 Task: Find a property in Kikinda, Serbia, for 6 guests from 2nd to 9th June, with 3 bedrooms, 3 beds, 3 bathrooms, a washing machine, and a price range of ₹6000 to ₹12000.
Action: Mouse moved to (602, 97)
Screenshot: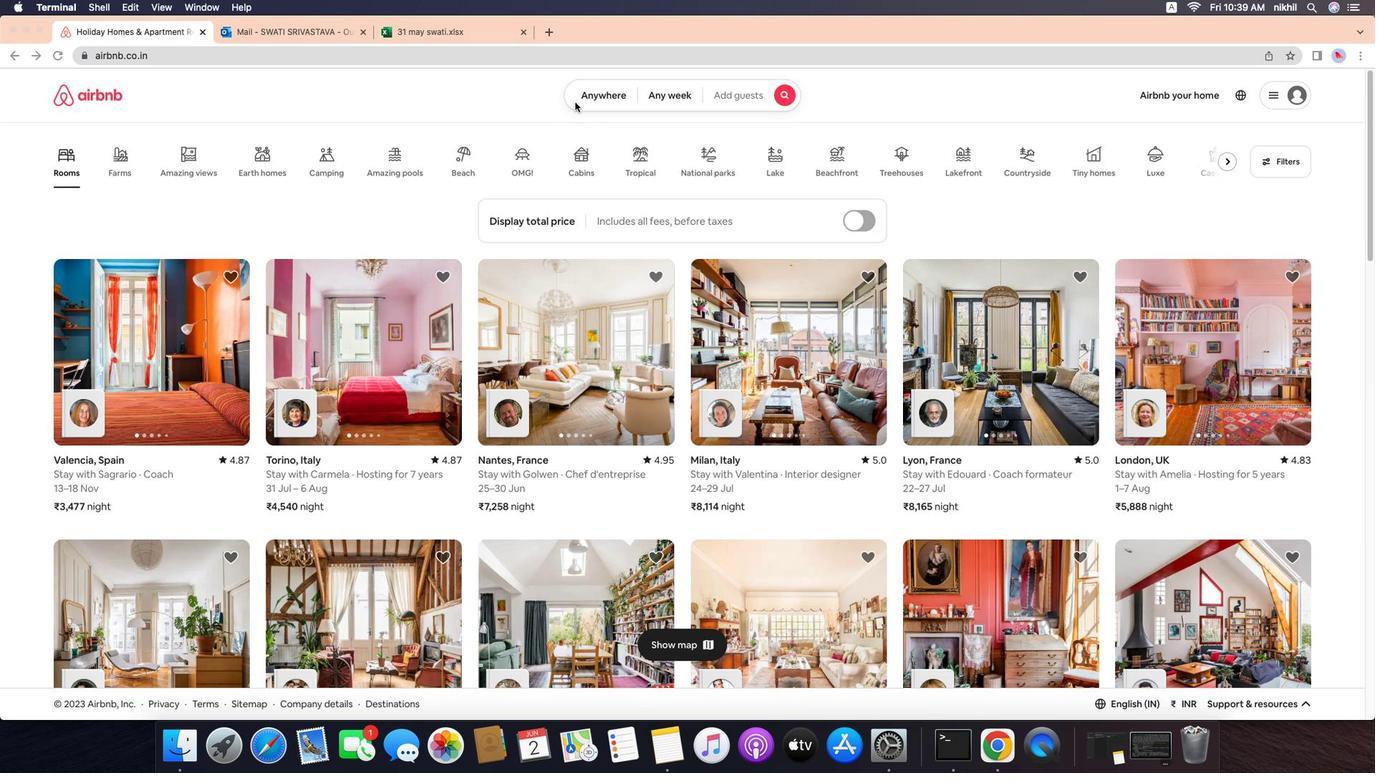 
Action: Mouse pressed left at (602, 97)
Screenshot: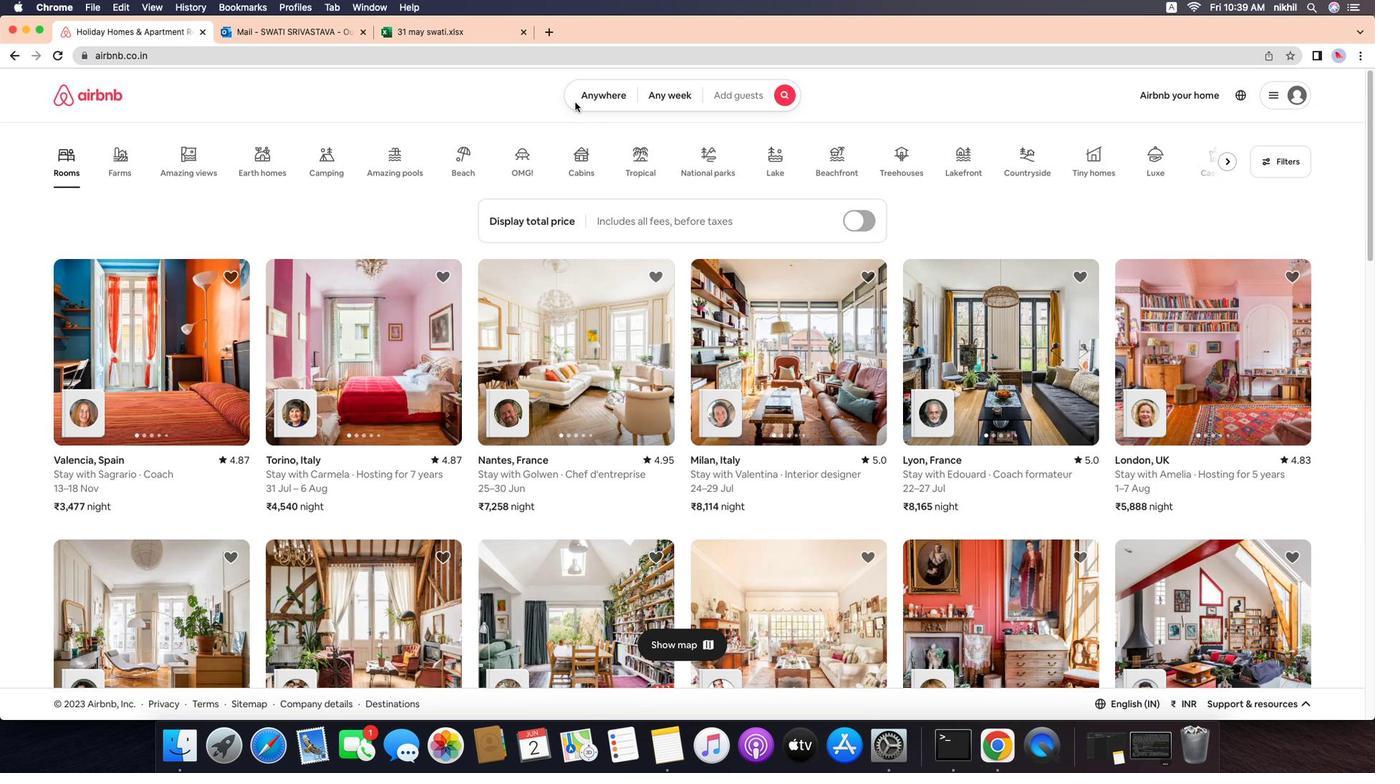 
Action: Mouse moved to (631, 95)
Screenshot: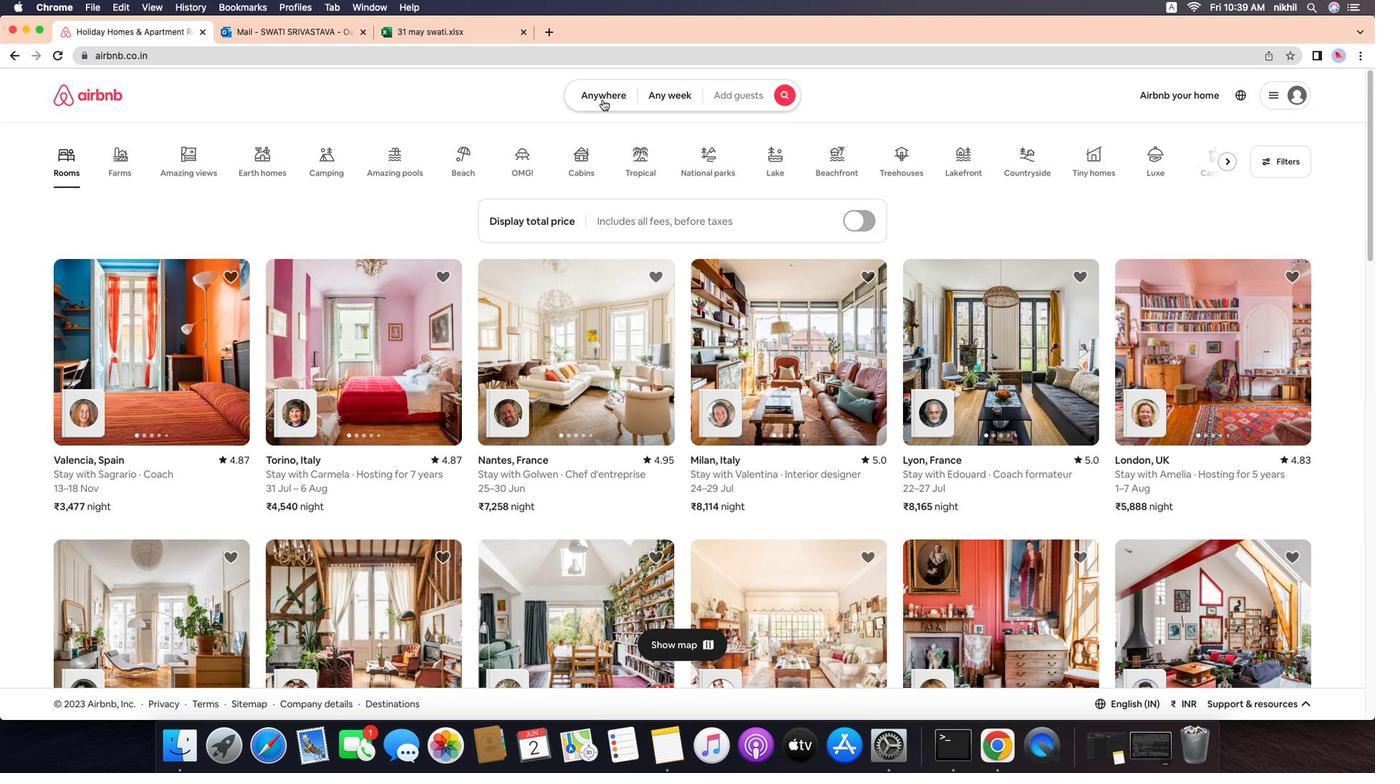 
Action: Mouse pressed left at (631, 95)
Screenshot: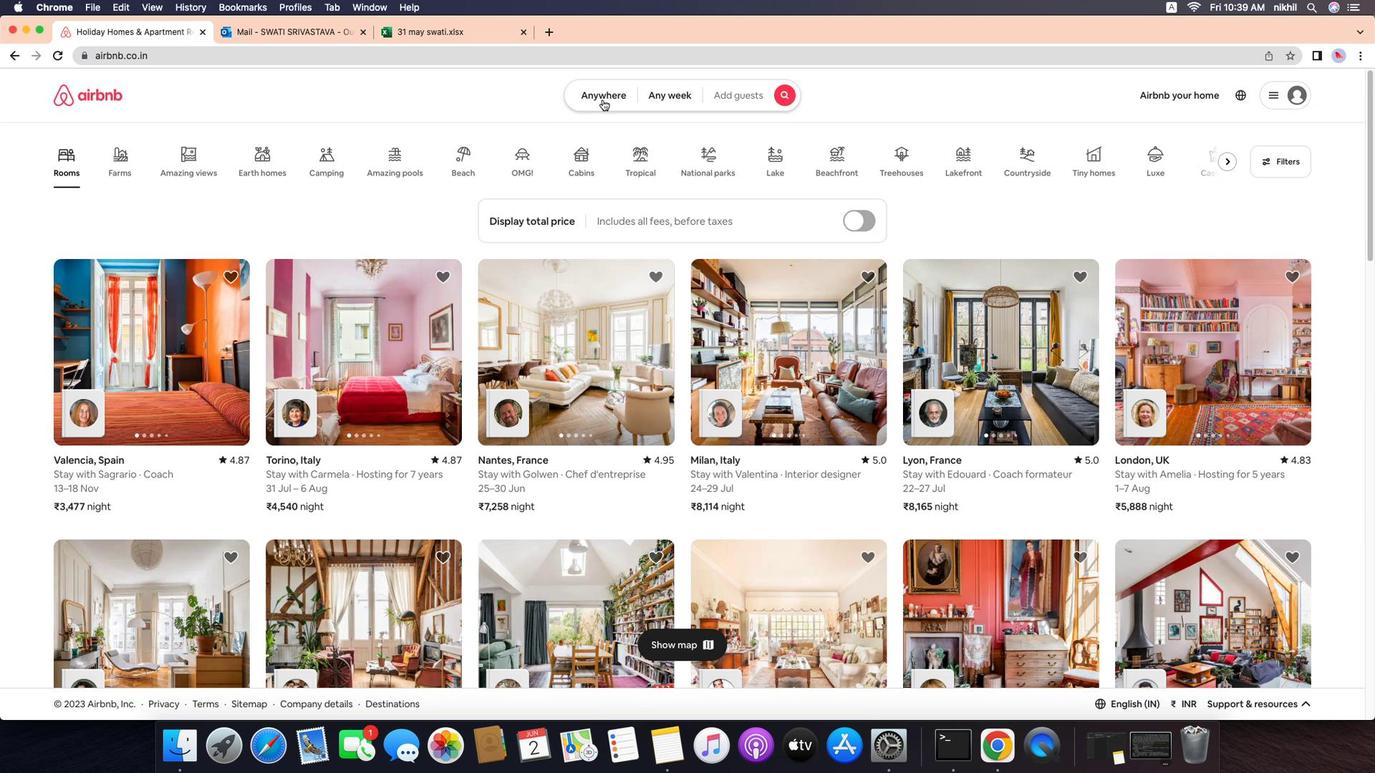 
Action: Mouse moved to (575, 153)
Screenshot: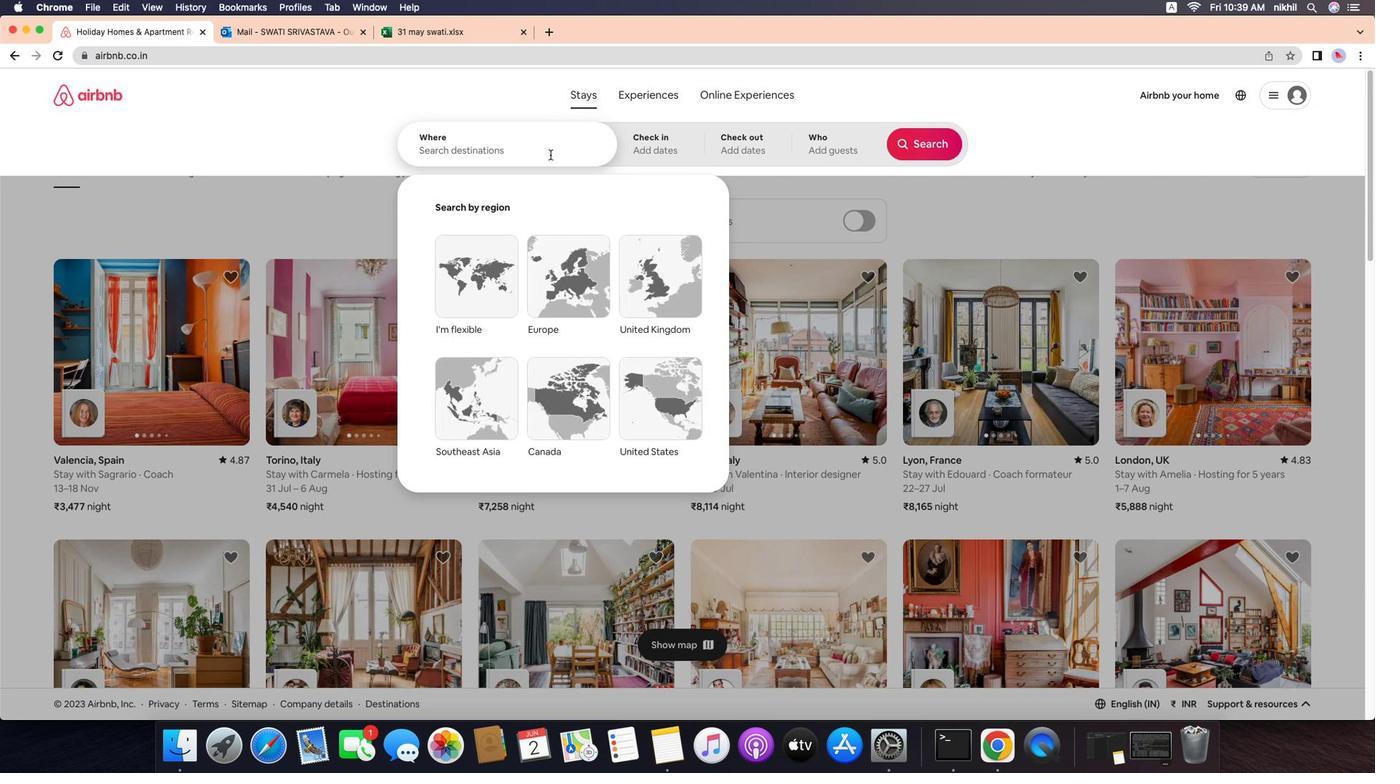 
Action: Mouse pressed left at (575, 153)
Screenshot: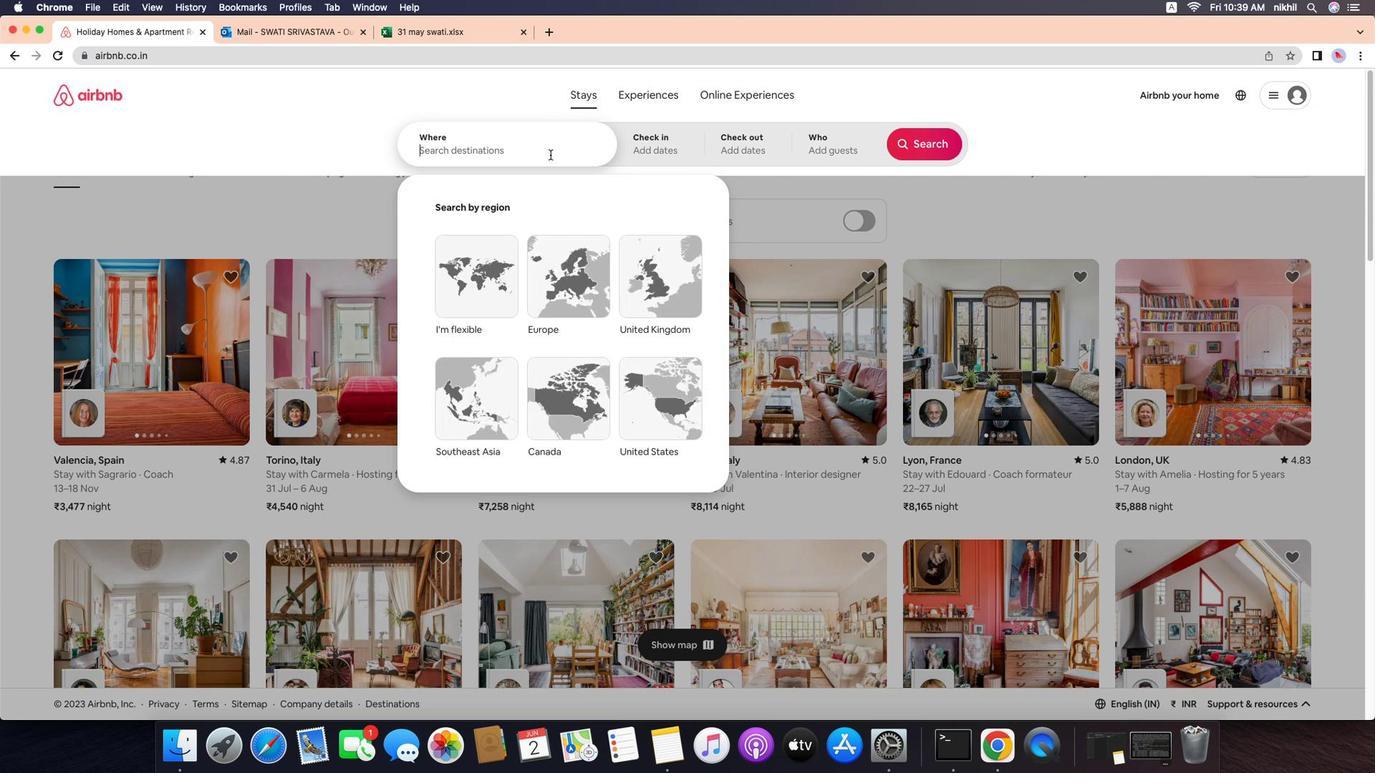 
Action: Mouse moved to (575, 153)
Screenshot: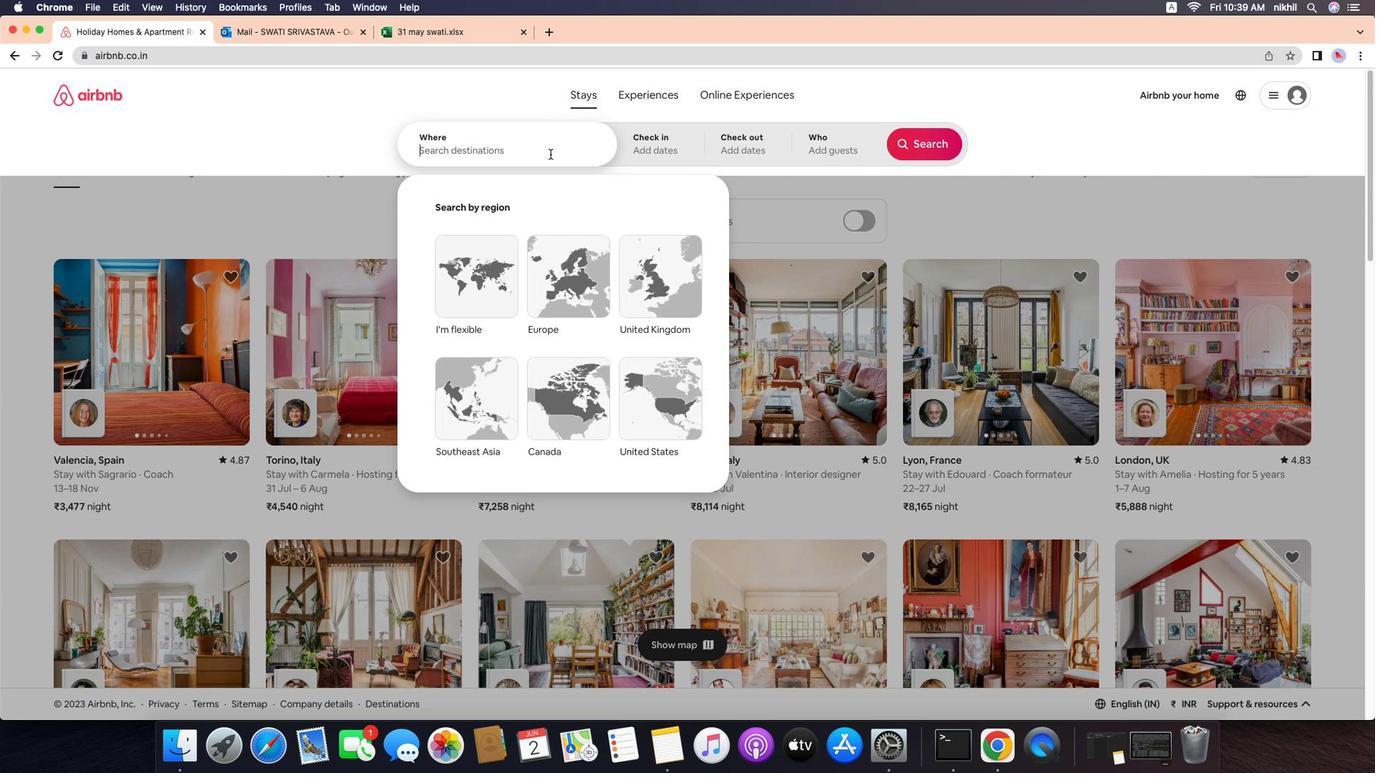 
Action: Key pressed Key.caps_lock'K'Key.caps_lock'i''k''i''n''d''a'','Key.spaceKey.caps_lock'S'Key.caps_lock'e''r''b''i''a'
Screenshot: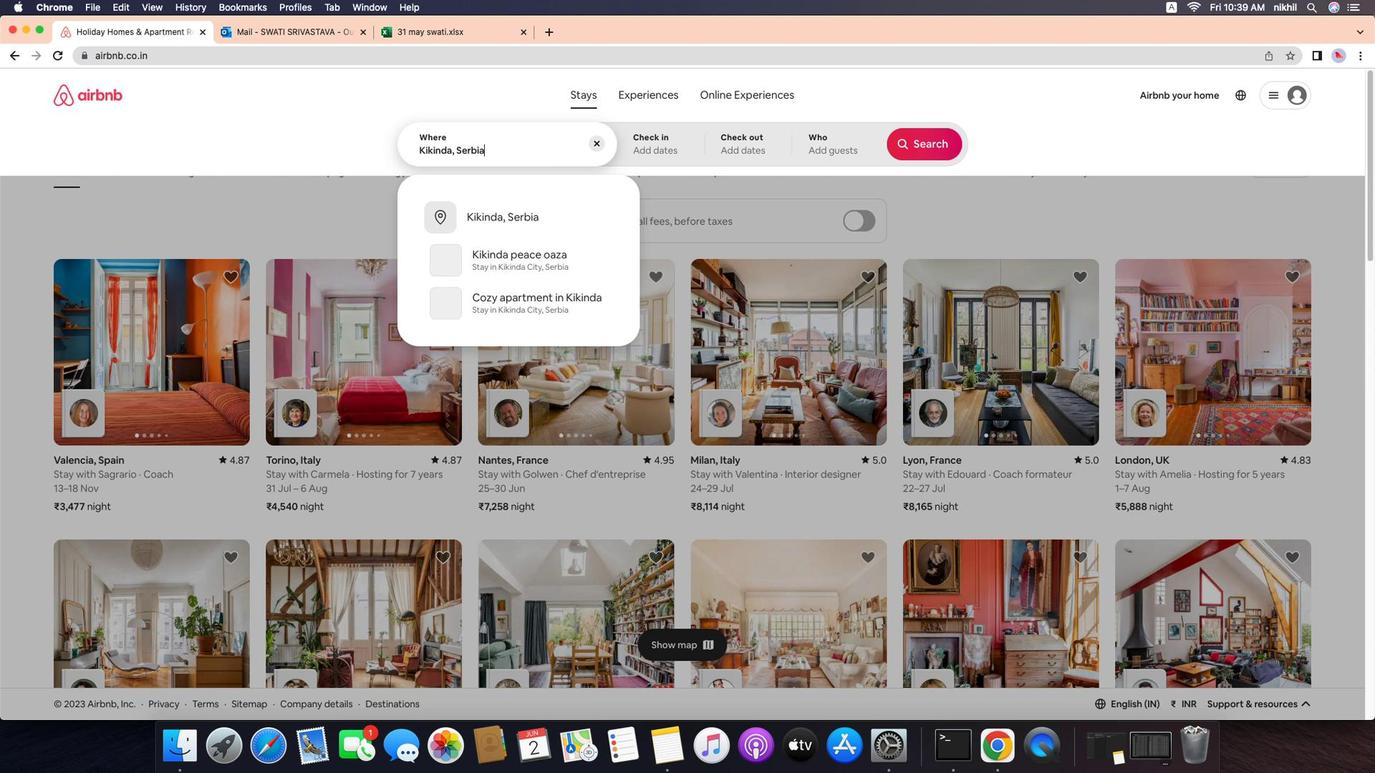 
Action: Mouse moved to (582, 225)
Screenshot: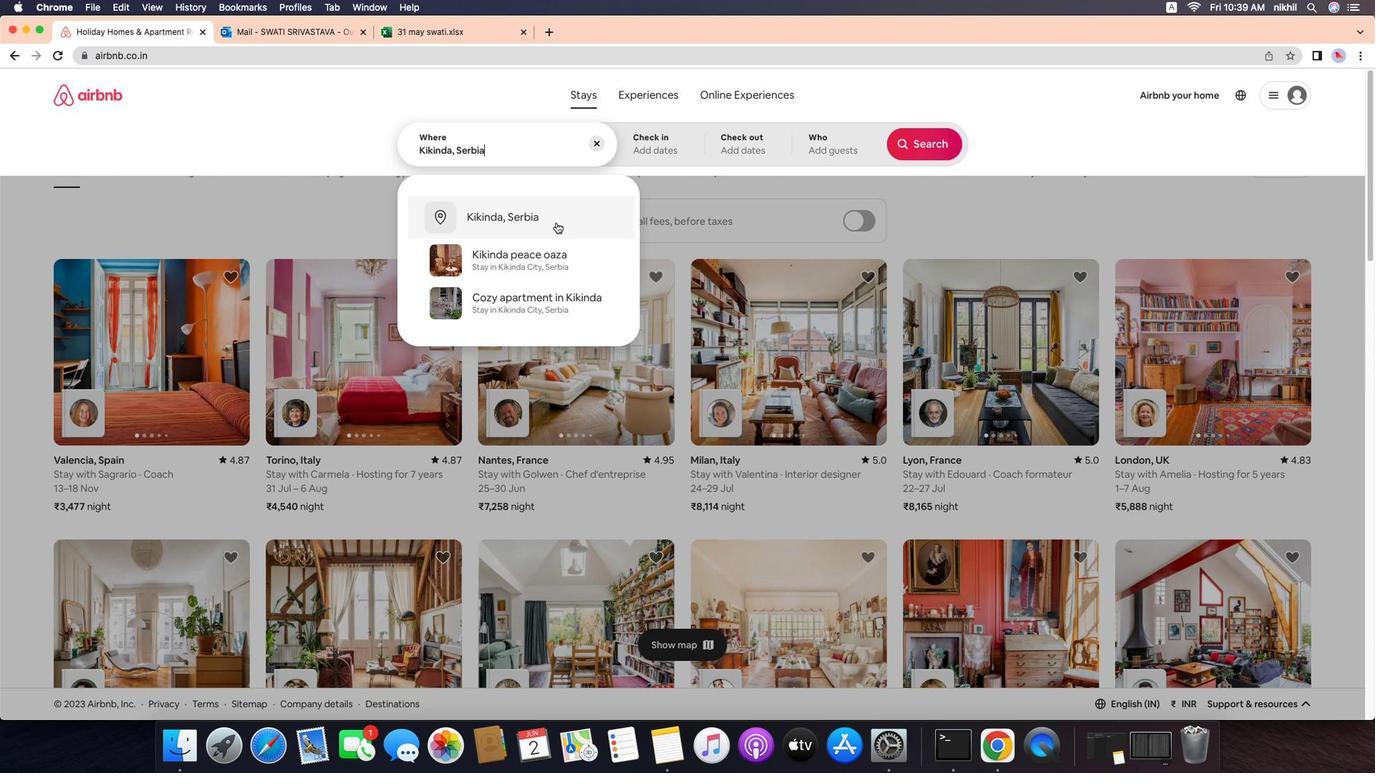 
Action: Mouse pressed left at (582, 225)
Screenshot: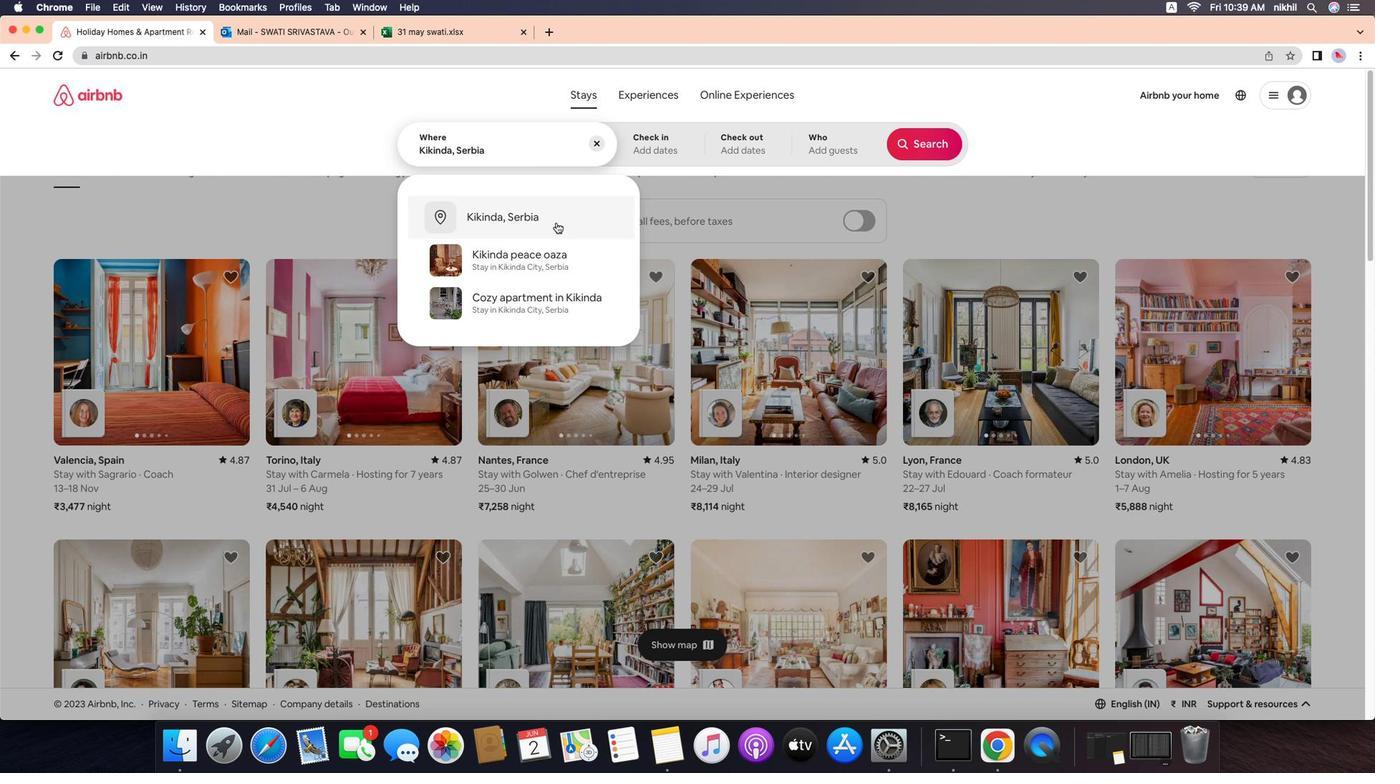 
Action: Mouse moved to (645, 308)
Screenshot: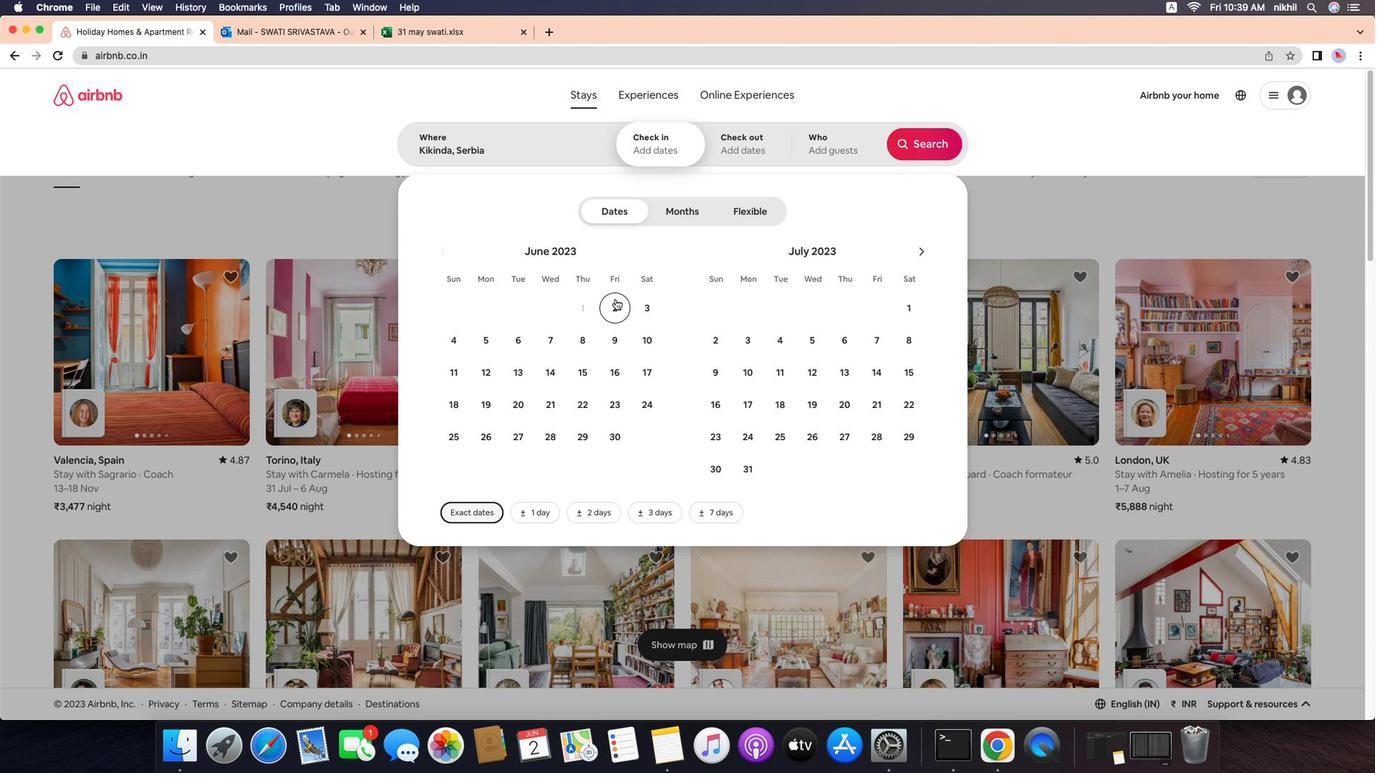 
Action: Mouse pressed left at (645, 308)
Screenshot: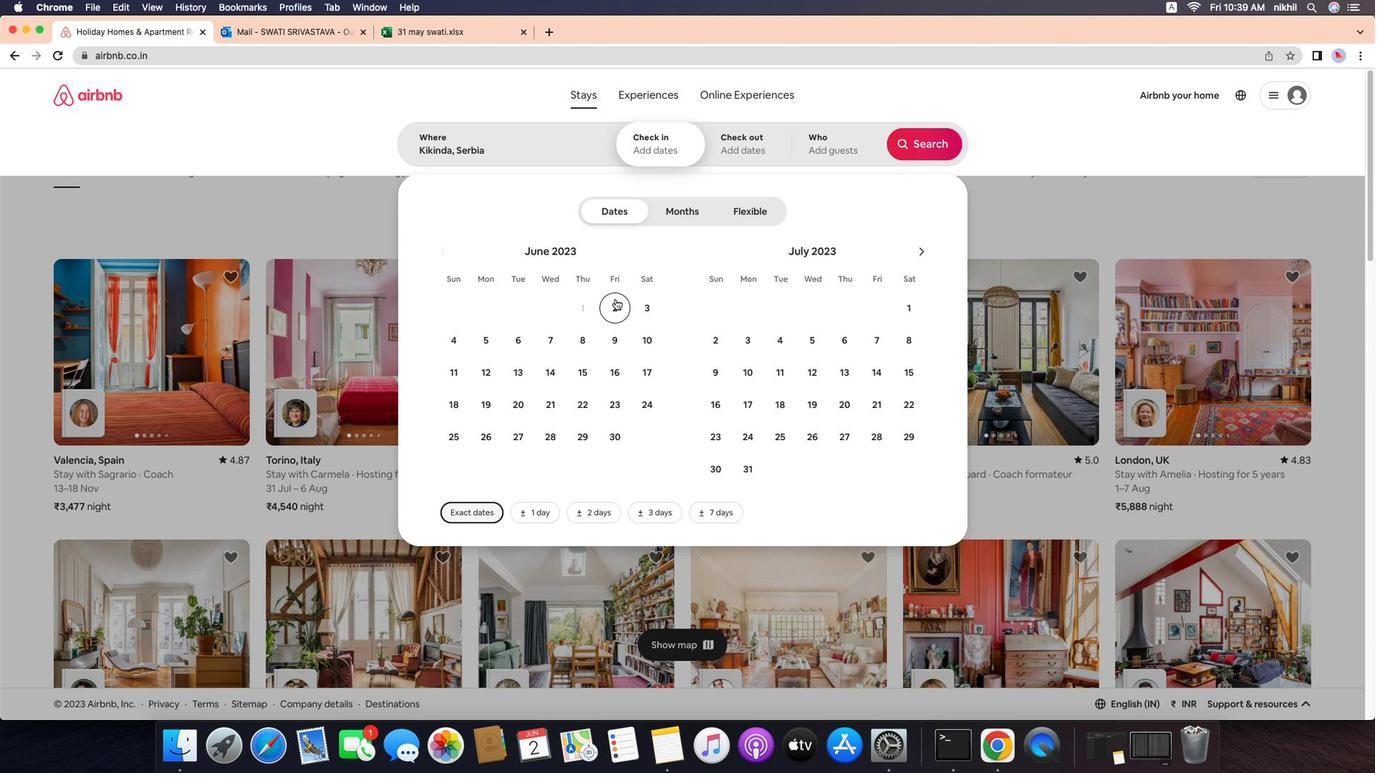
Action: Mouse moved to (635, 353)
Screenshot: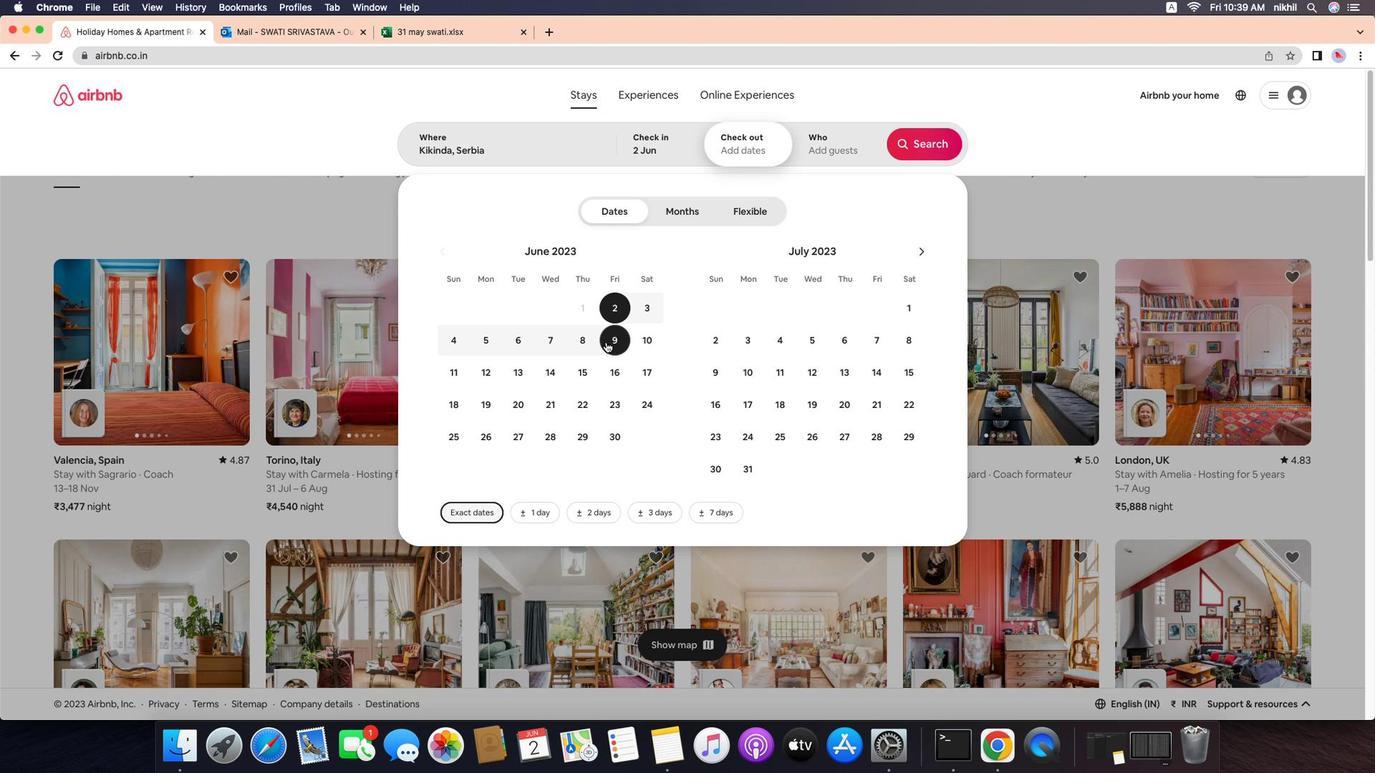
Action: Mouse pressed left at (635, 353)
Screenshot: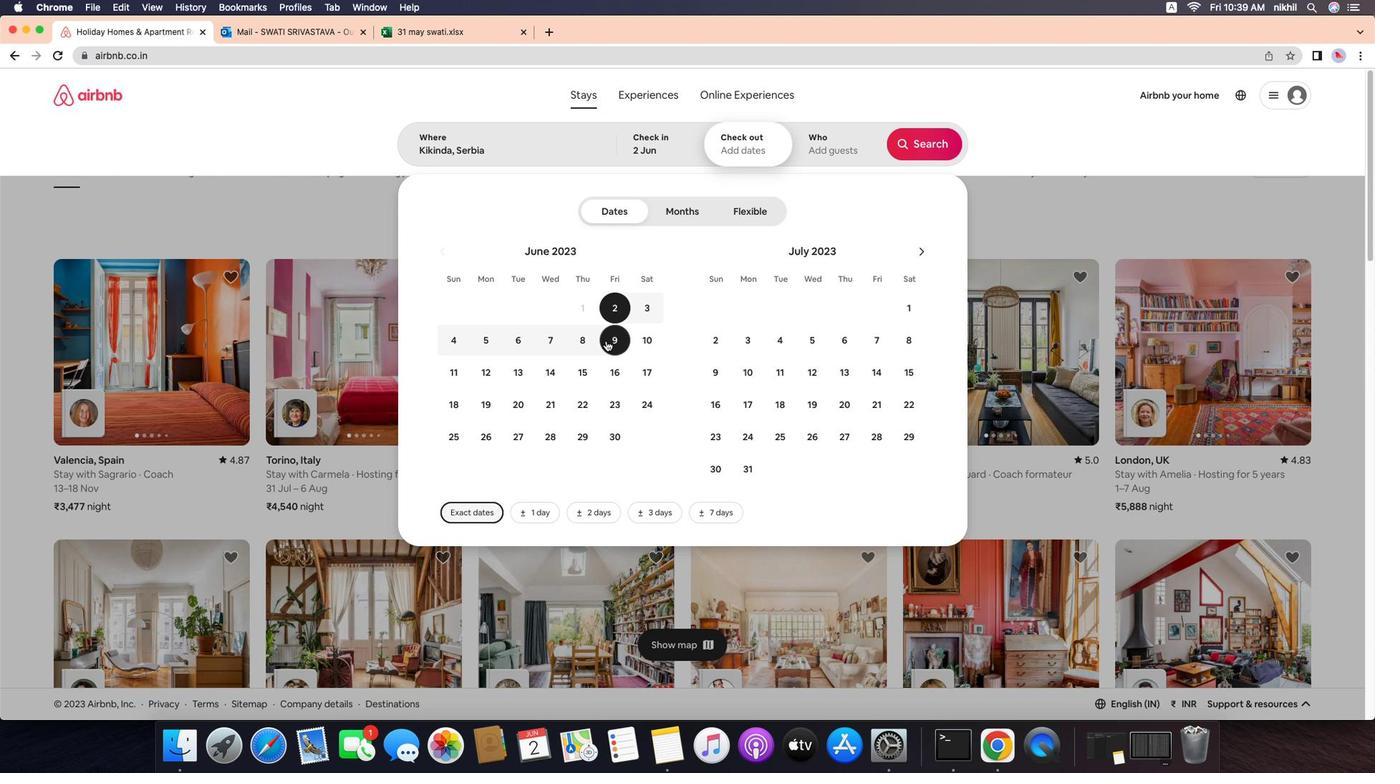 
Action: Mouse moved to (876, 151)
Screenshot: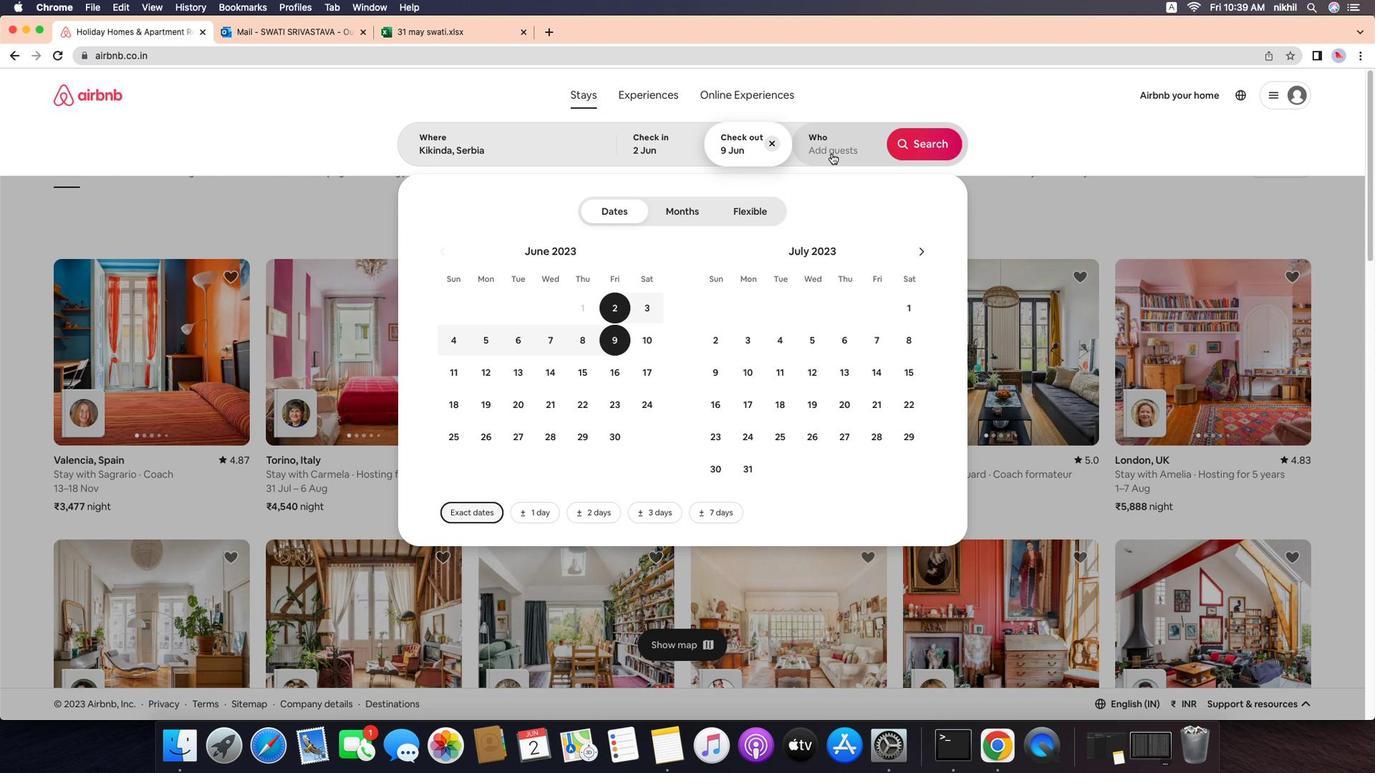 
Action: Mouse pressed left at (876, 151)
Screenshot: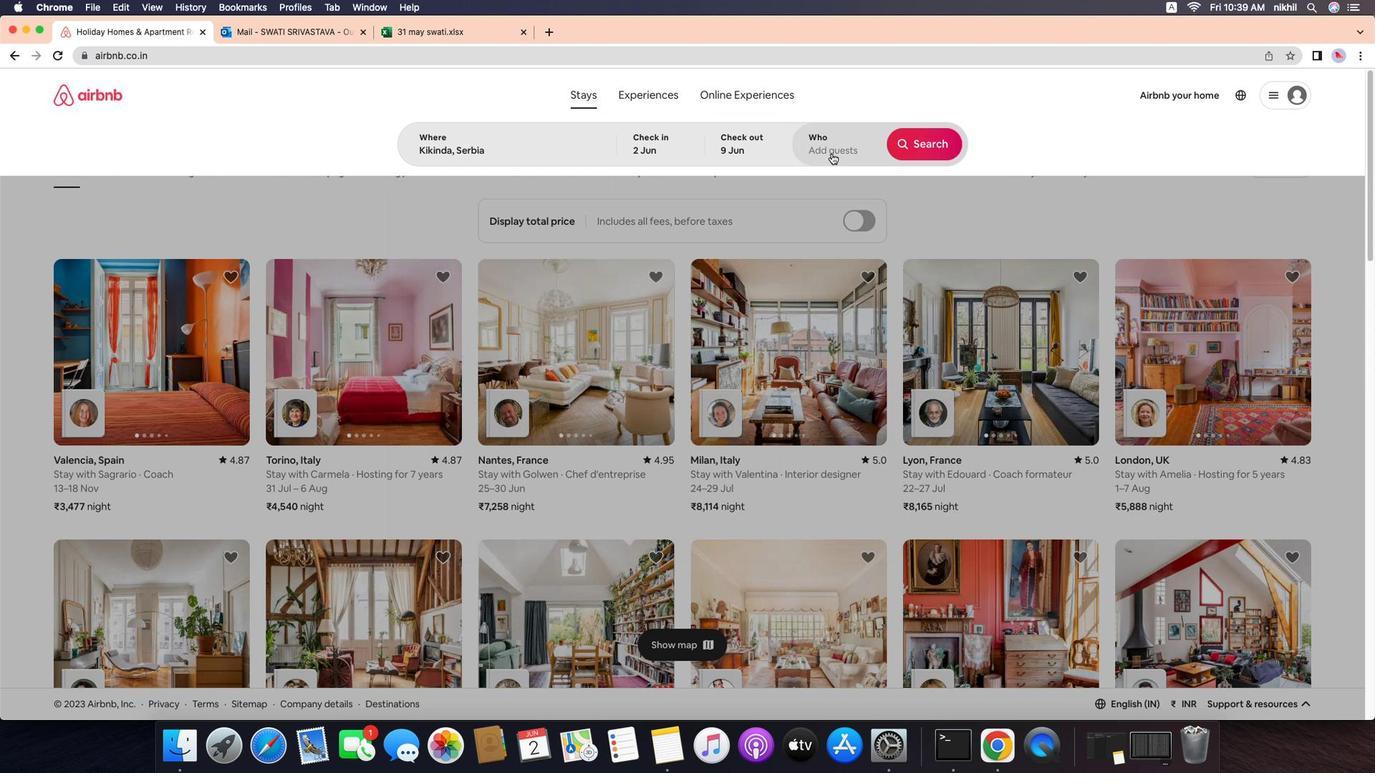
Action: Mouse moved to (985, 219)
Screenshot: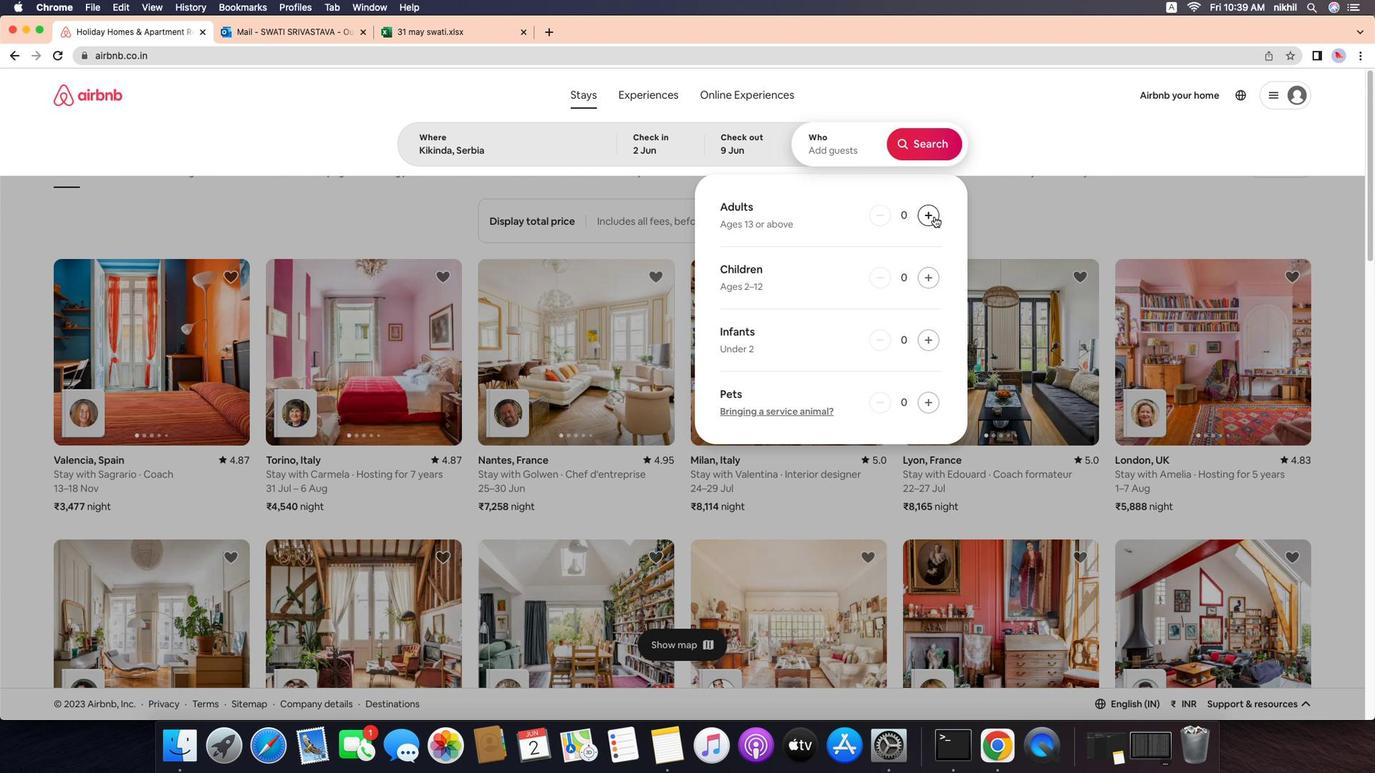 
Action: Mouse pressed left at (985, 219)
Screenshot: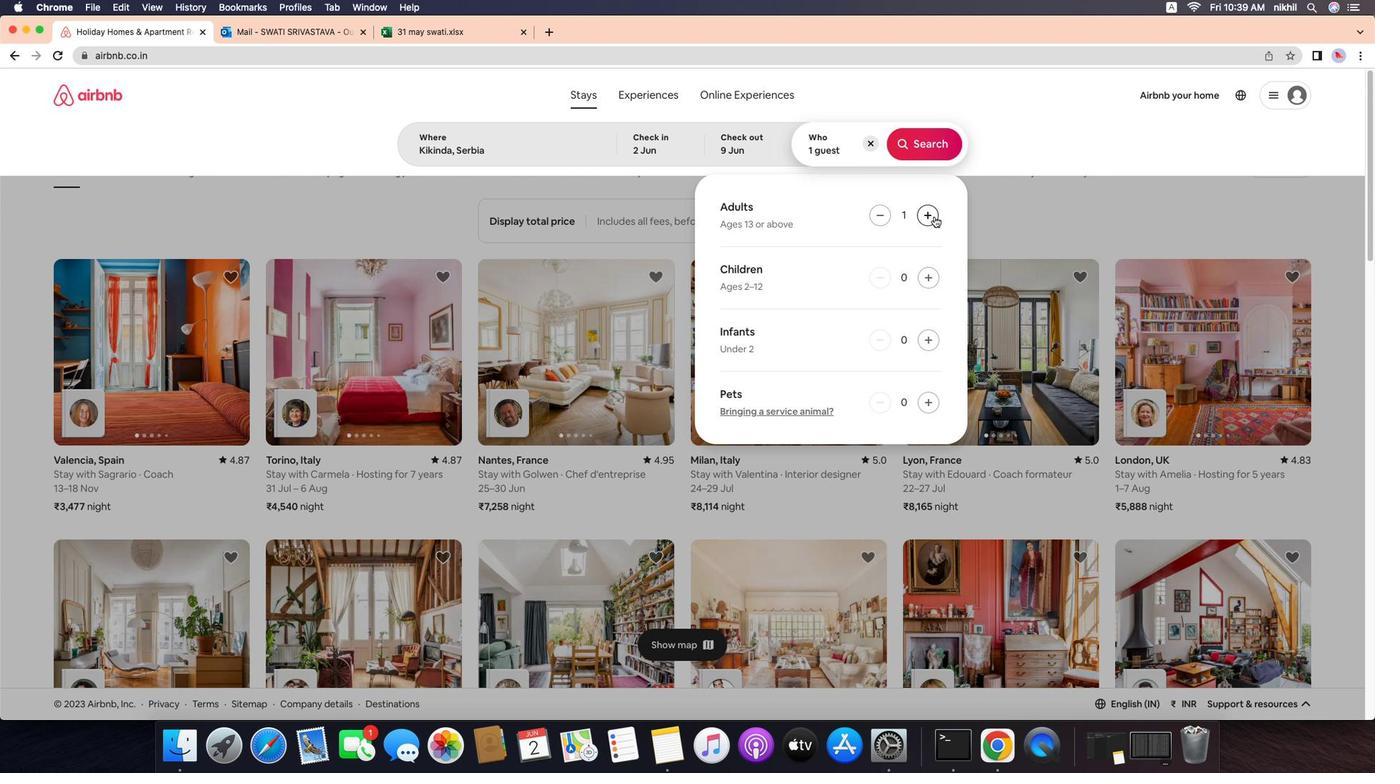 
Action: Mouse pressed left at (985, 219)
Screenshot: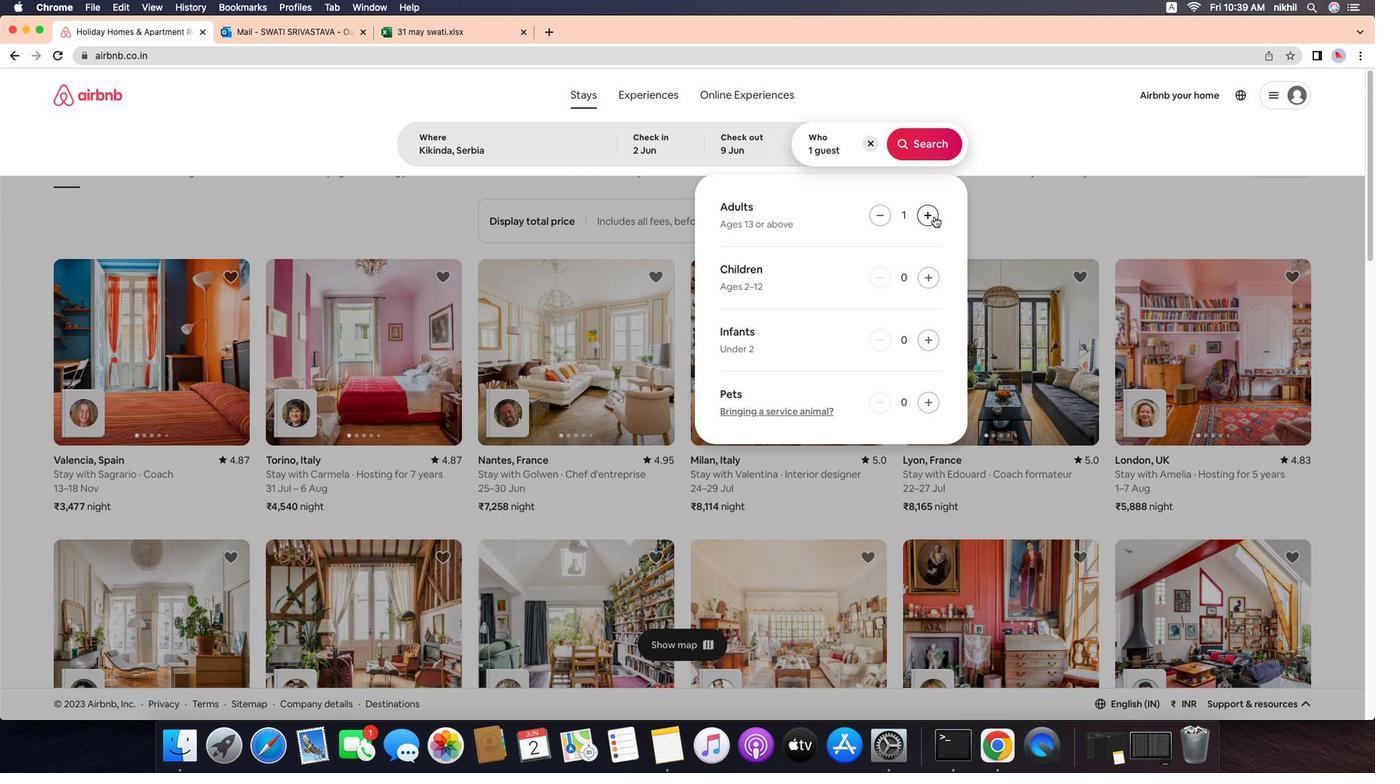 
Action: Mouse pressed left at (985, 219)
Screenshot: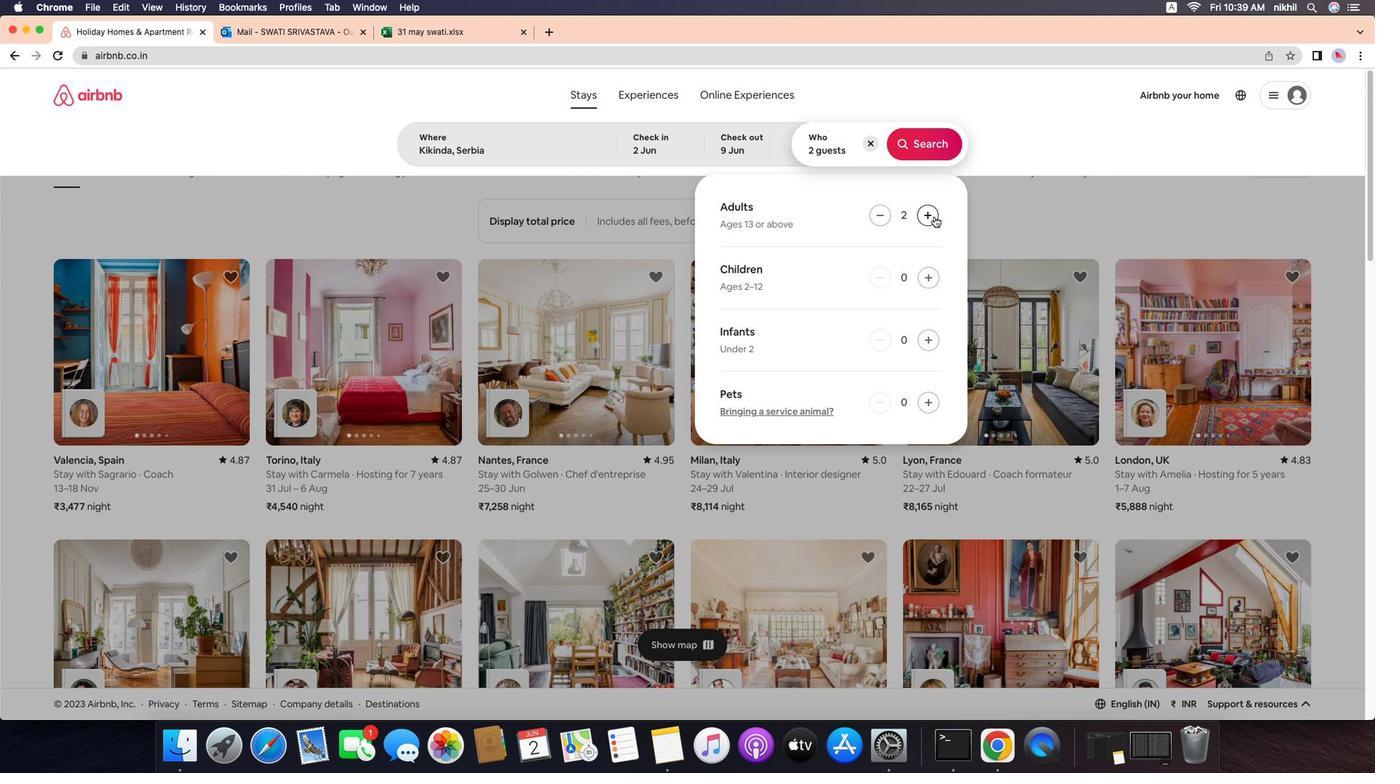
Action: Mouse pressed left at (985, 219)
Screenshot: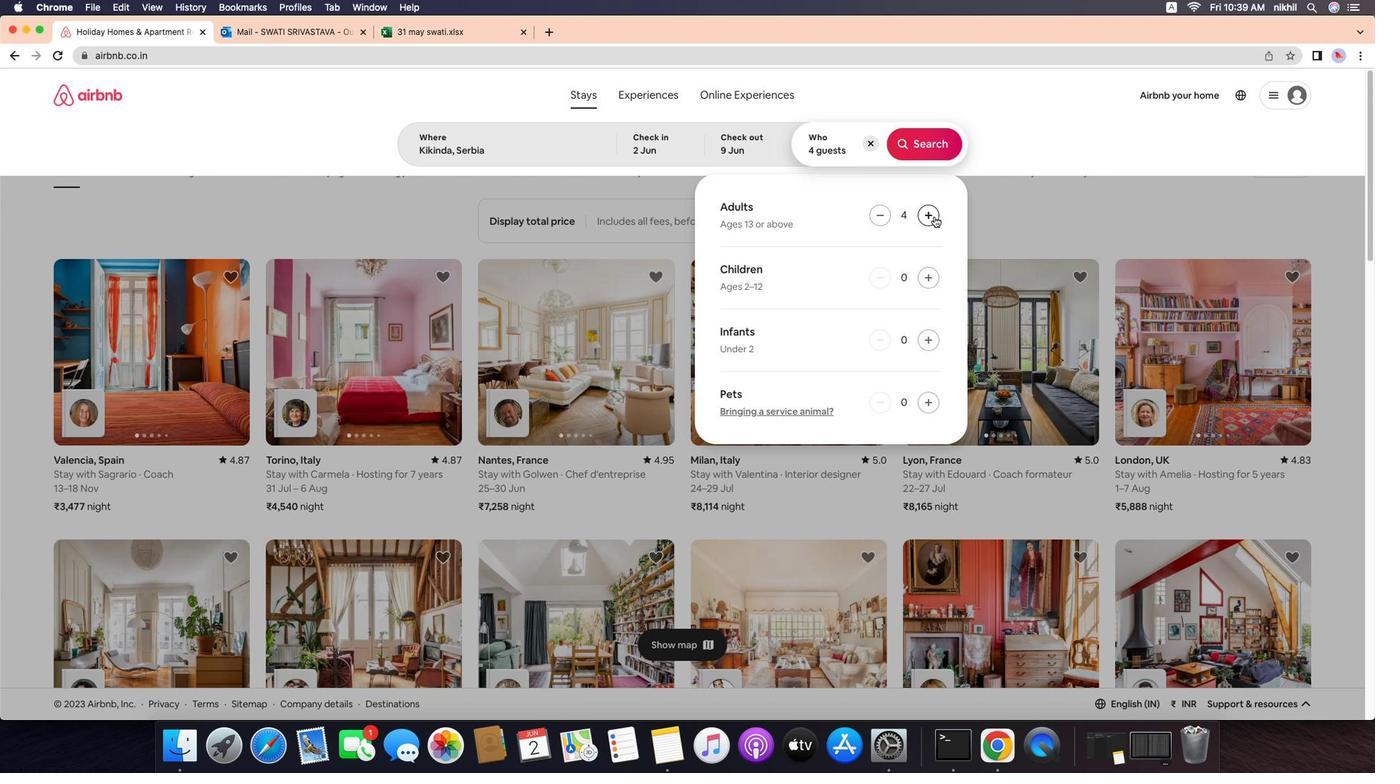 
Action: Mouse moved to (985, 219)
Screenshot: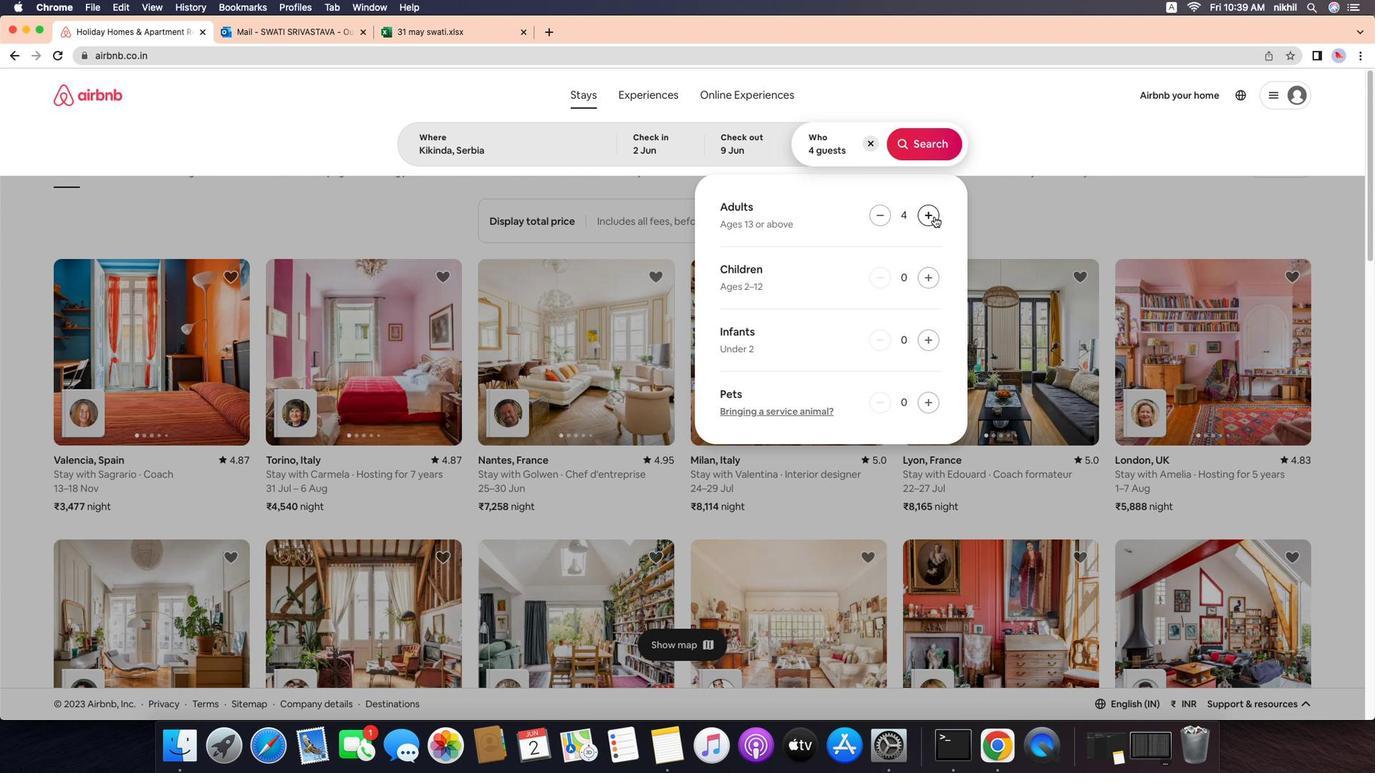
Action: Mouse pressed left at (985, 219)
Screenshot: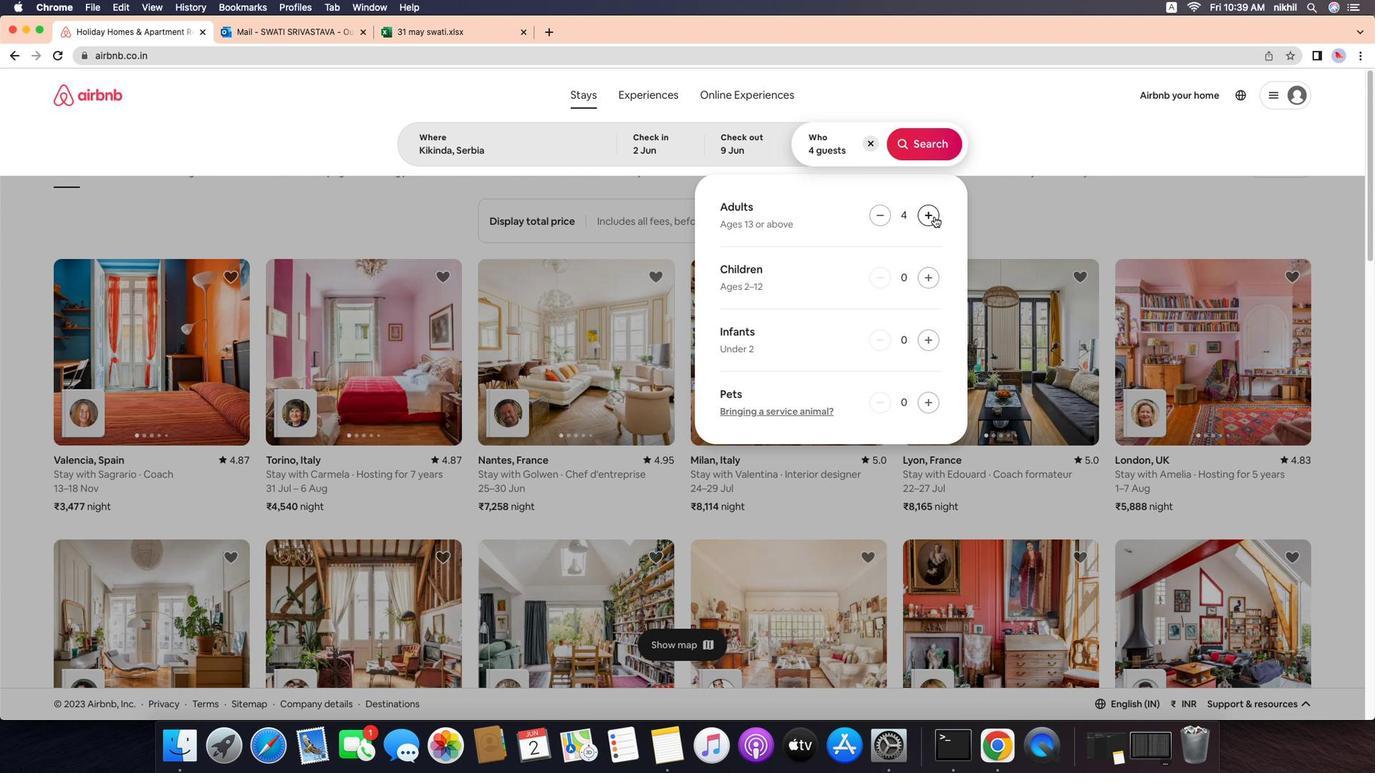 
Action: Mouse pressed left at (985, 219)
Screenshot: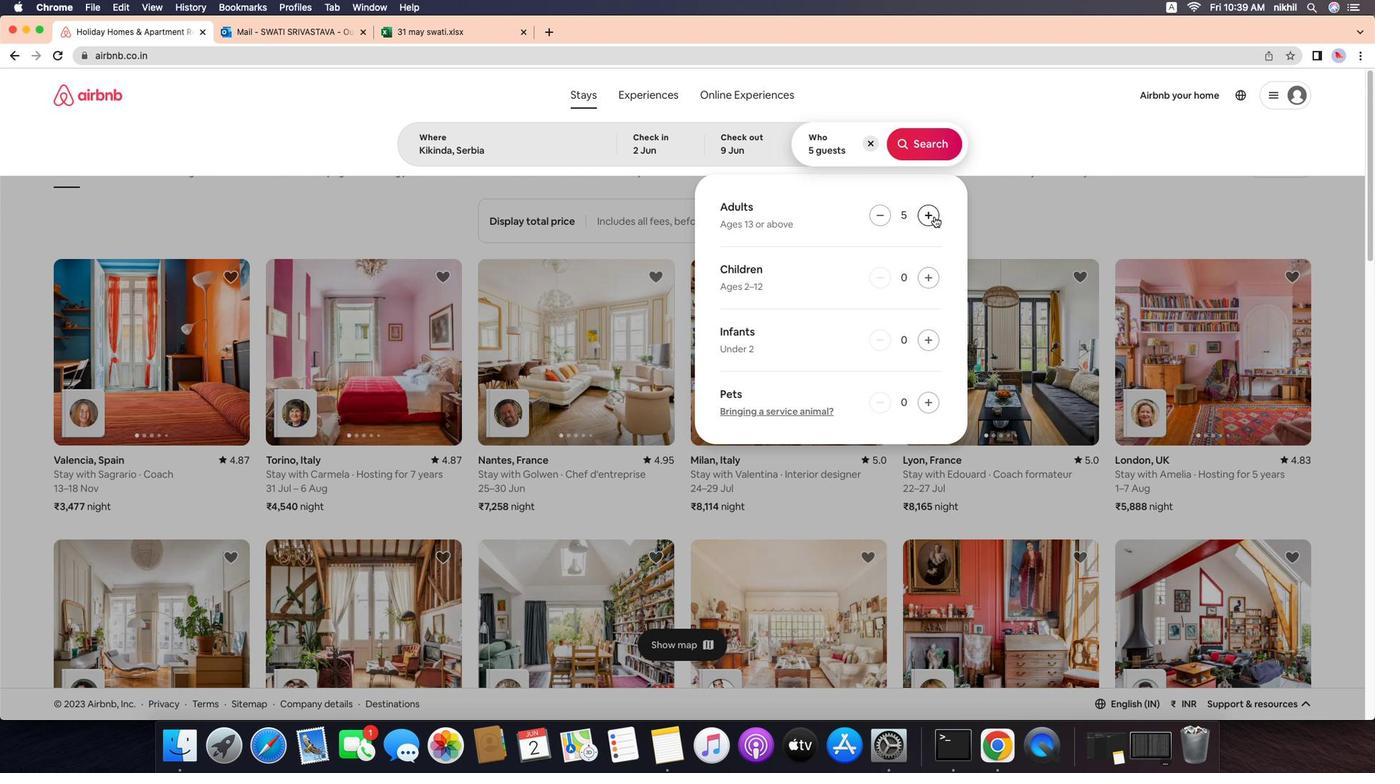 
Action: Mouse moved to (975, 144)
Screenshot: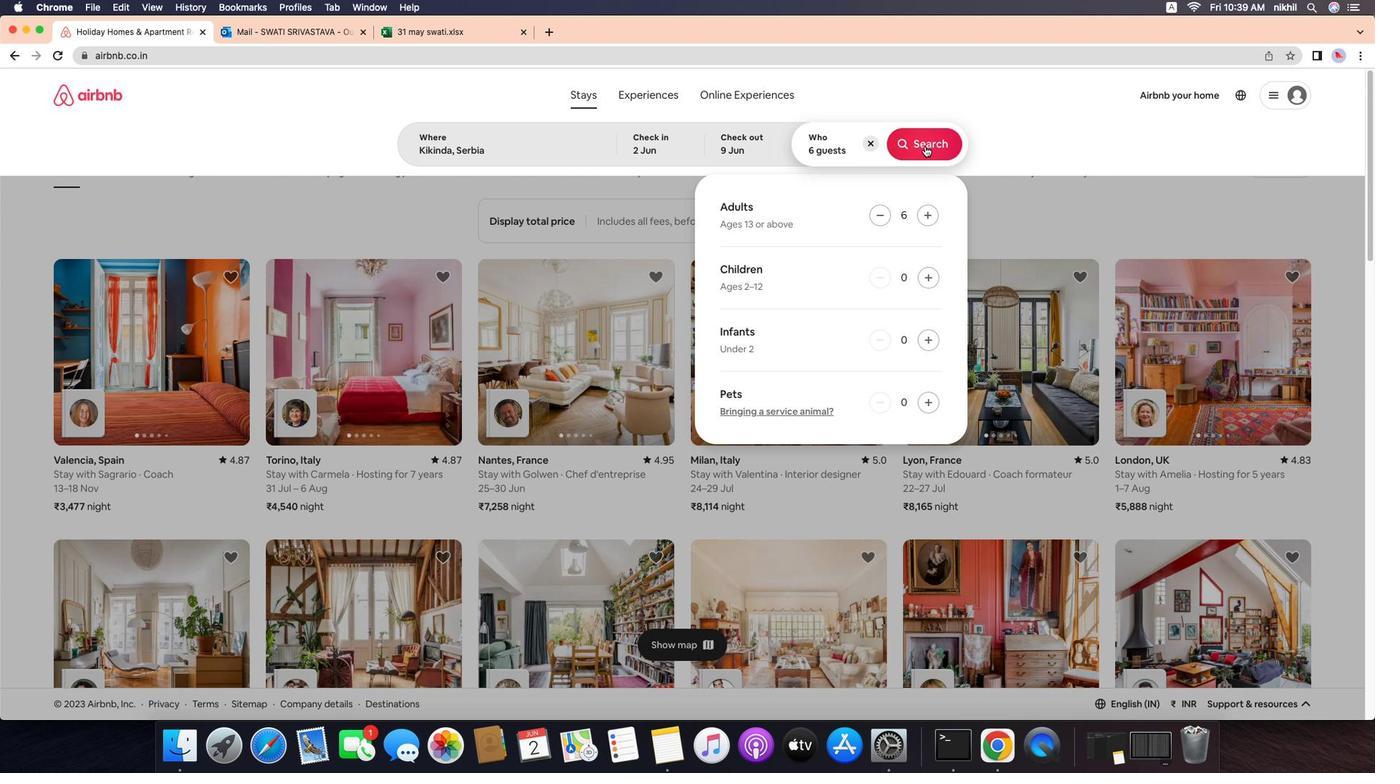 
Action: Mouse pressed left at (975, 144)
Screenshot: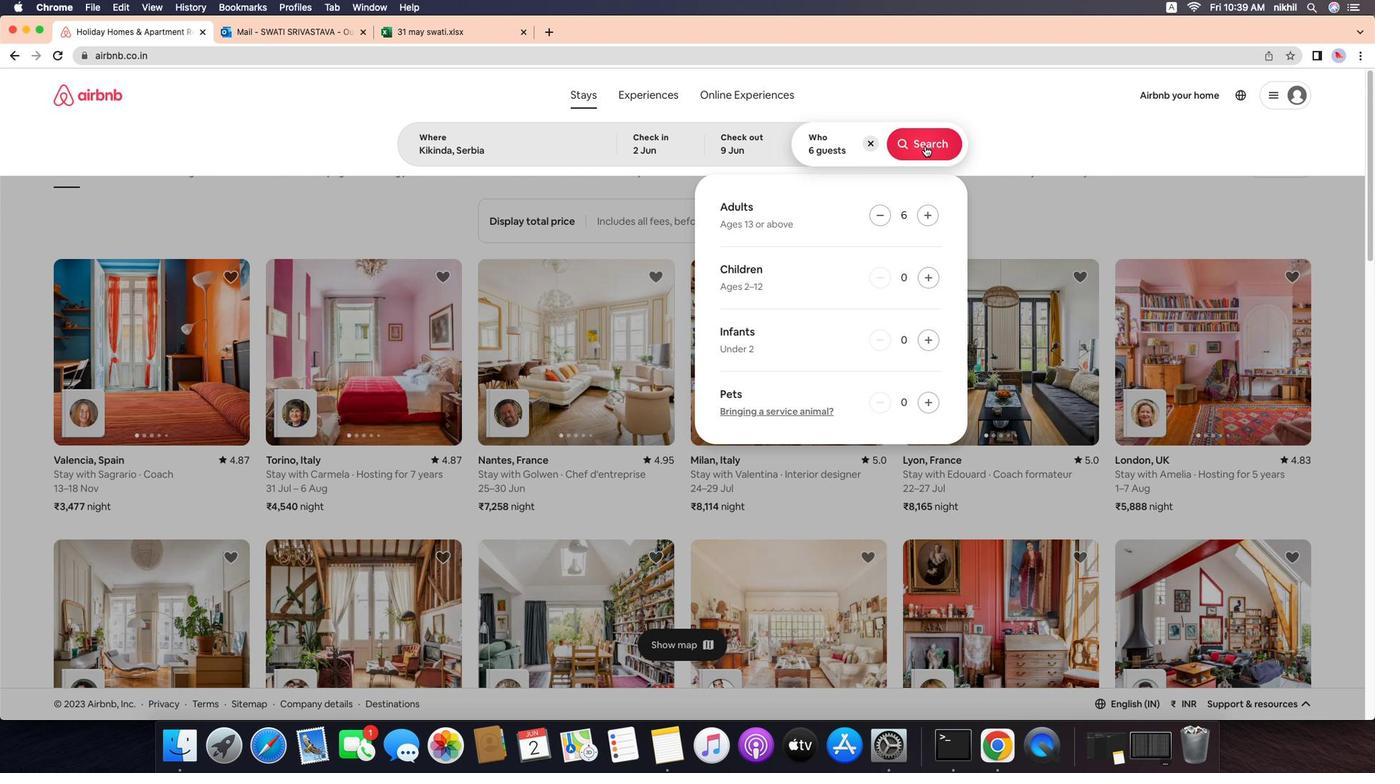 
Action: Mouse moved to (1380, 150)
Screenshot: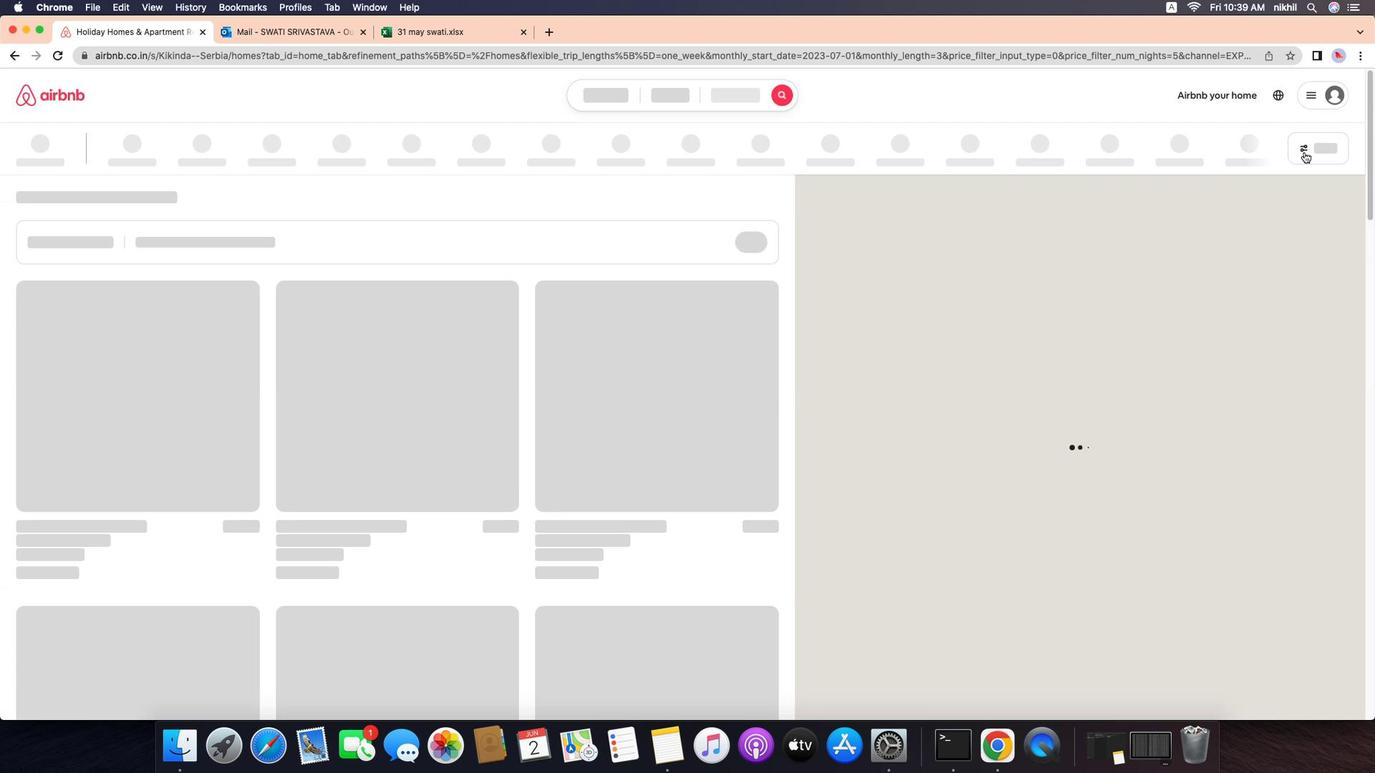 
Action: Mouse pressed left at (1380, 150)
Screenshot: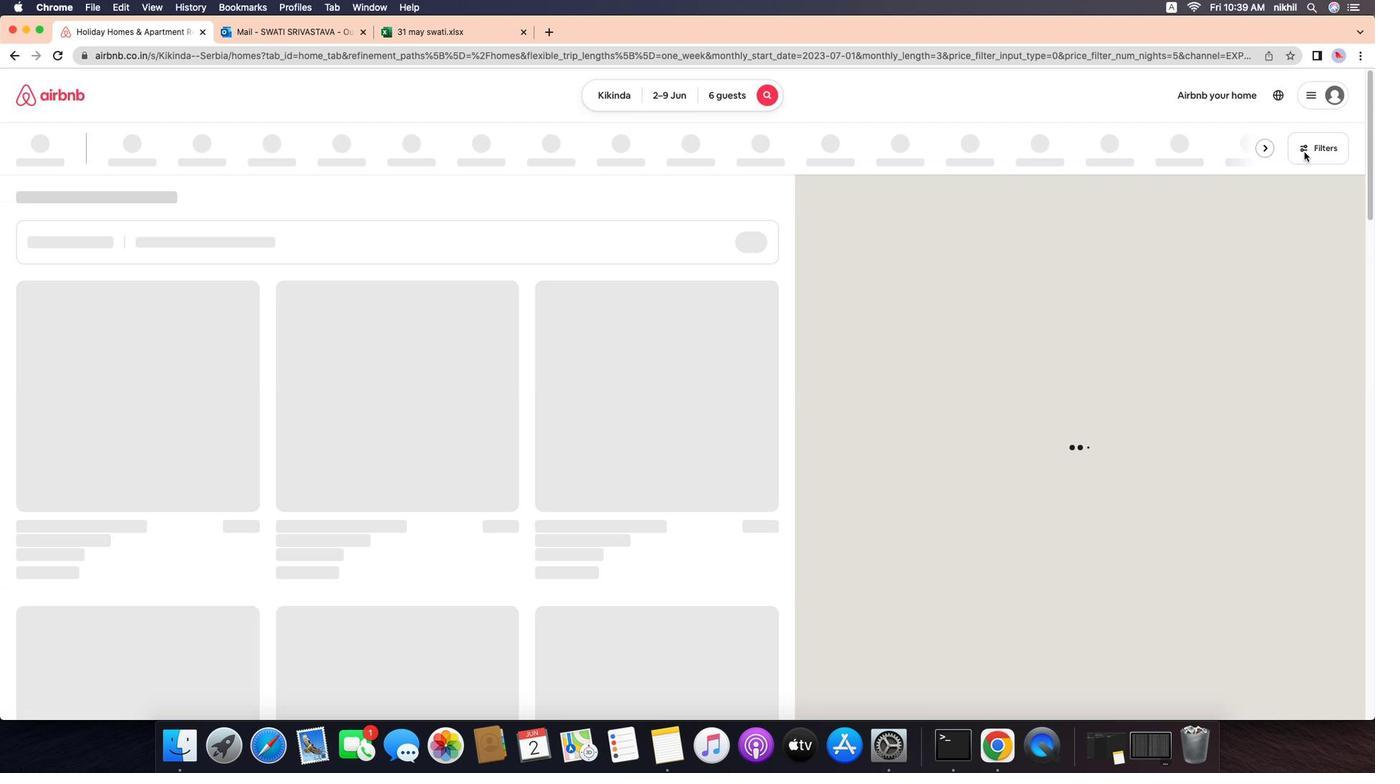 
Action: Mouse moved to (597, 502)
Screenshot: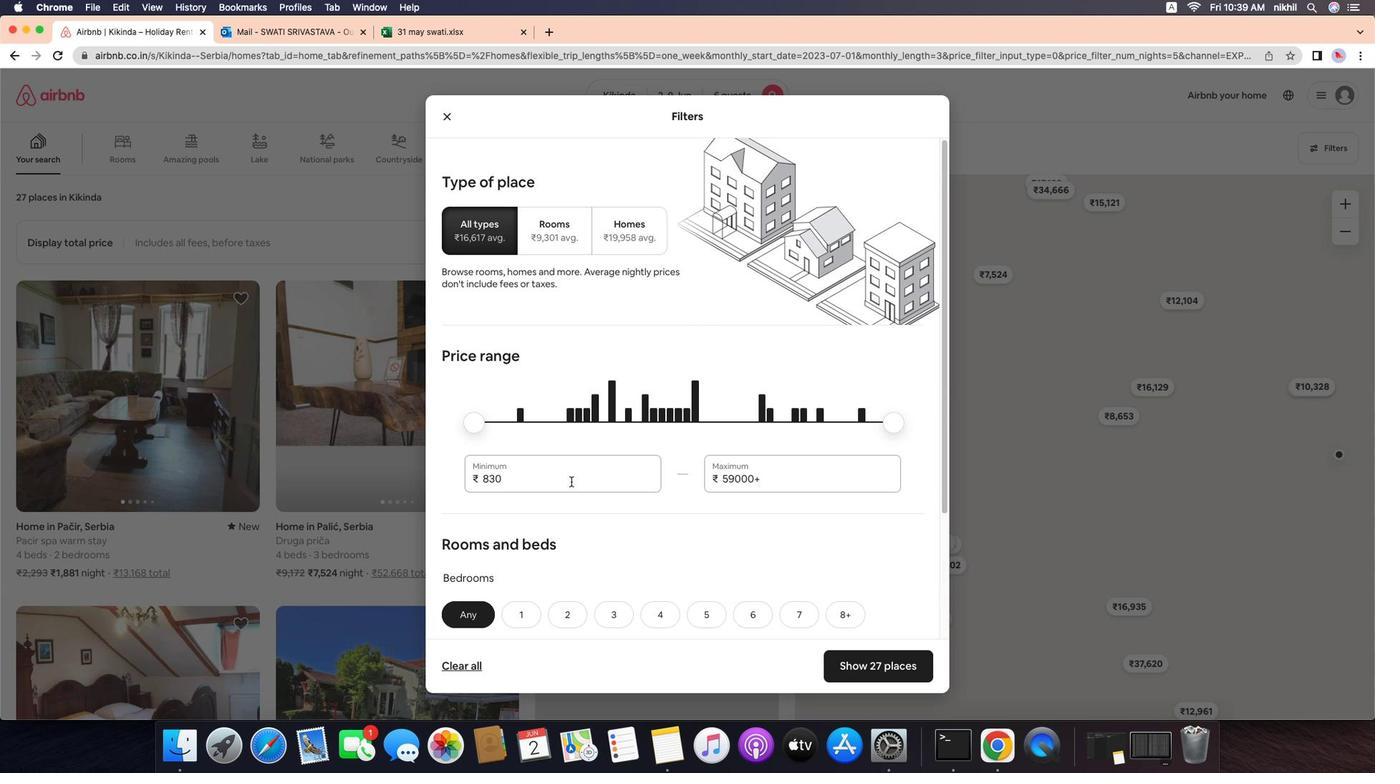 
Action: Mouse pressed left at (597, 502)
Screenshot: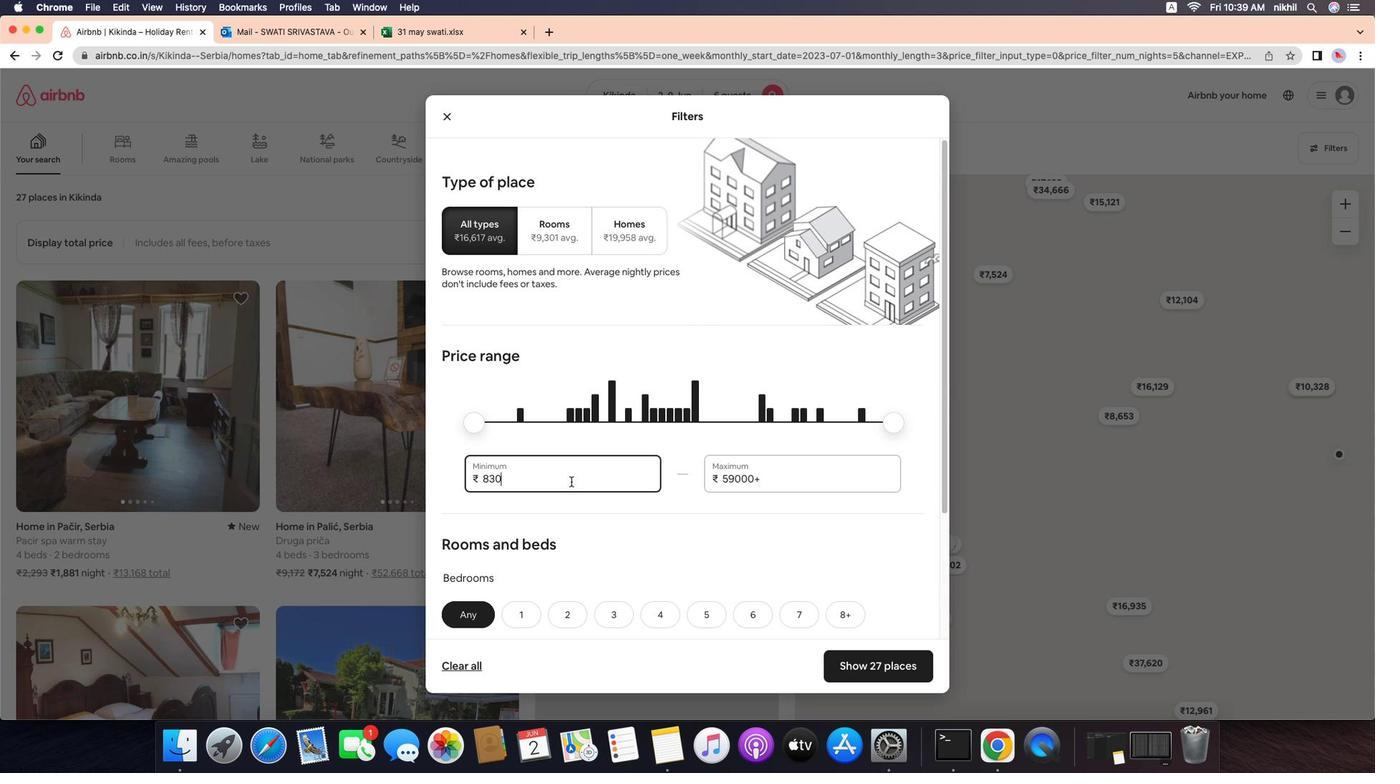 
Action: Key pressed Key.backspaceKey.backspaceKey.backspaceKey.backspace'6''0''0''0'
Screenshot: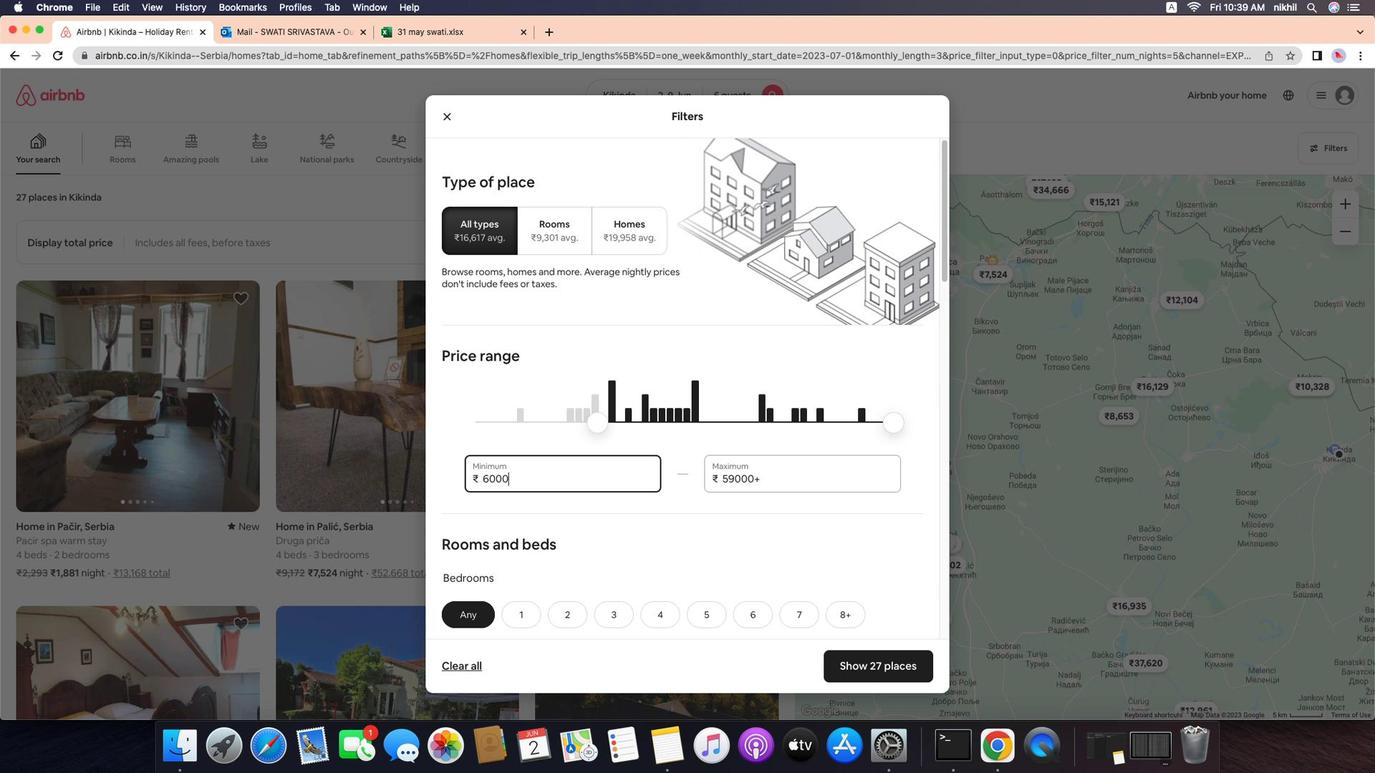 
Action: Mouse moved to (842, 502)
Screenshot: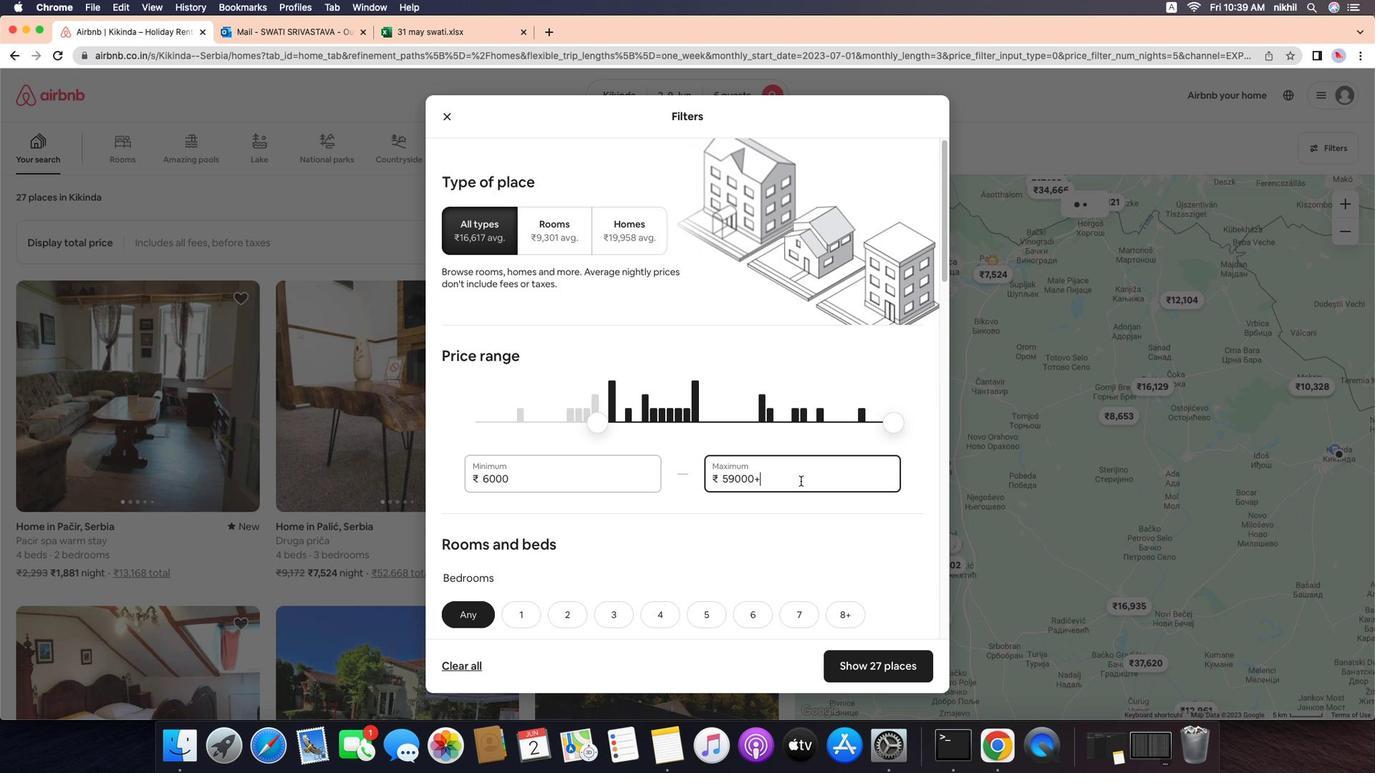 
Action: Mouse pressed left at (842, 502)
Screenshot: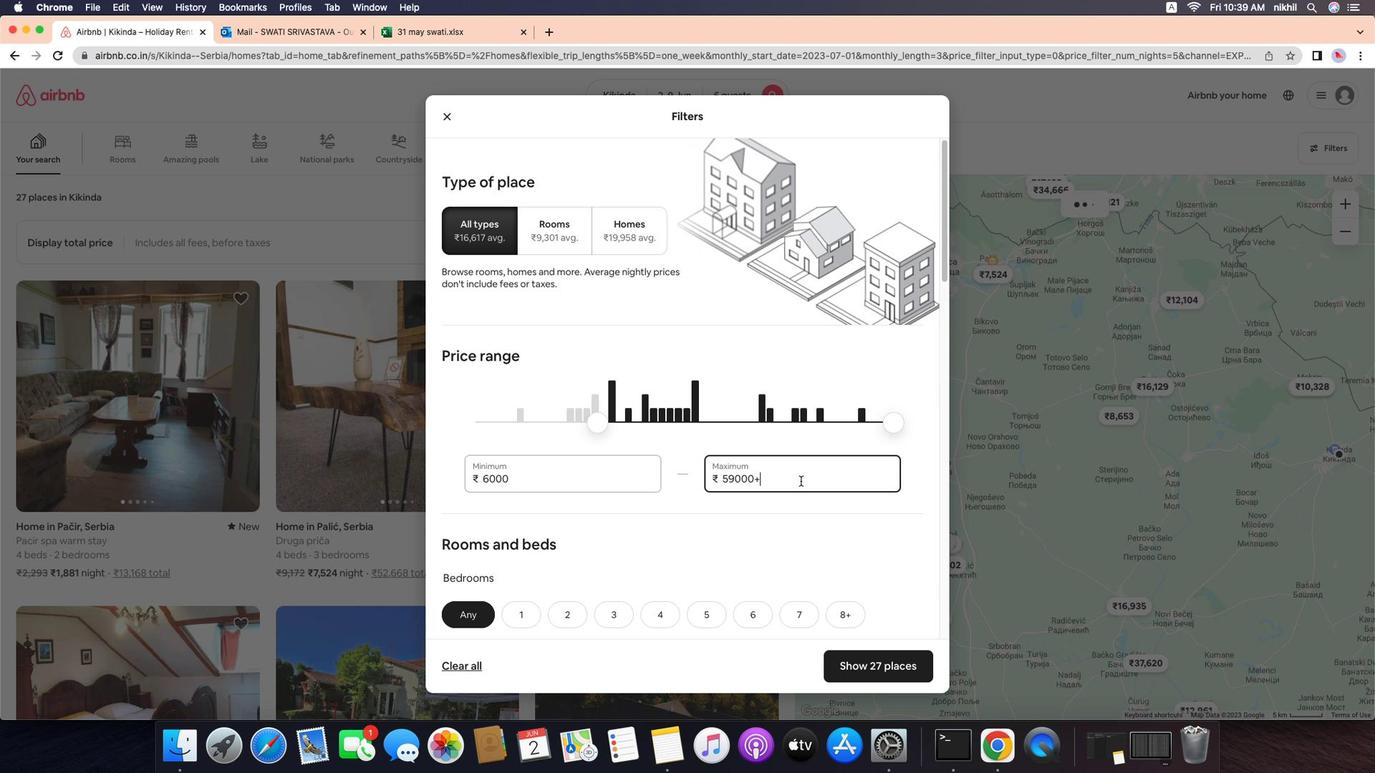 
Action: Key pressed Key.backspaceKey.backspaceKey.backspaceKey.backspaceKey.backspaceKey.backspaceKey.backspace'1''2''0''0''0'
Screenshot: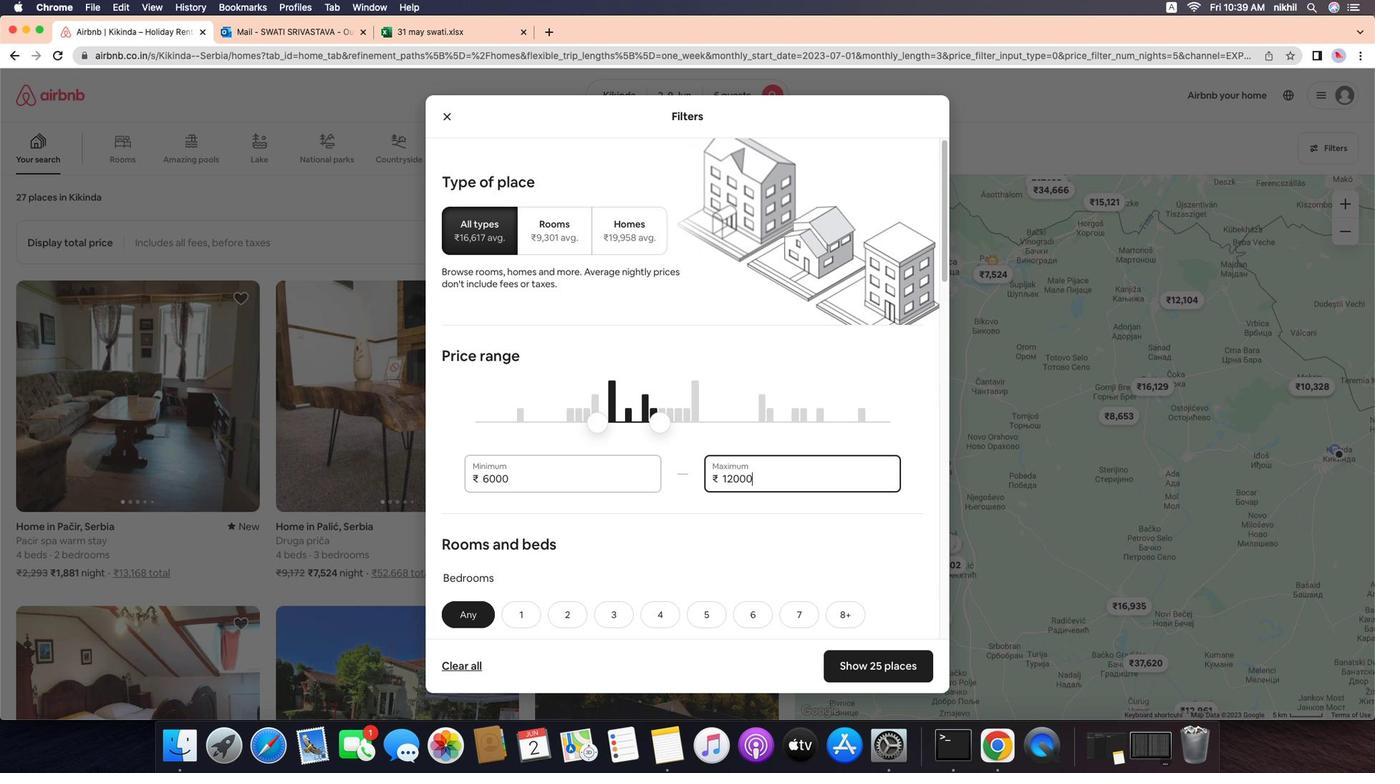 
Action: Mouse moved to (740, 528)
Screenshot: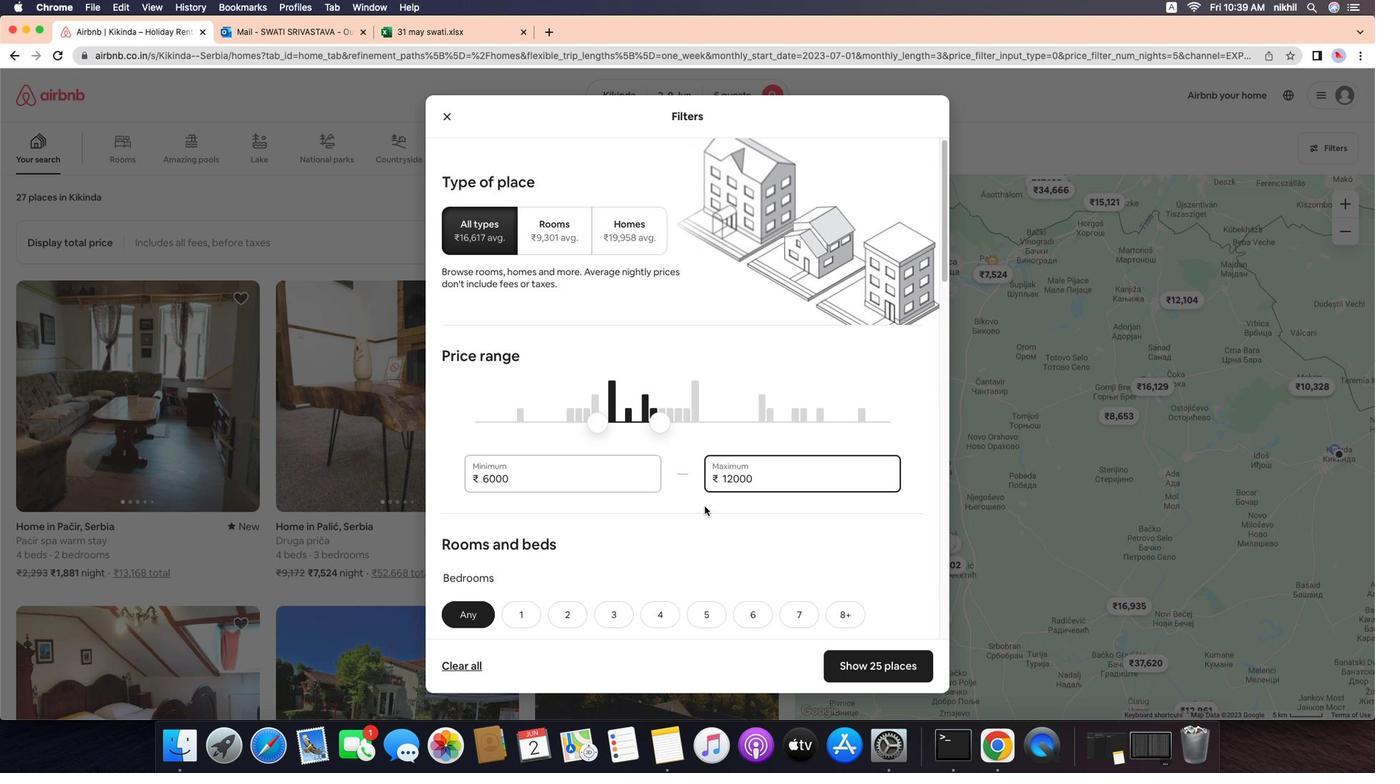 
Action: Mouse scrolled (740, 528) with delta (-10, -11)
Screenshot: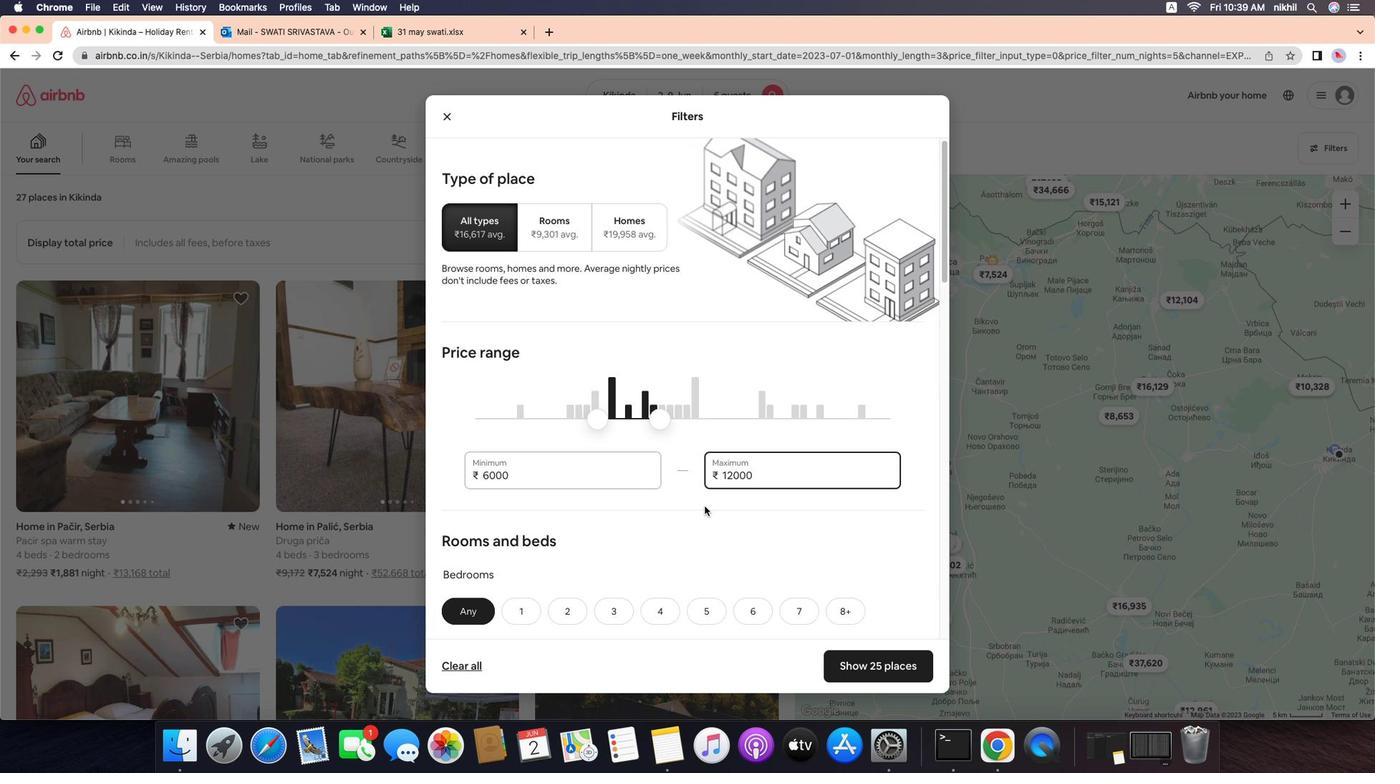 
Action: Mouse scrolled (740, 528) with delta (-10, -11)
Screenshot: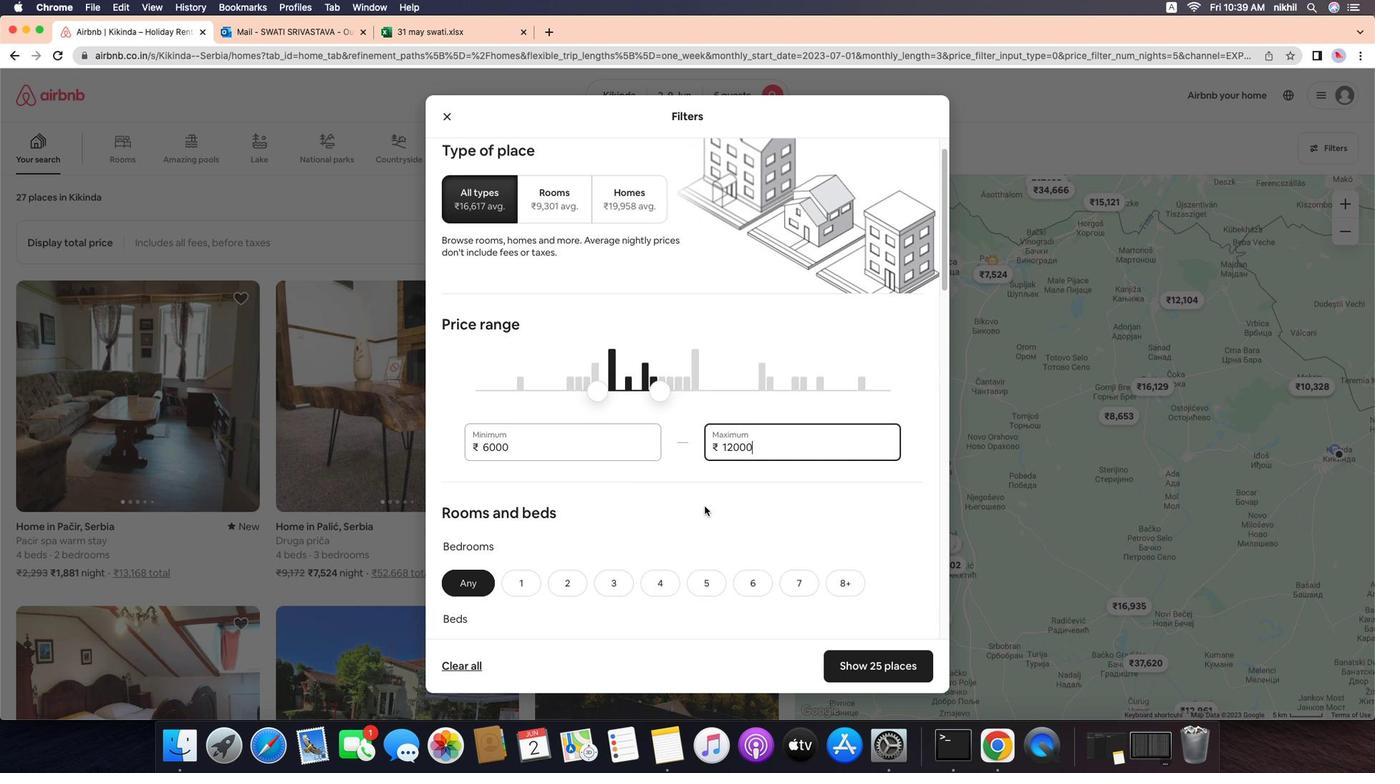 
Action: Mouse scrolled (740, 528) with delta (-10, -12)
Screenshot: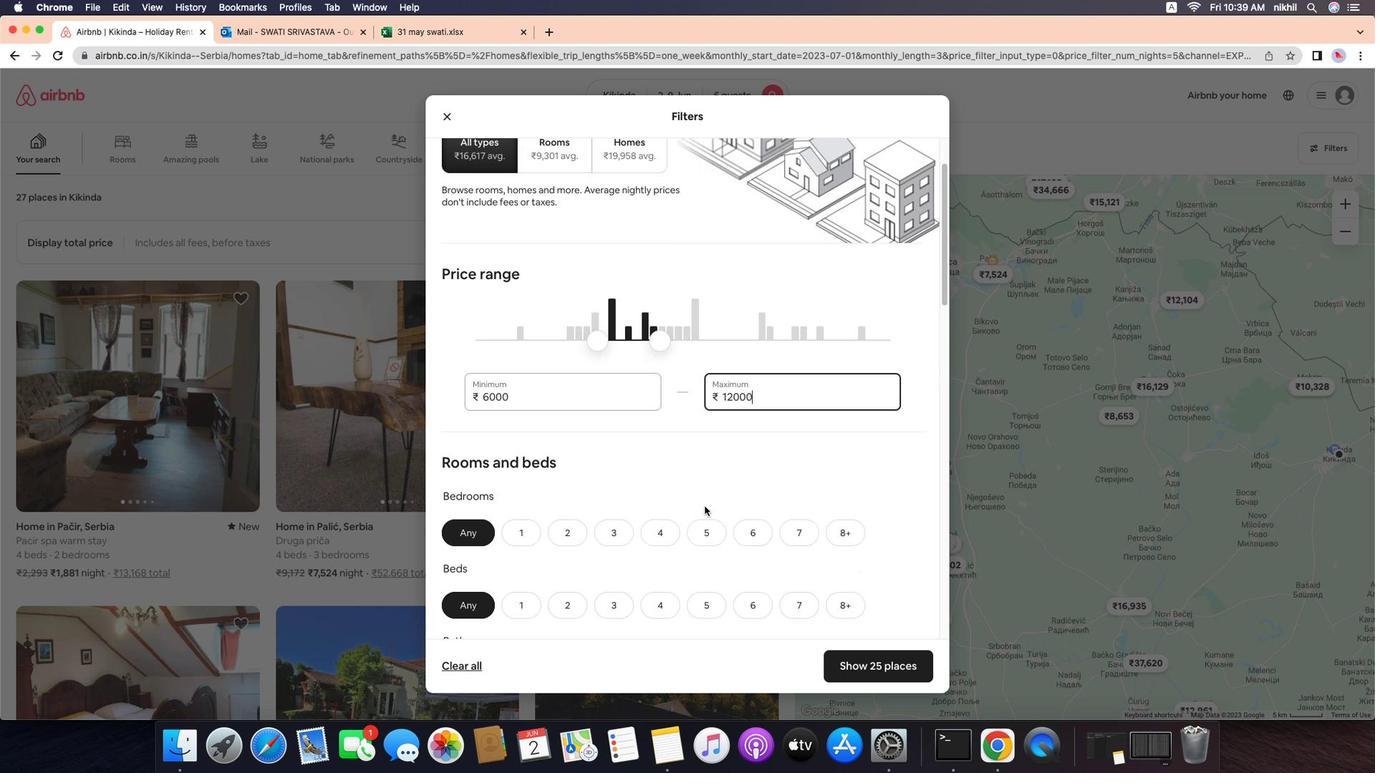
Action: Mouse scrolled (740, 528) with delta (-10, -14)
Screenshot: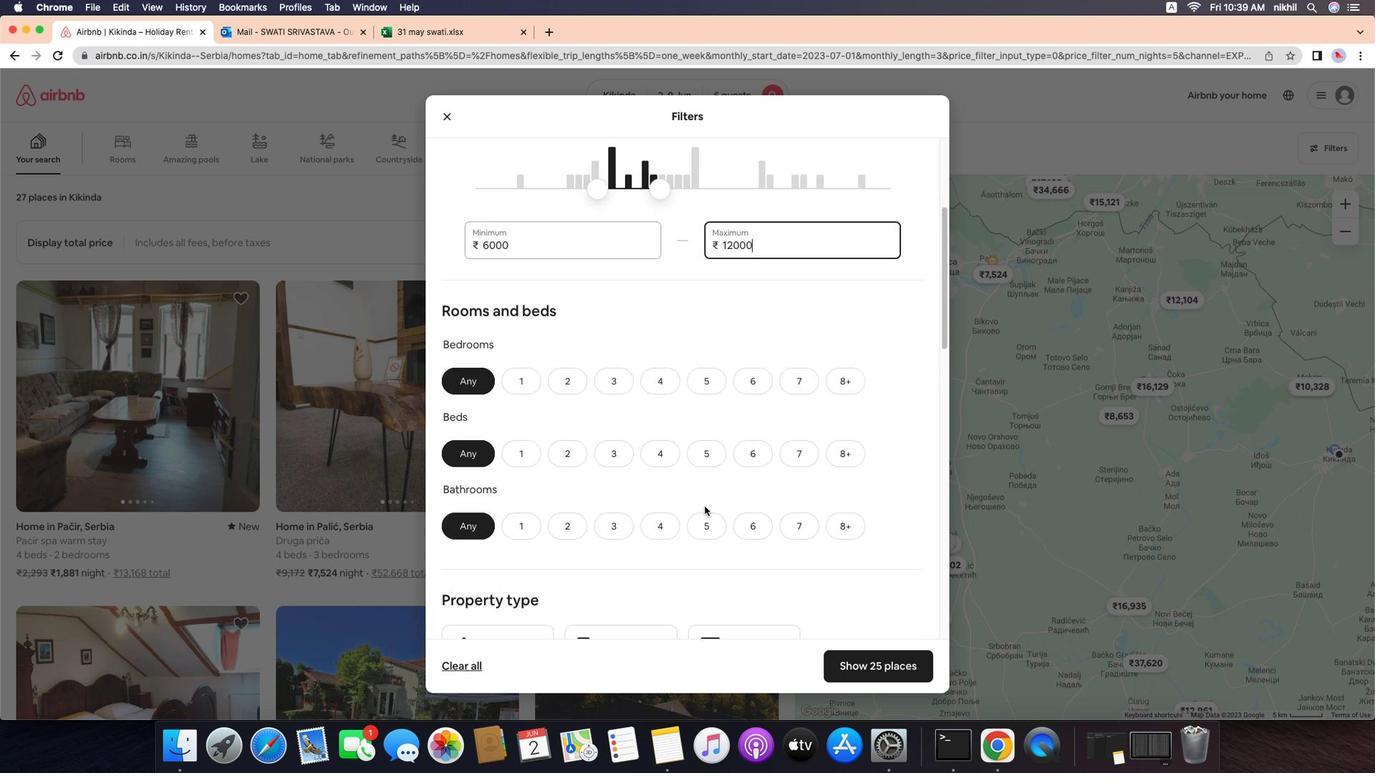 
Action: Mouse moved to (655, 377)
Screenshot: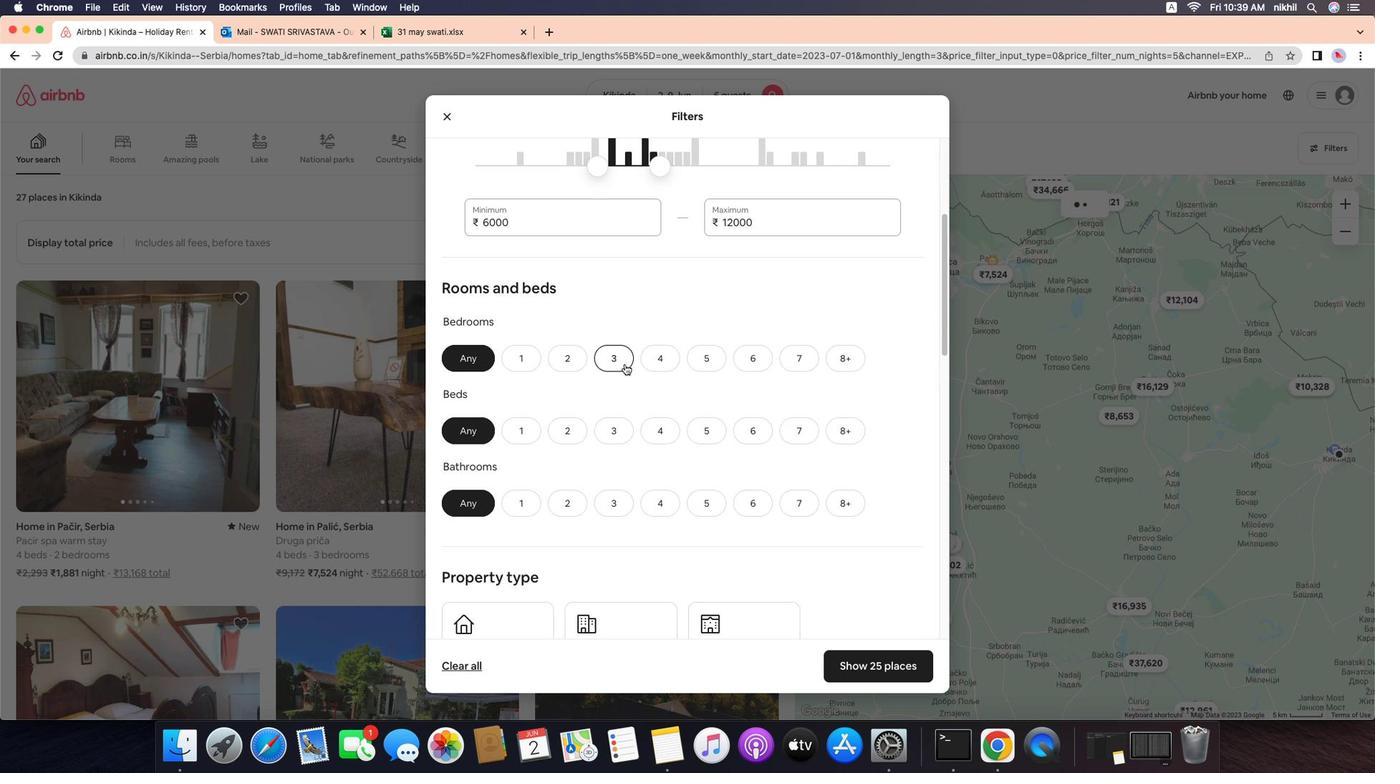 
Action: Mouse pressed left at (655, 377)
Screenshot: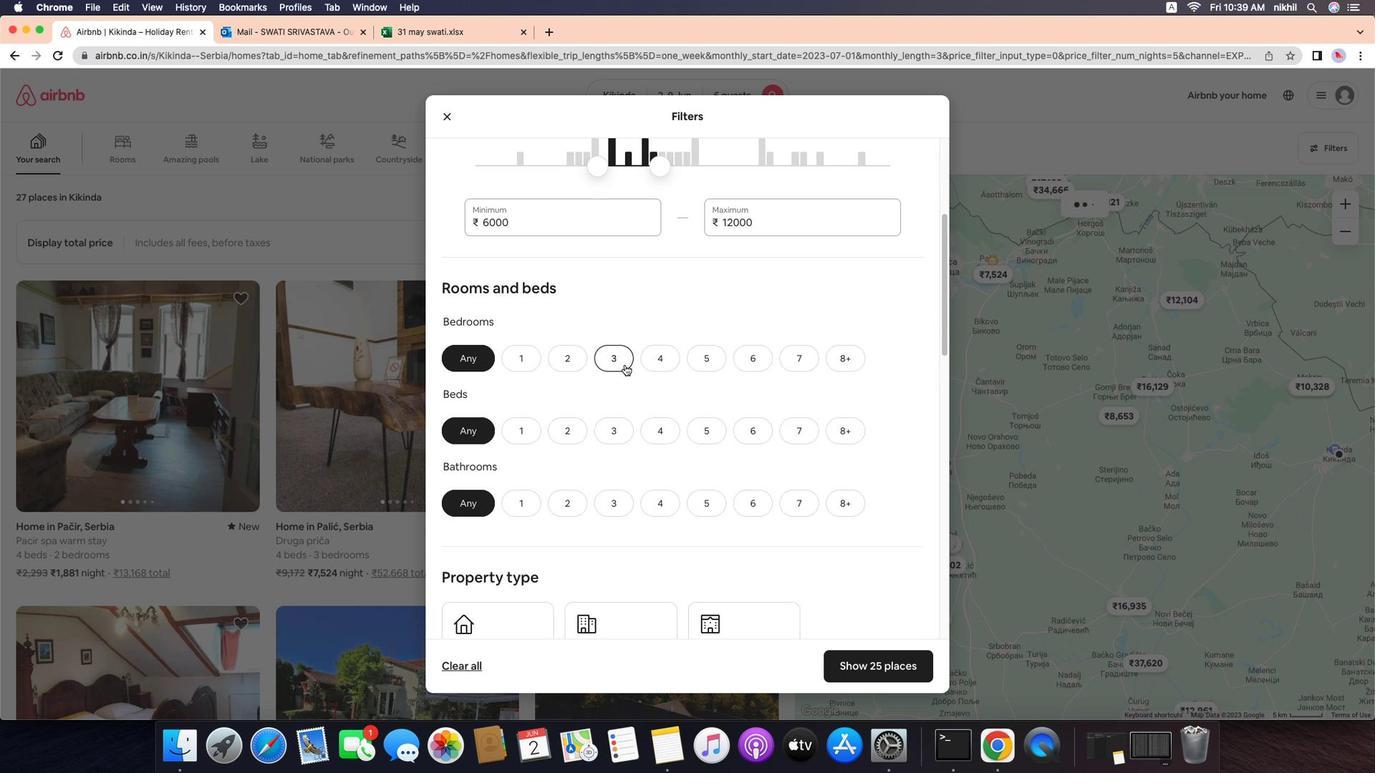 
Action: Mouse moved to (649, 447)
Screenshot: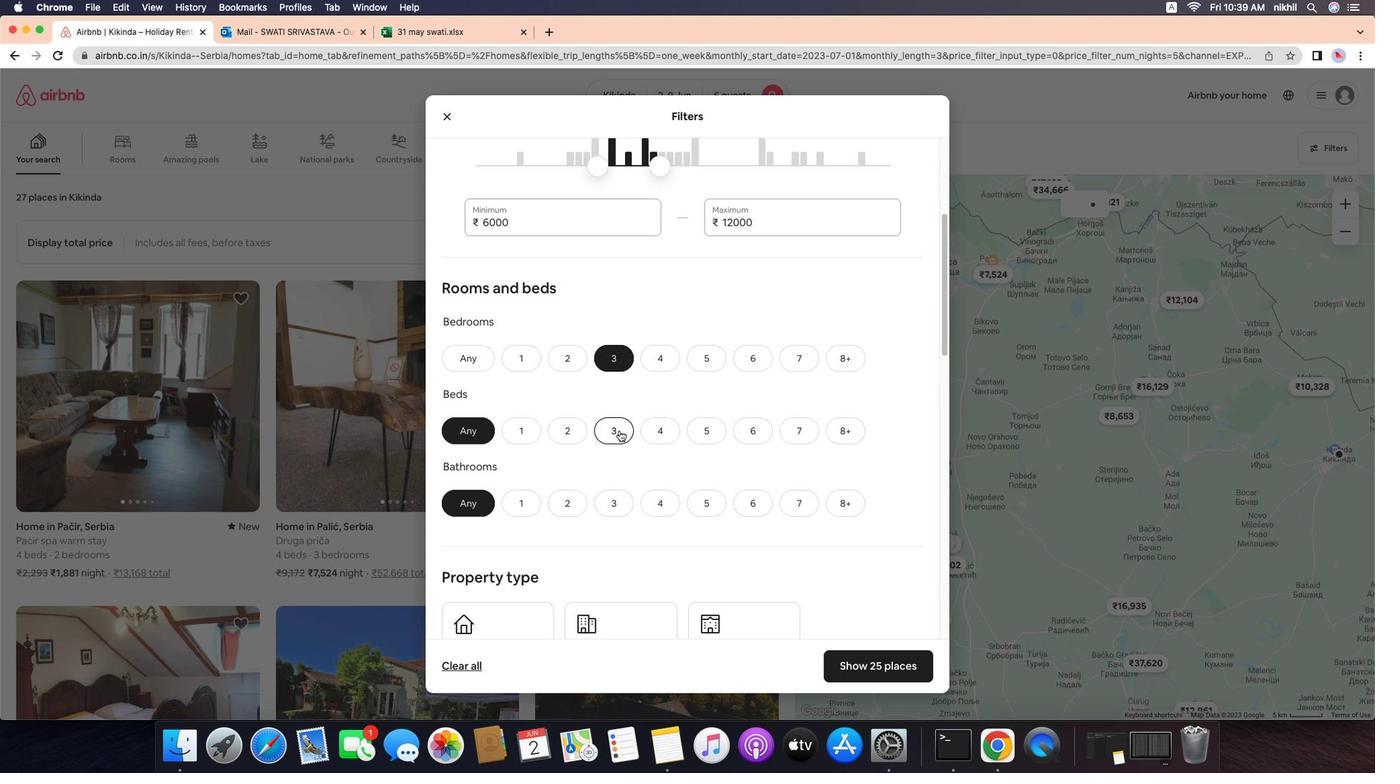 
Action: Mouse pressed left at (649, 447)
Screenshot: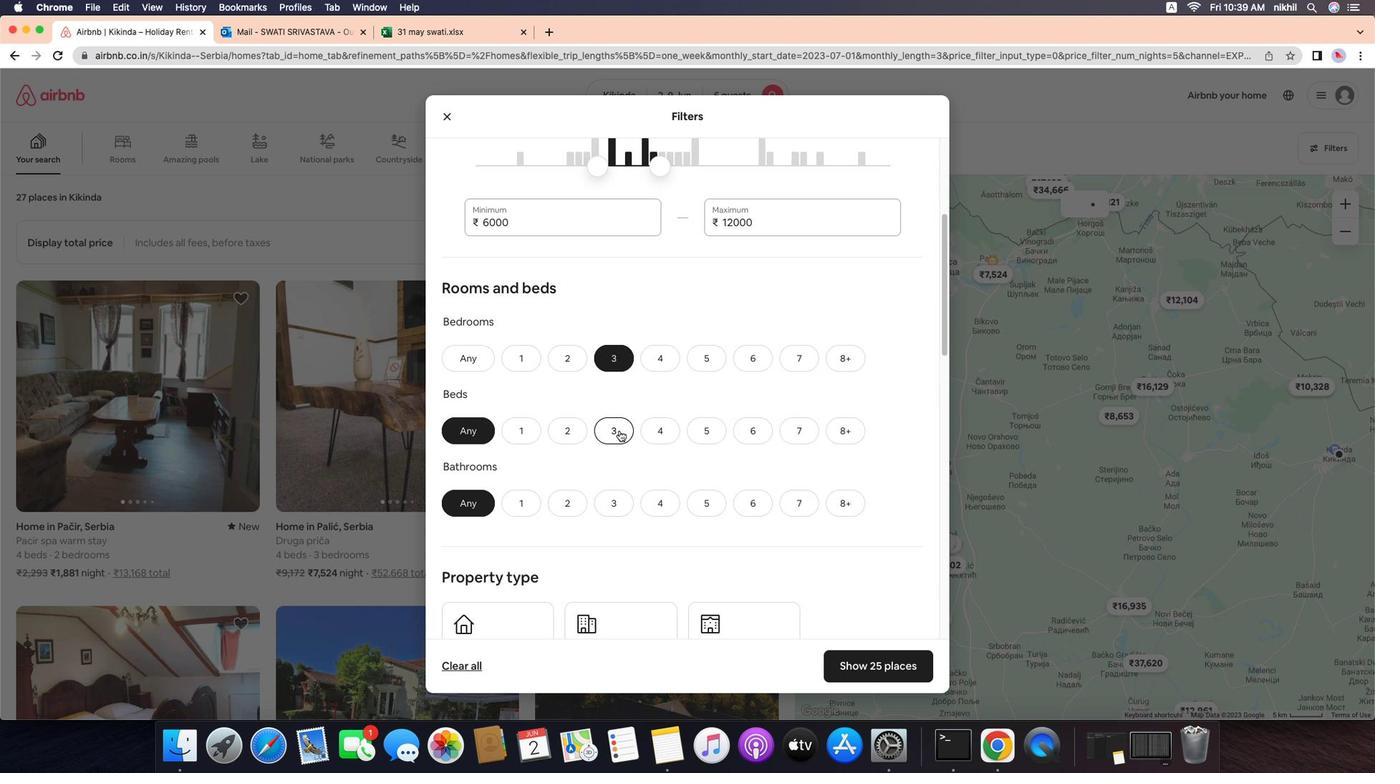 
Action: Mouse moved to (639, 530)
Screenshot: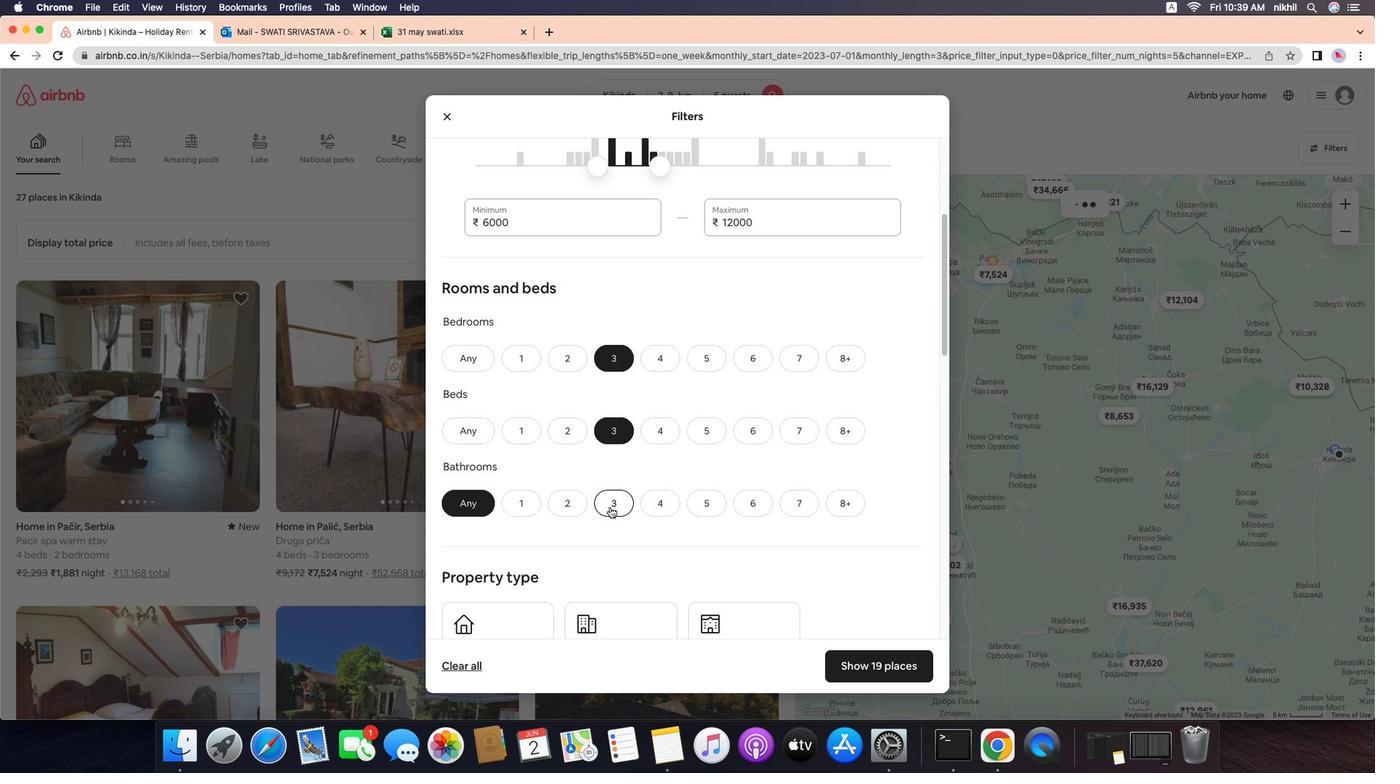 
Action: Mouse pressed left at (639, 530)
Screenshot: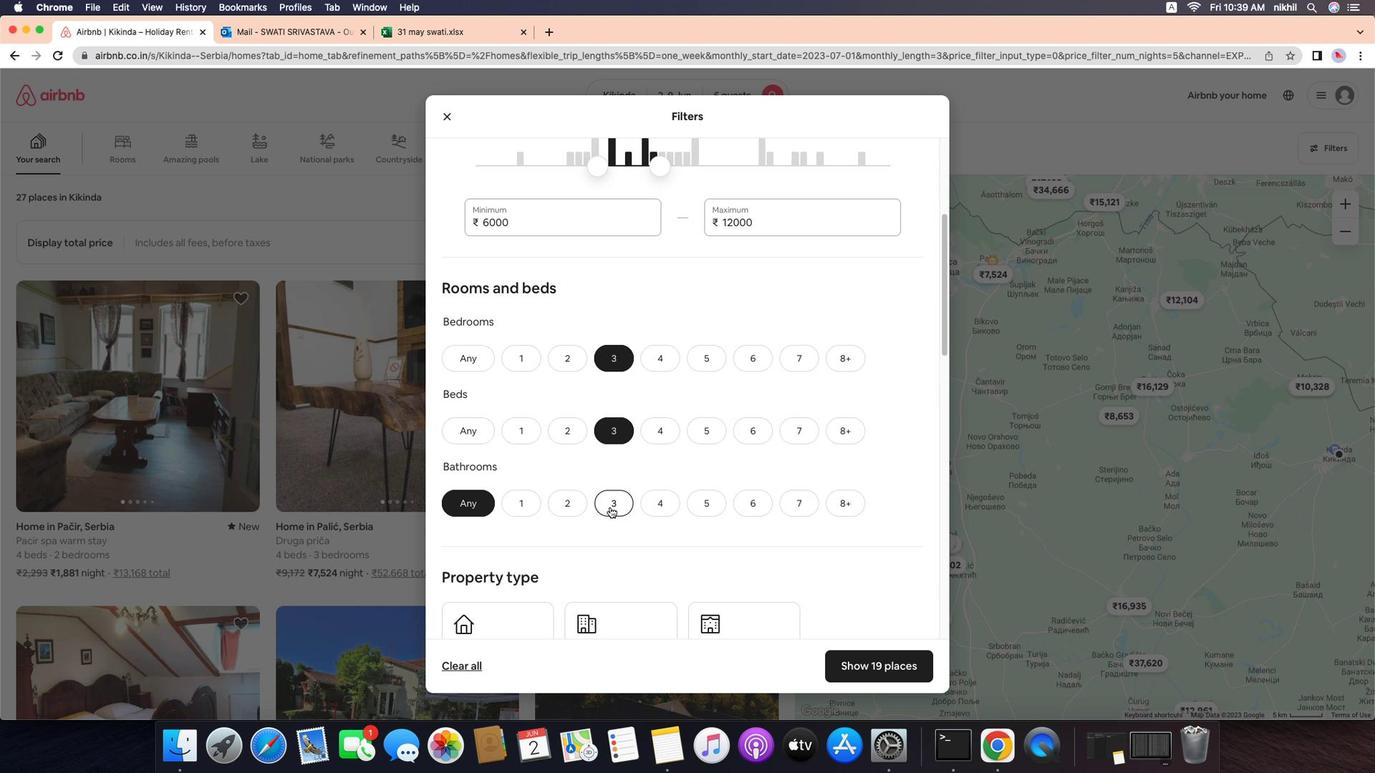 
Action: Mouse moved to (665, 511)
Screenshot: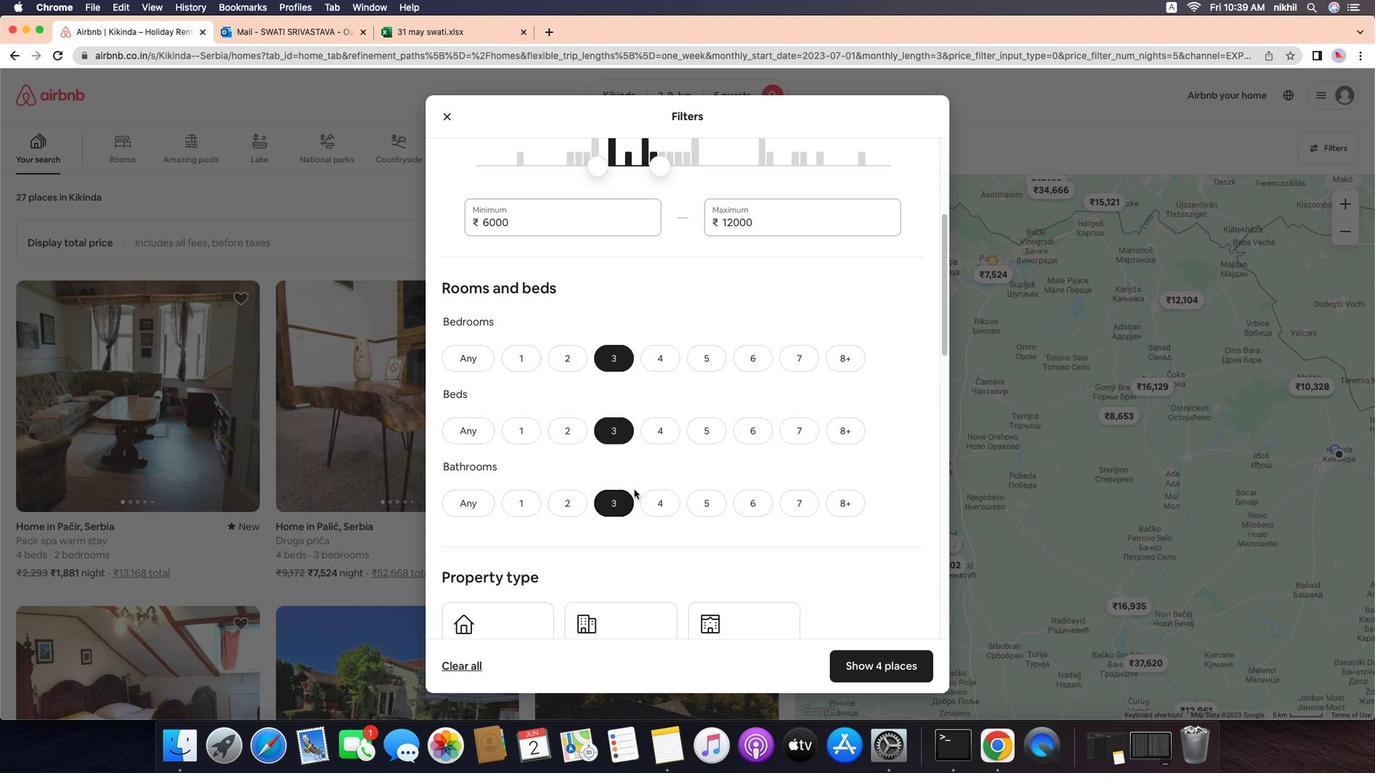 
Action: Mouse scrolled (665, 511) with delta (-10, -11)
Screenshot: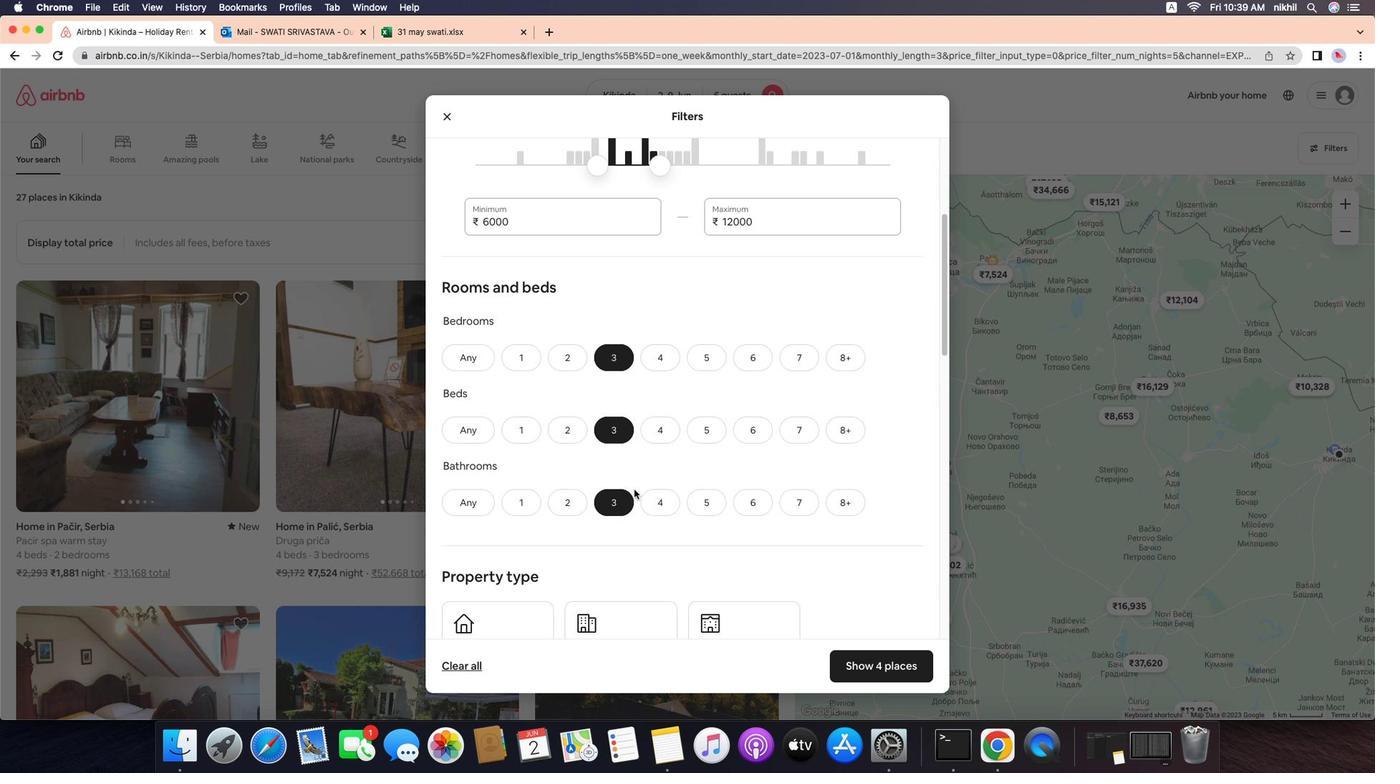 
Action: Mouse scrolled (665, 511) with delta (-10, -11)
Screenshot: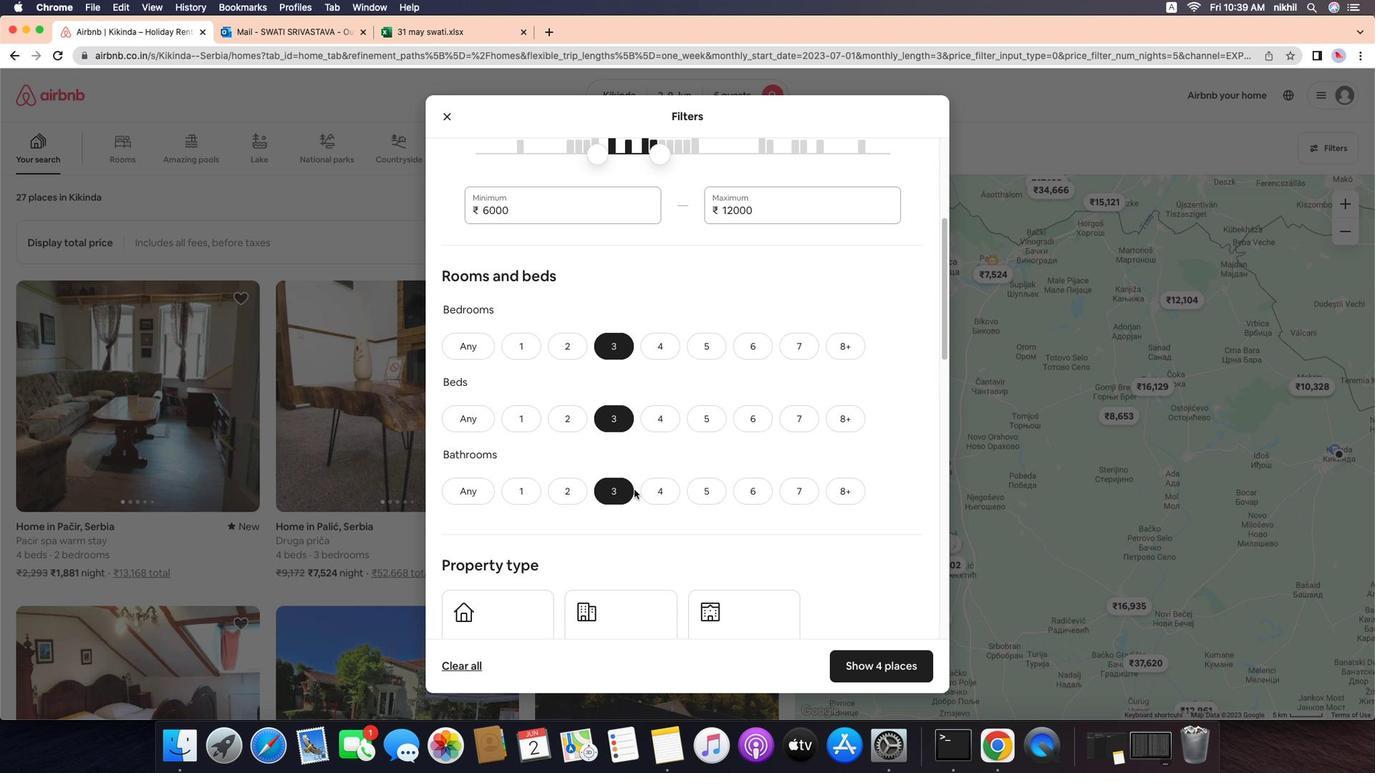 
Action: Mouse scrolled (665, 511) with delta (-10, -12)
Screenshot: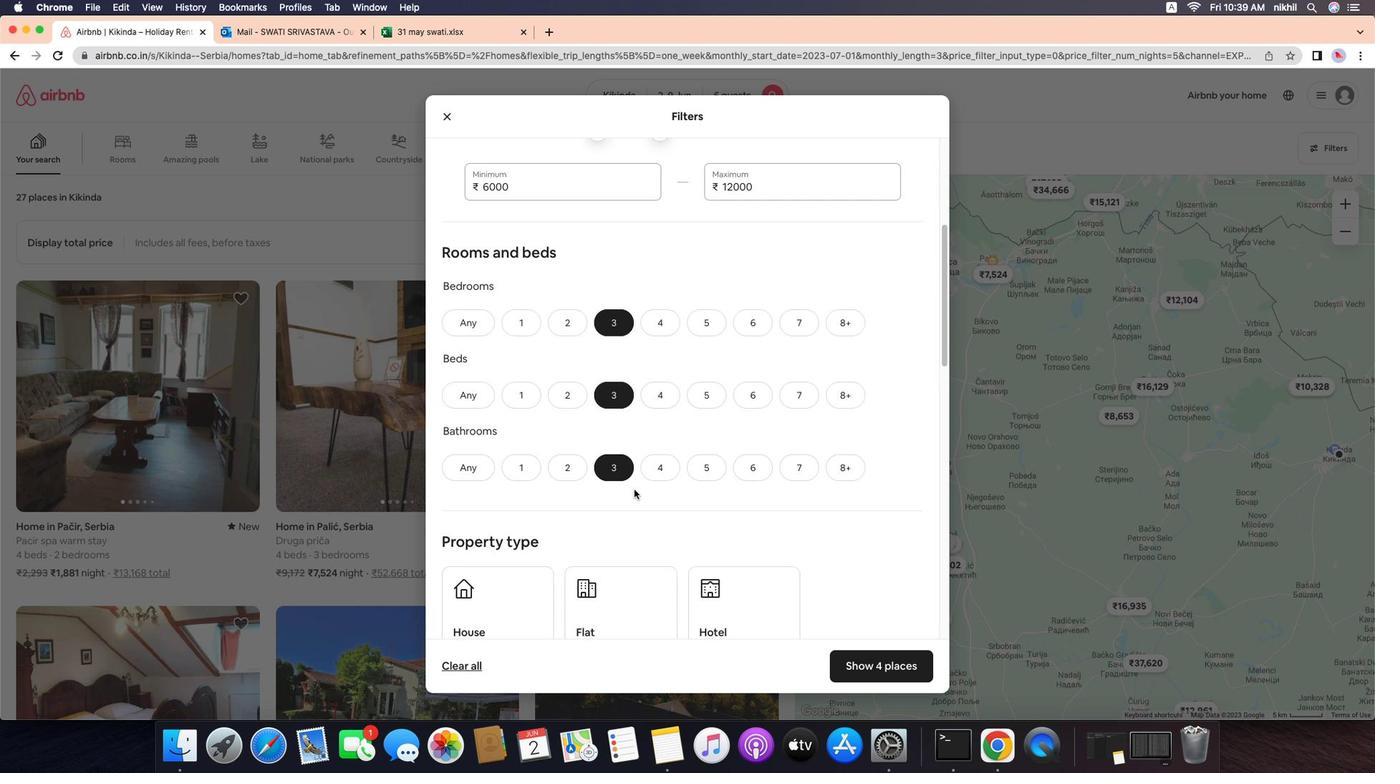 
Action: Mouse scrolled (665, 511) with delta (-10, -12)
Screenshot: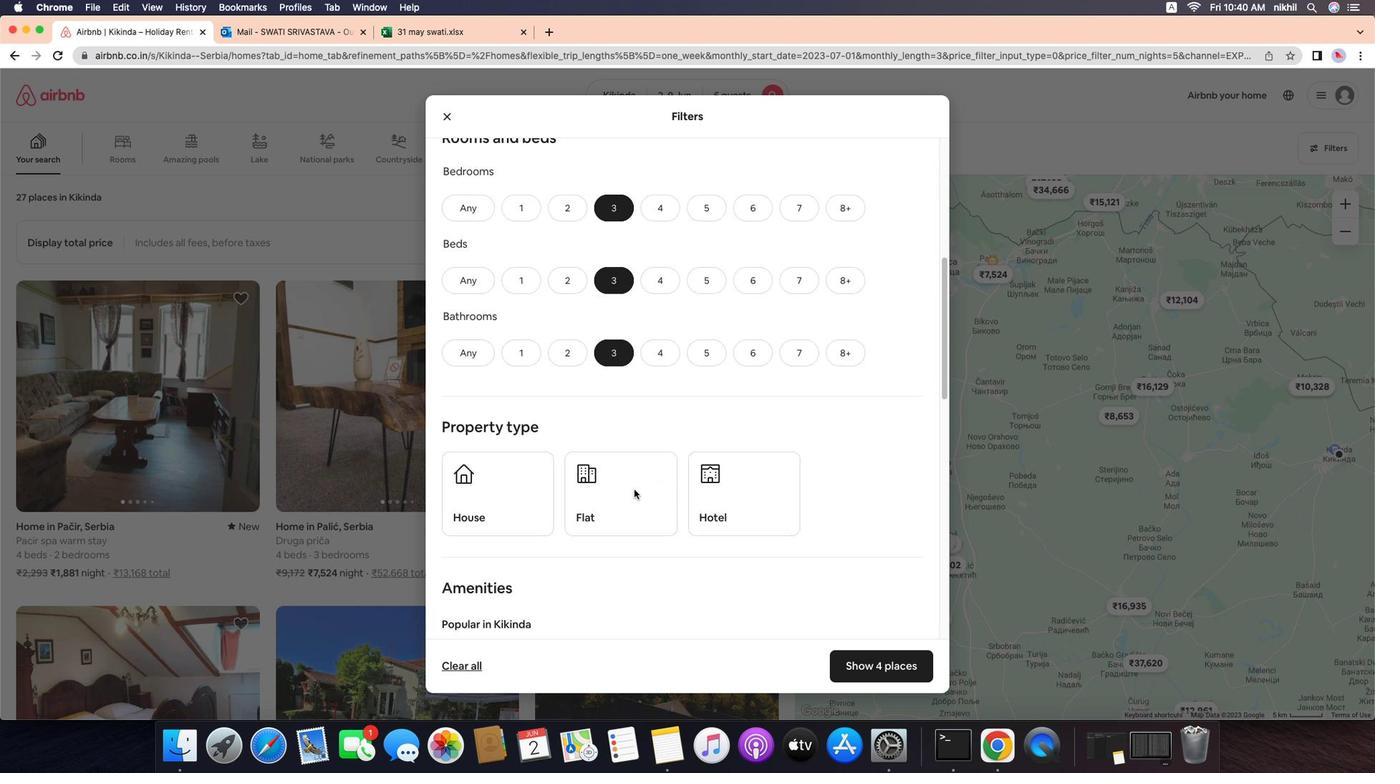 
Action: Mouse moved to (540, 454)
Screenshot: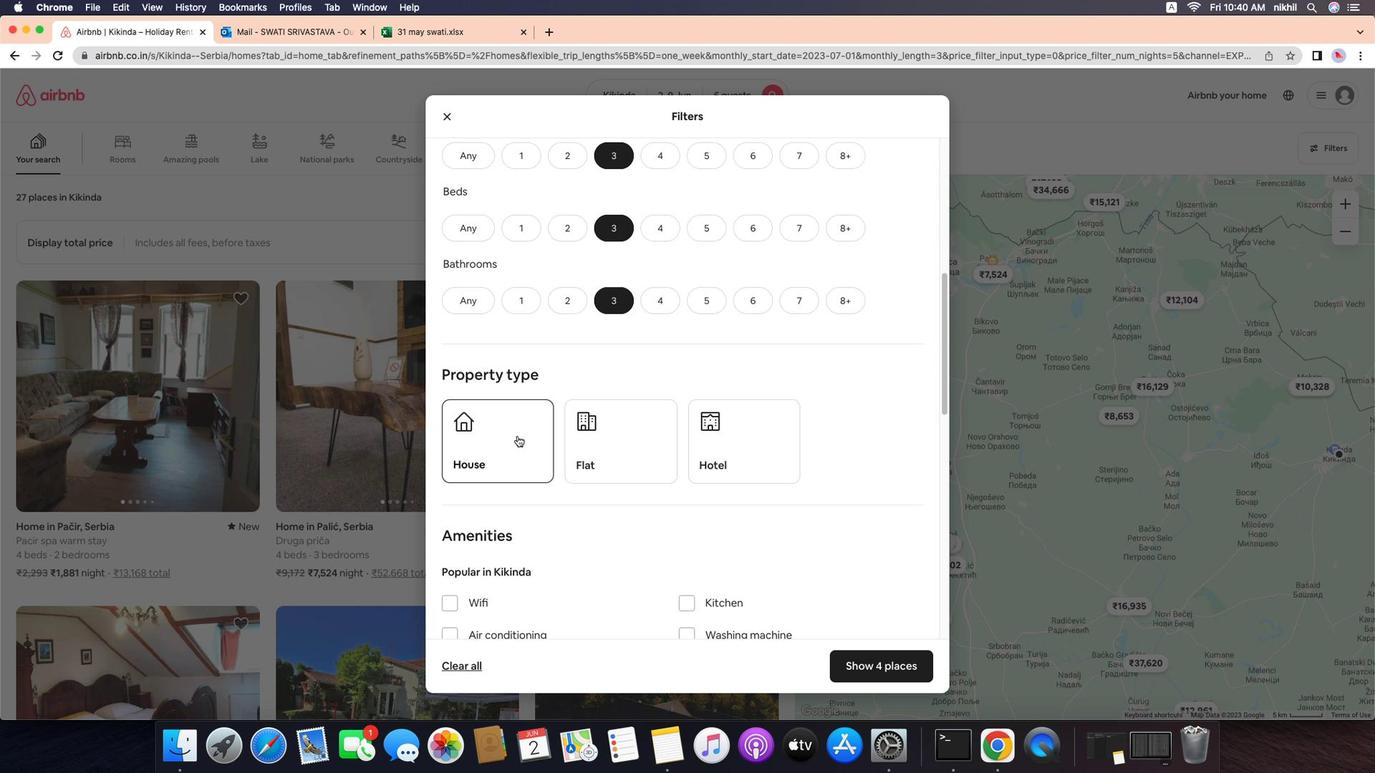 
Action: Mouse pressed left at (540, 454)
Screenshot: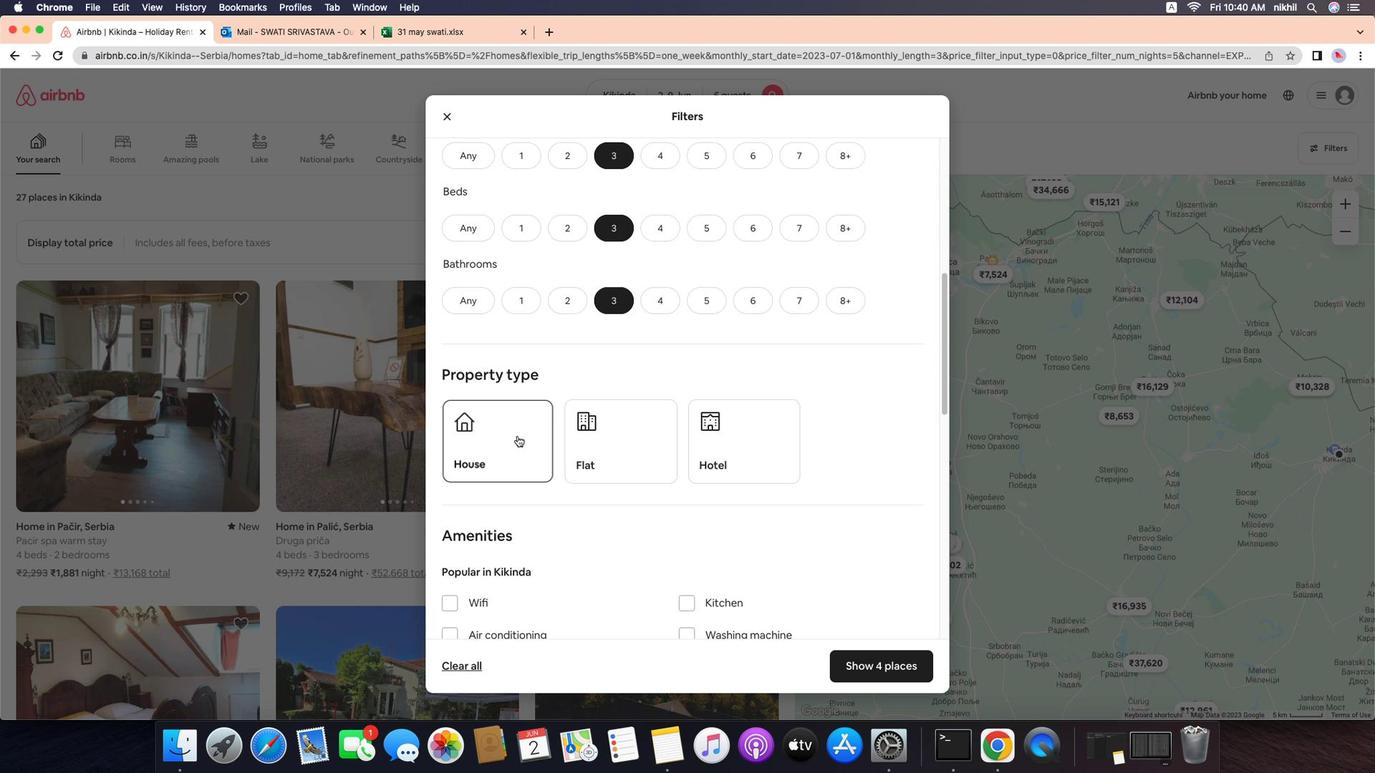 
Action: Mouse moved to (650, 466)
Screenshot: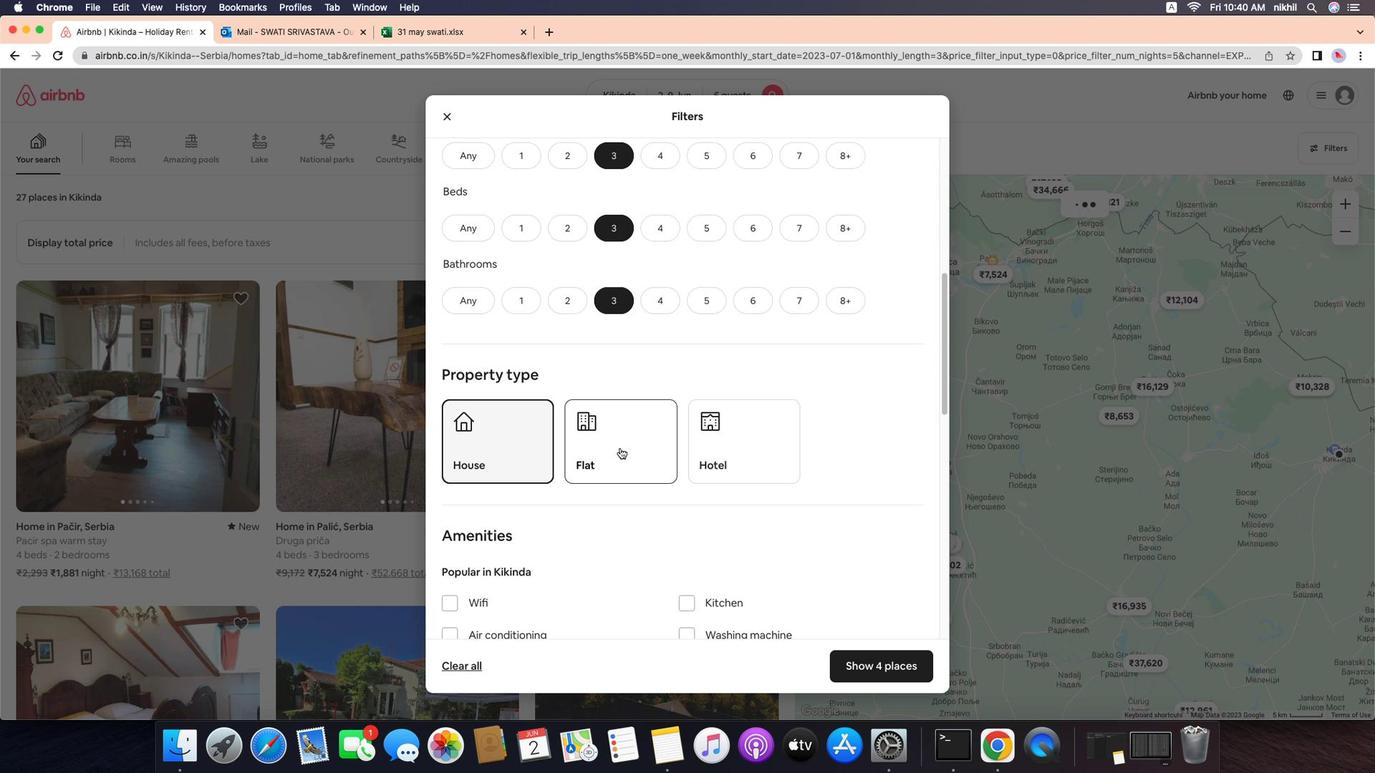 
Action: Mouse pressed left at (650, 466)
Screenshot: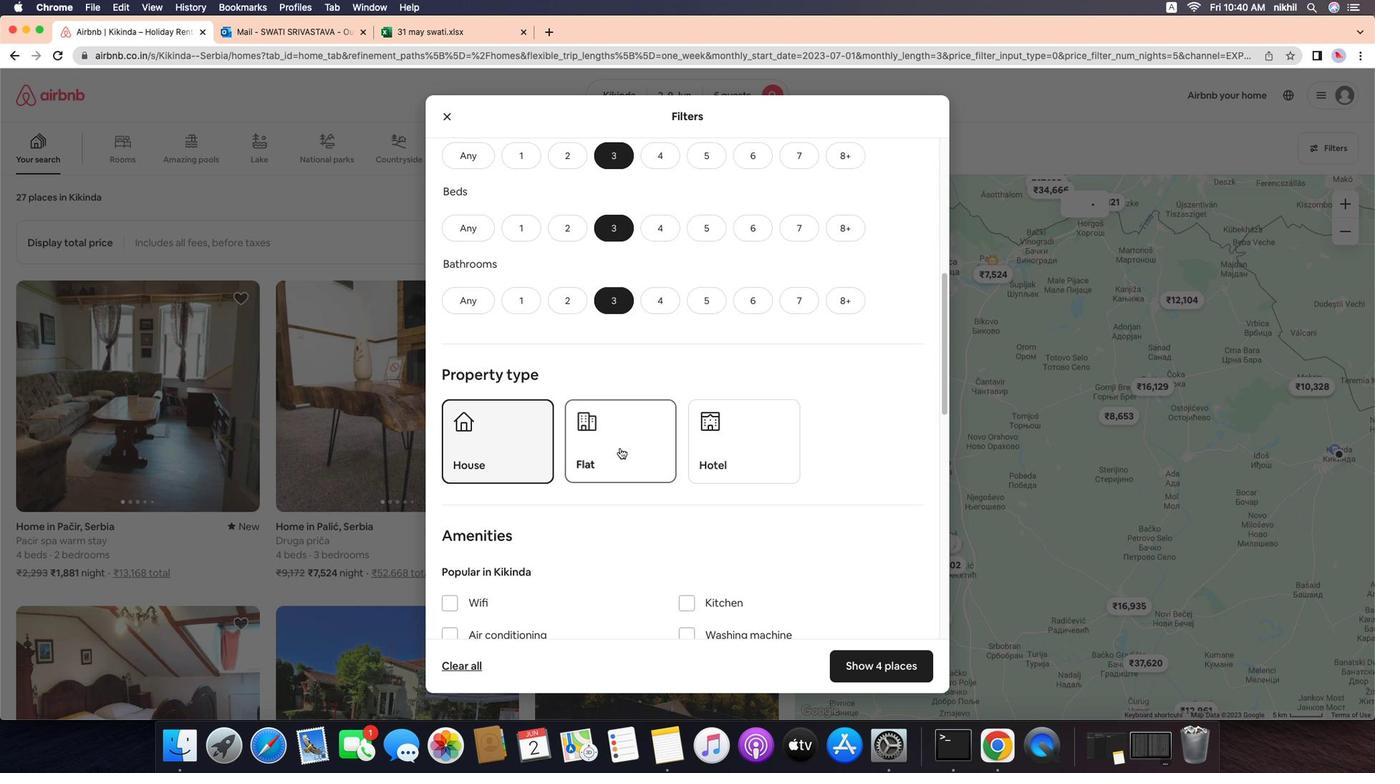 
Action: Mouse moved to (745, 489)
Screenshot: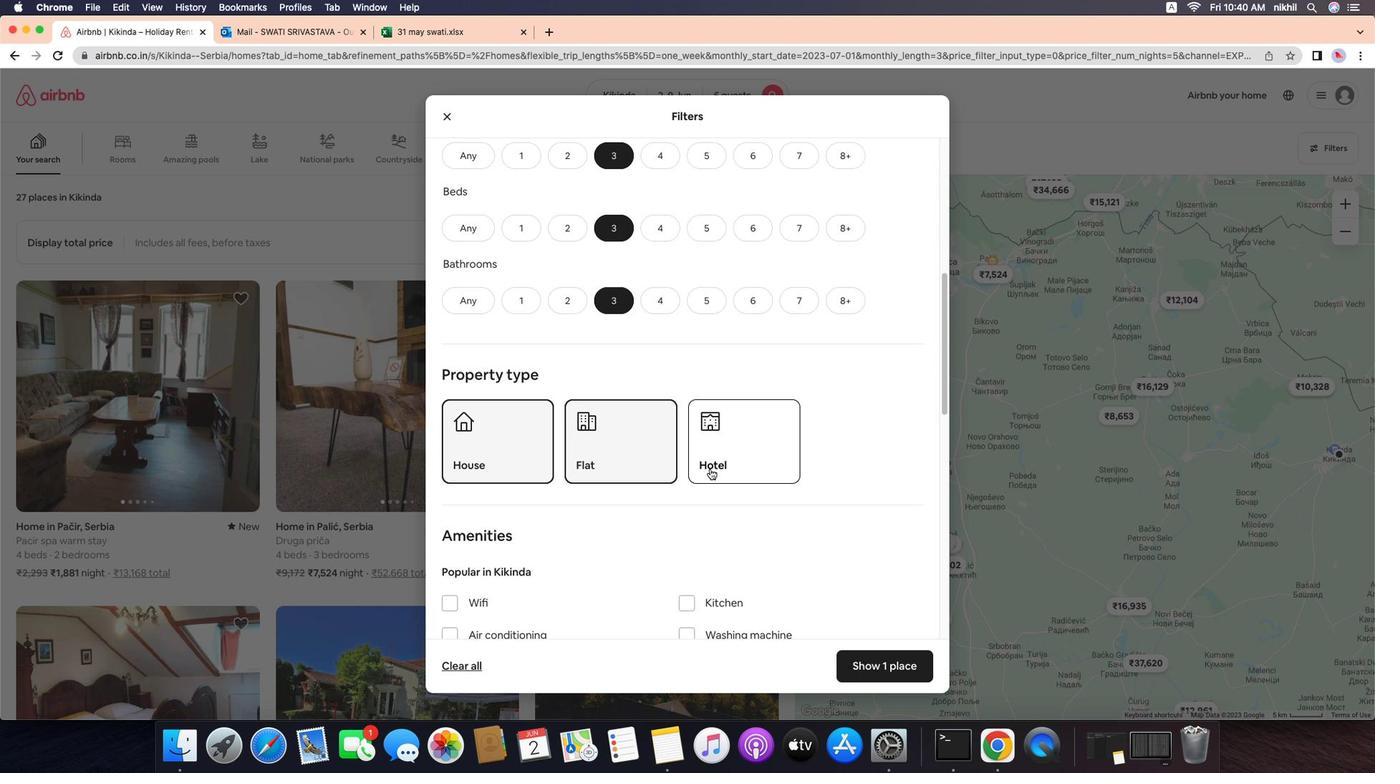 
Action: Mouse scrolled (745, 489) with delta (-10, -11)
Screenshot: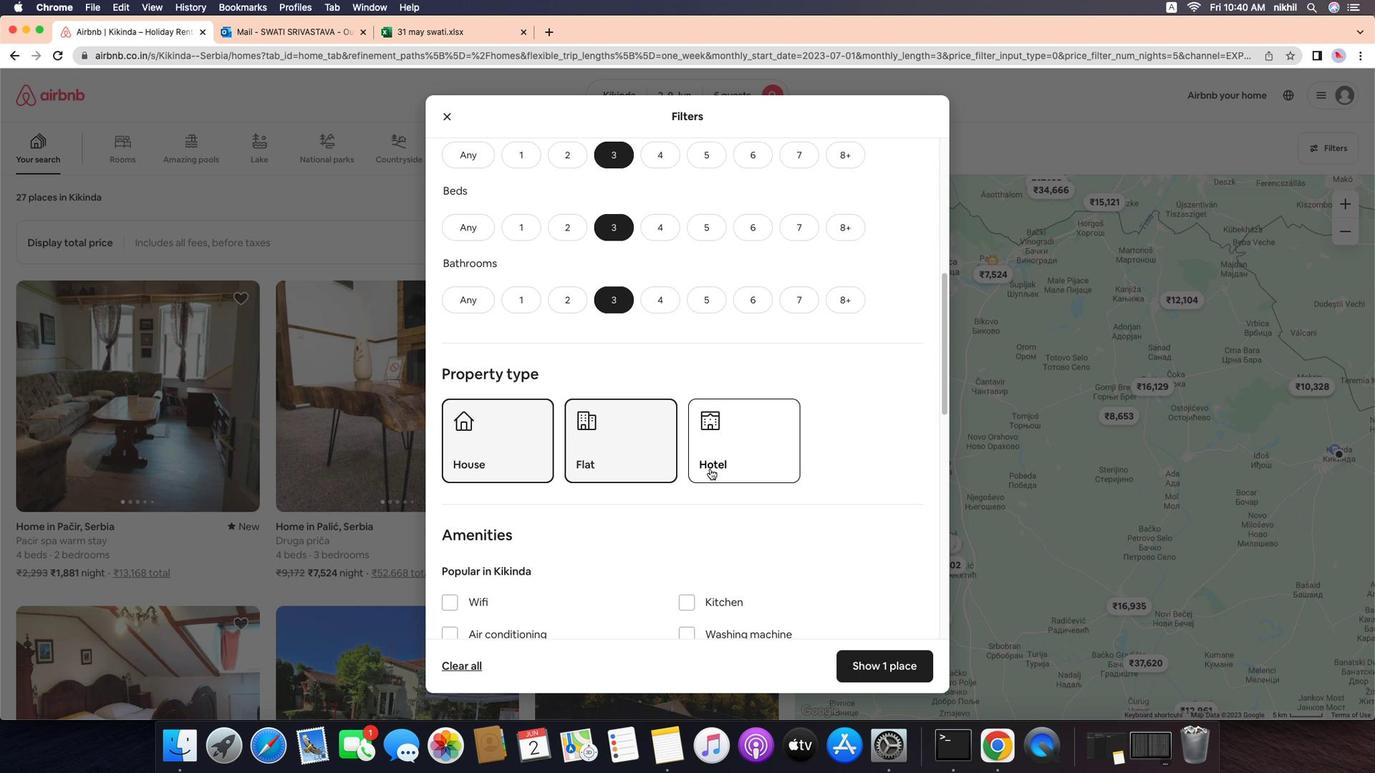 
Action: Mouse scrolled (745, 489) with delta (-10, -11)
Screenshot: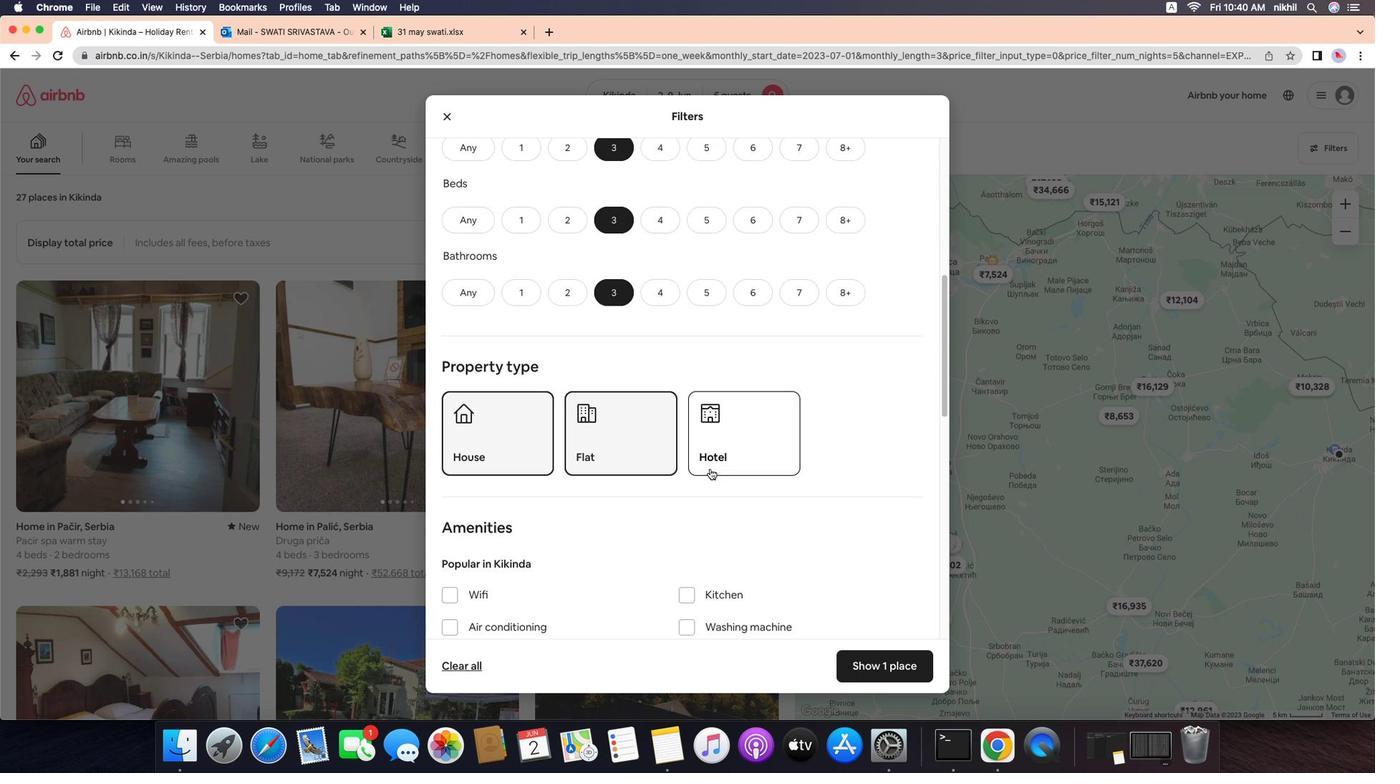 
Action: Mouse scrolled (745, 489) with delta (-10, -12)
Screenshot: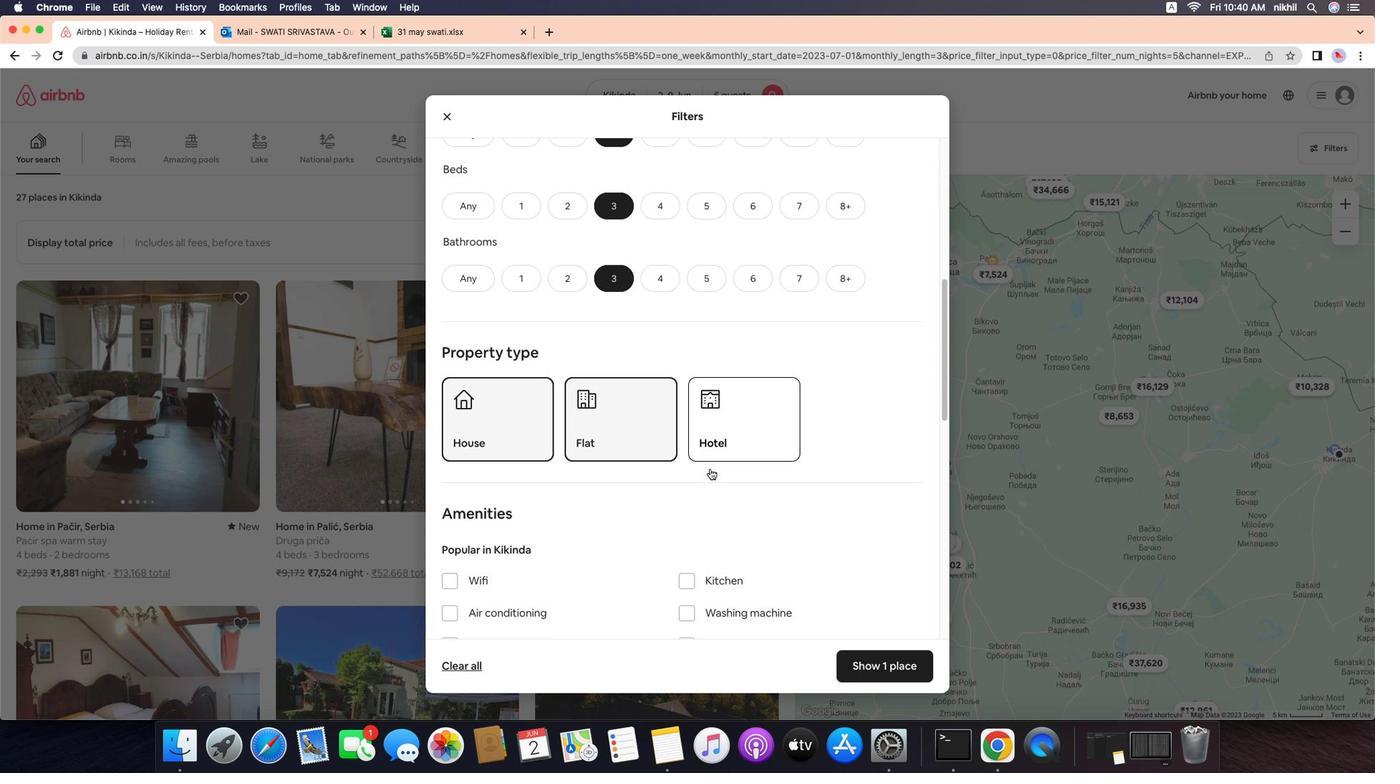 
Action: Mouse scrolled (745, 489) with delta (-10, -13)
Screenshot: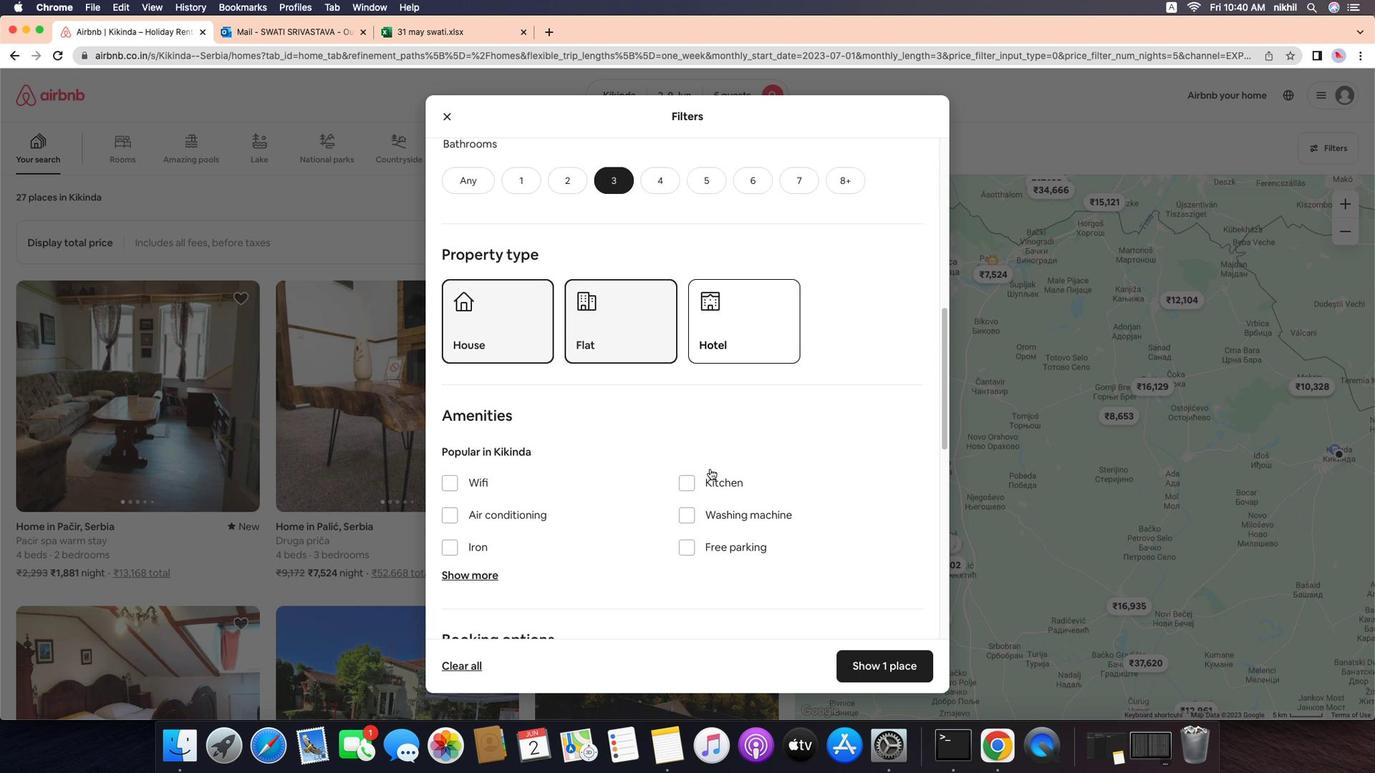 
Action: Mouse moved to (719, 448)
Screenshot: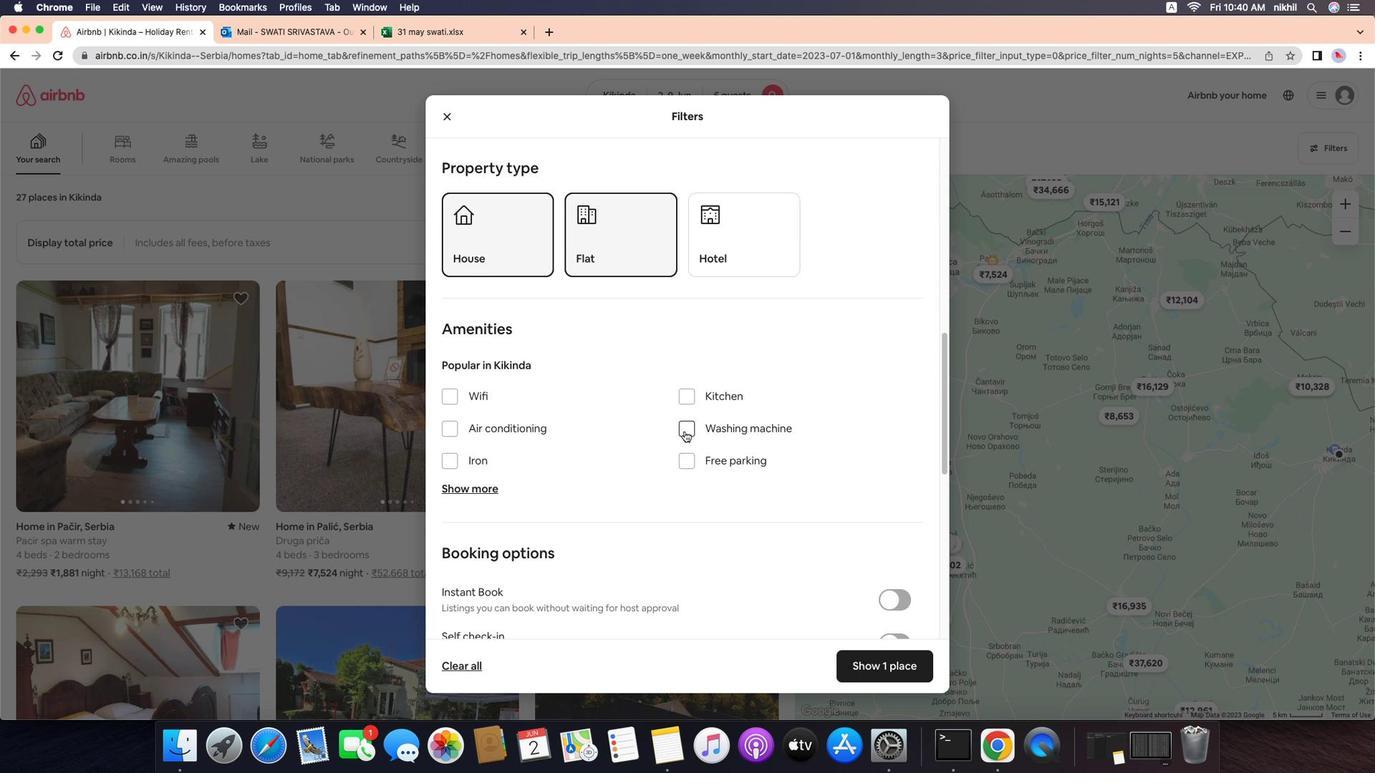 
Action: Mouse pressed left at (719, 448)
Screenshot: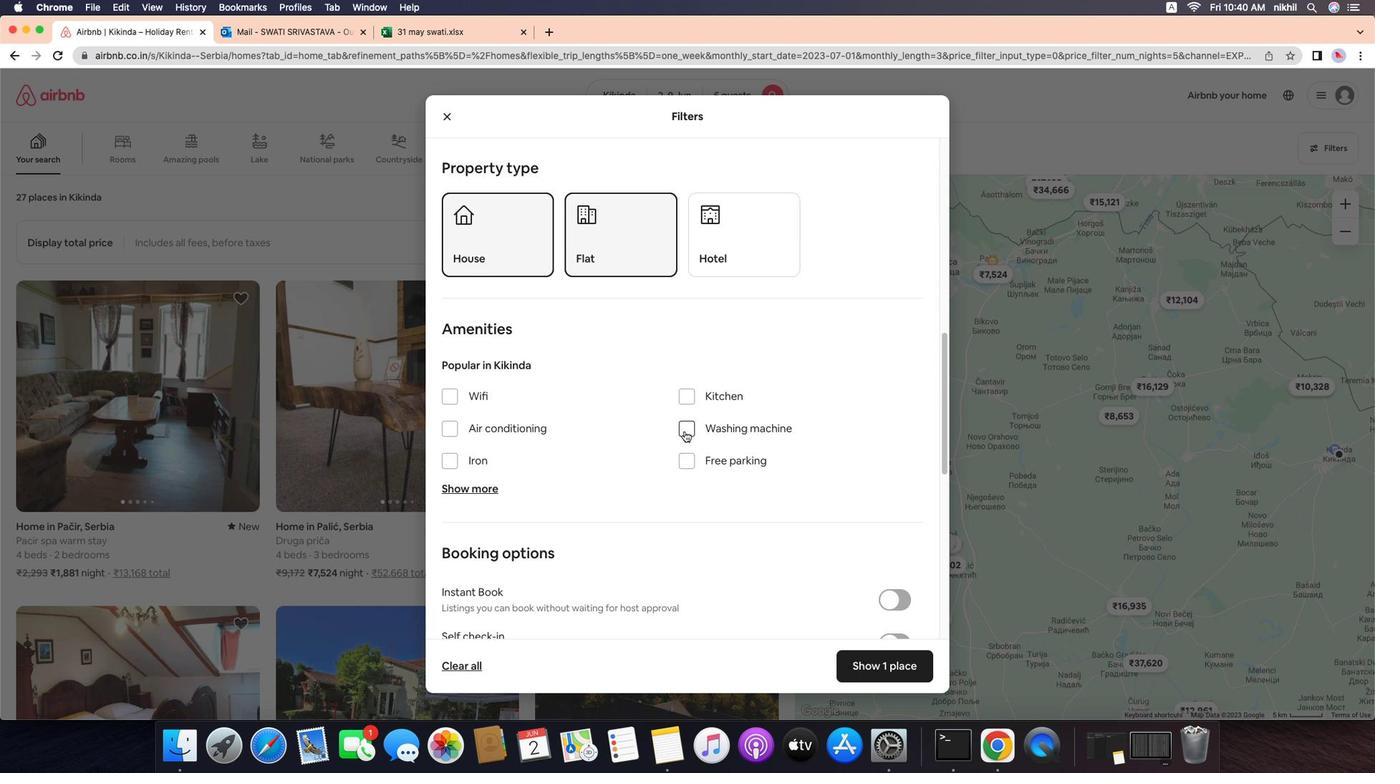 
Action: Mouse moved to (788, 522)
Screenshot: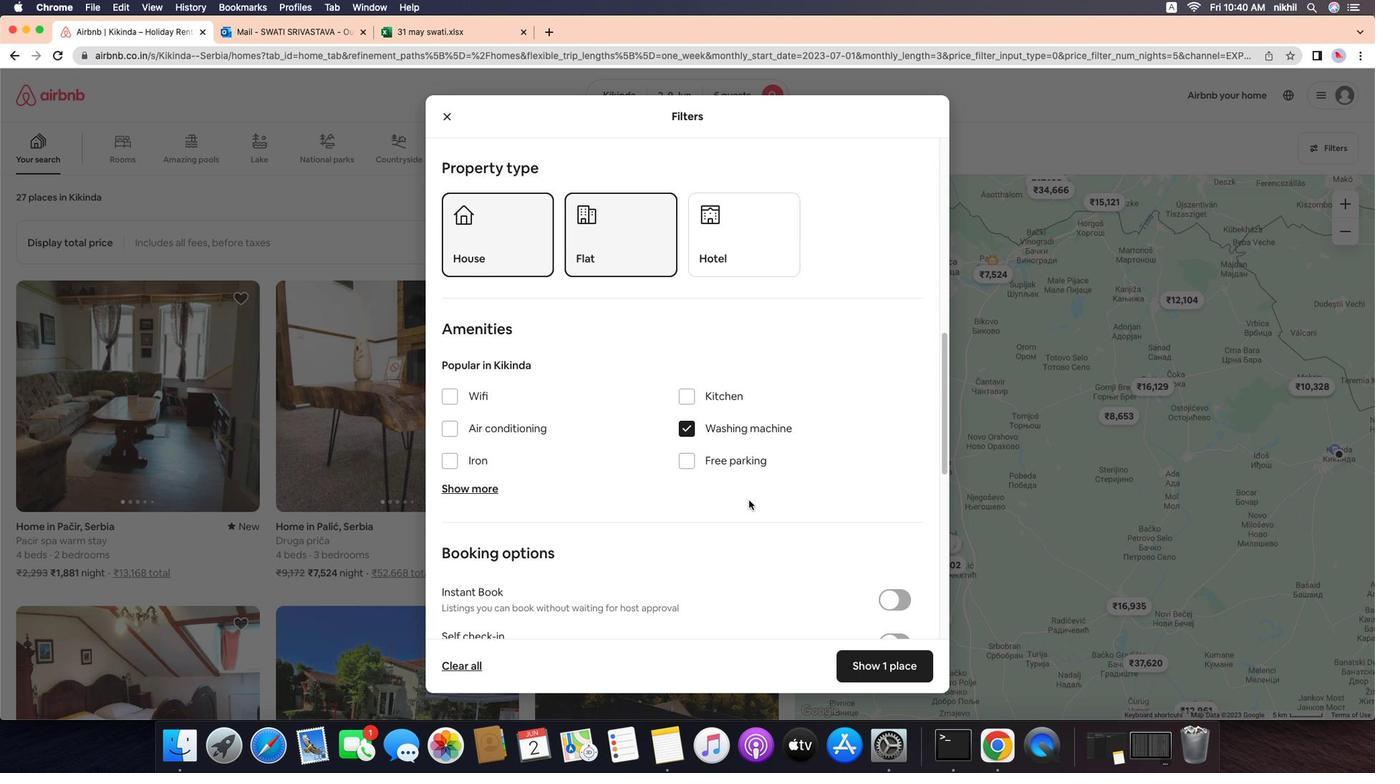 
Action: Mouse scrolled (788, 522) with delta (-10, -11)
Screenshot: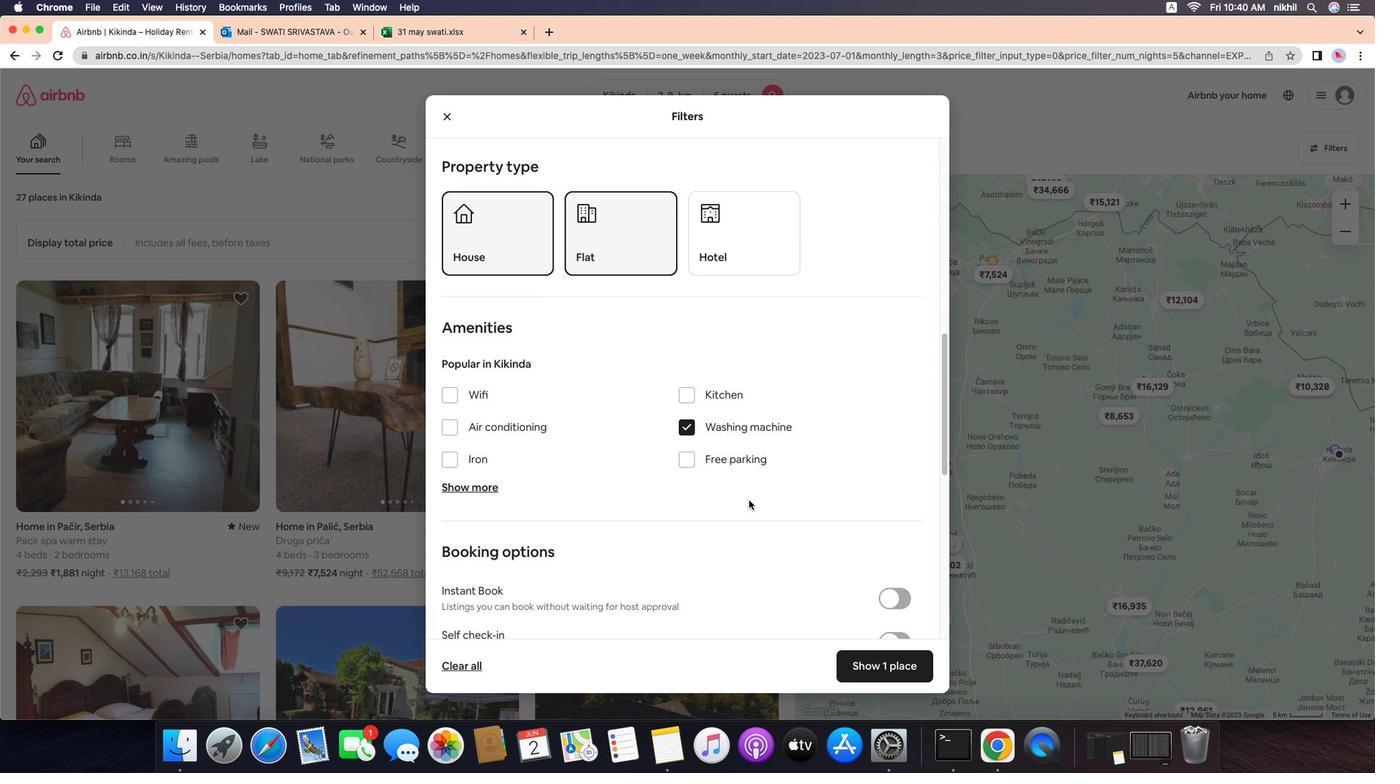 
Action: Mouse scrolled (788, 522) with delta (-10, -11)
Screenshot: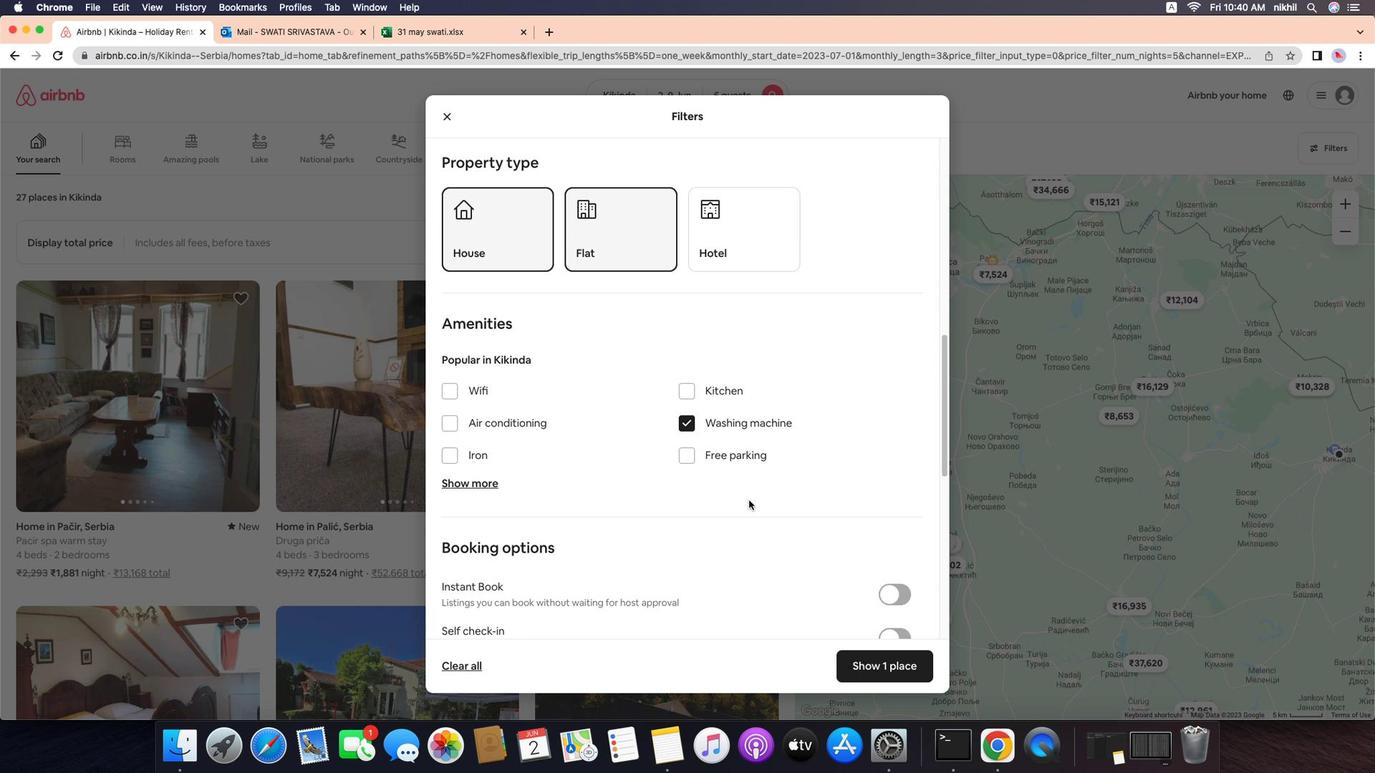
Action: Mouse scrolled (788, 522) with delta (-10, -12)
Screenshot: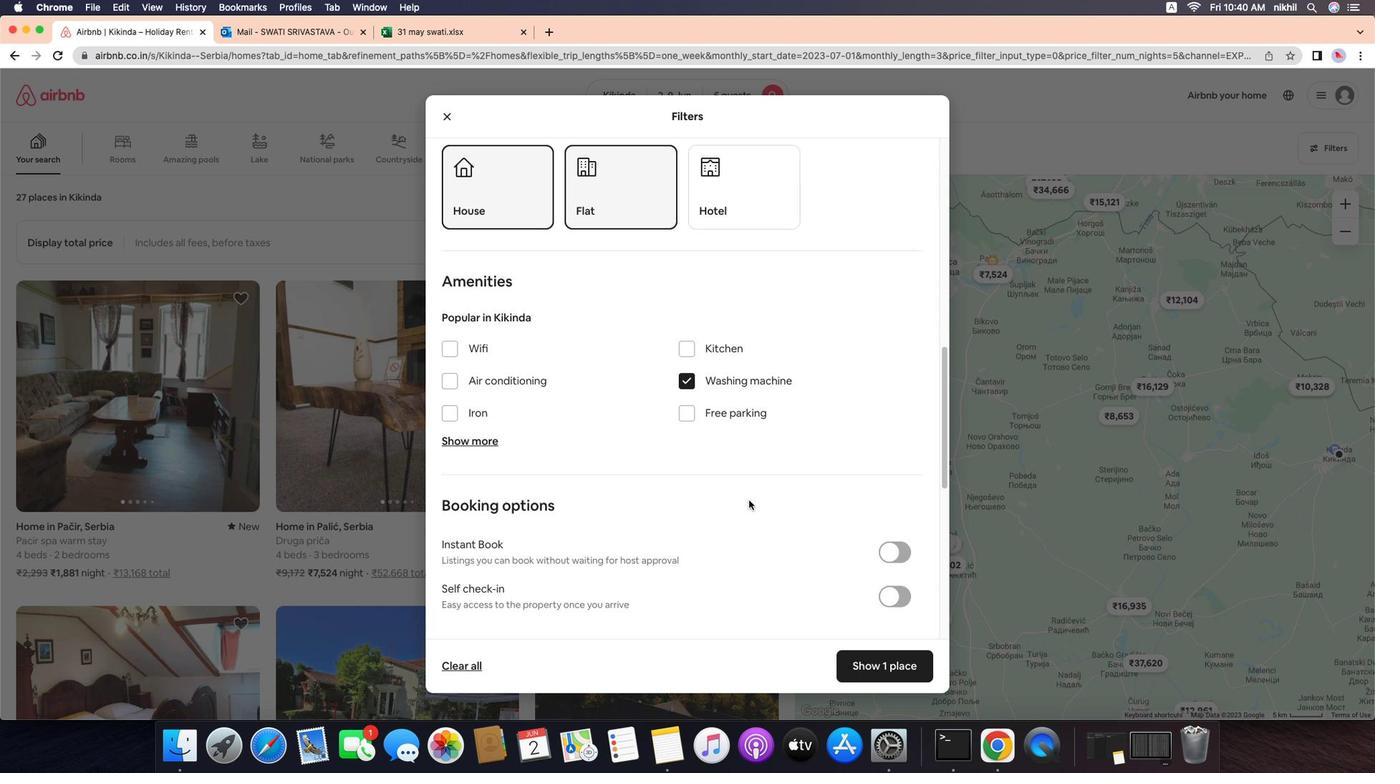 
Action: Mouse scrolled (788, 522) with delta (-10, -13)
Screenshot: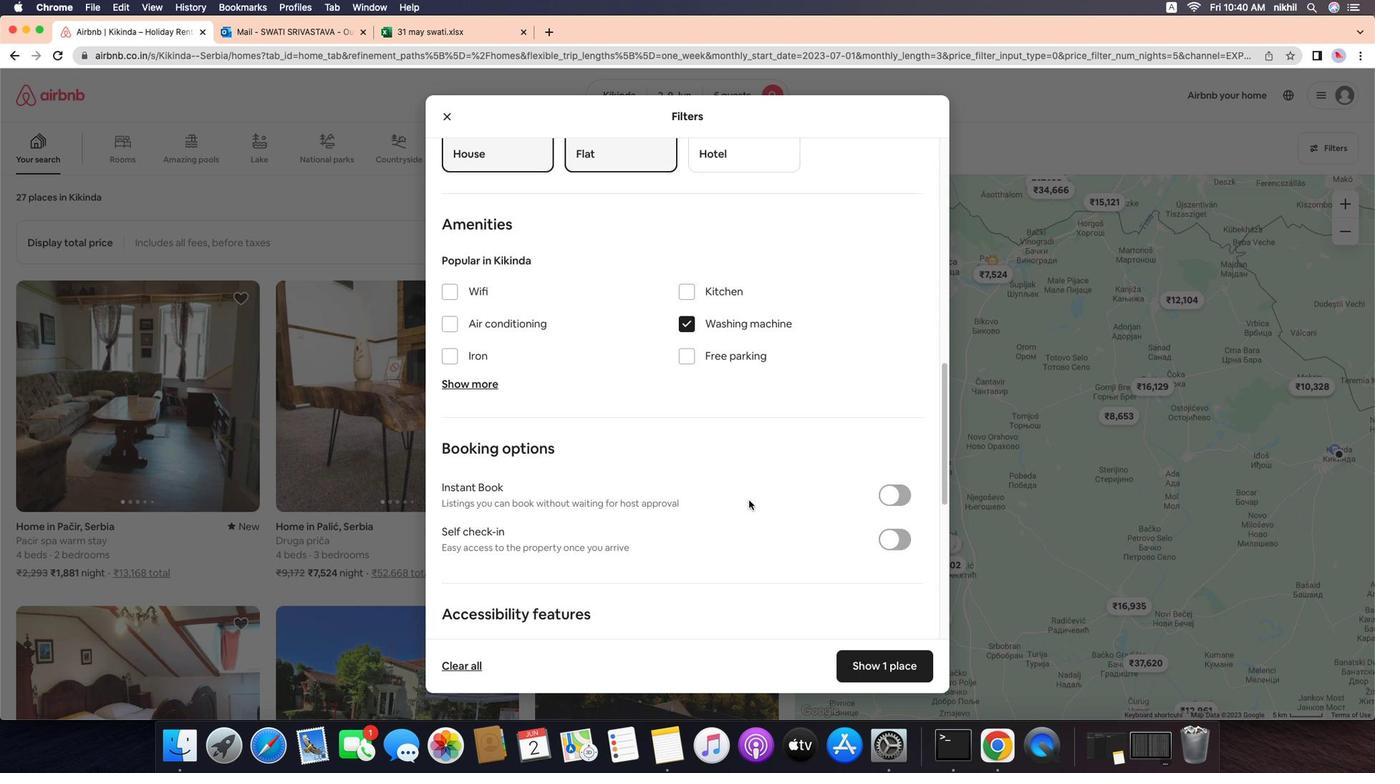 
Action: Mouse moved to (937, 428)
Screenshot: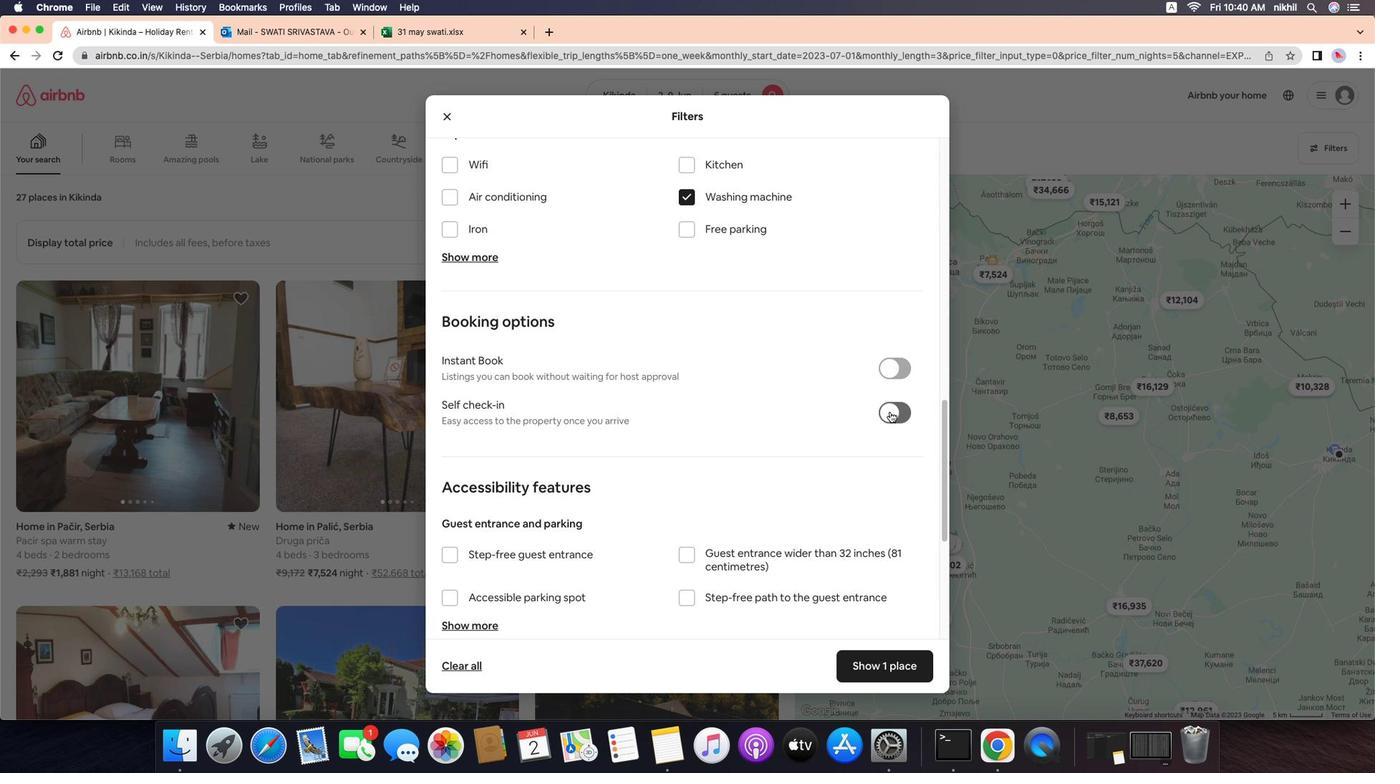 
Action: Mouse pressed left at (937, 428)
Screenshot: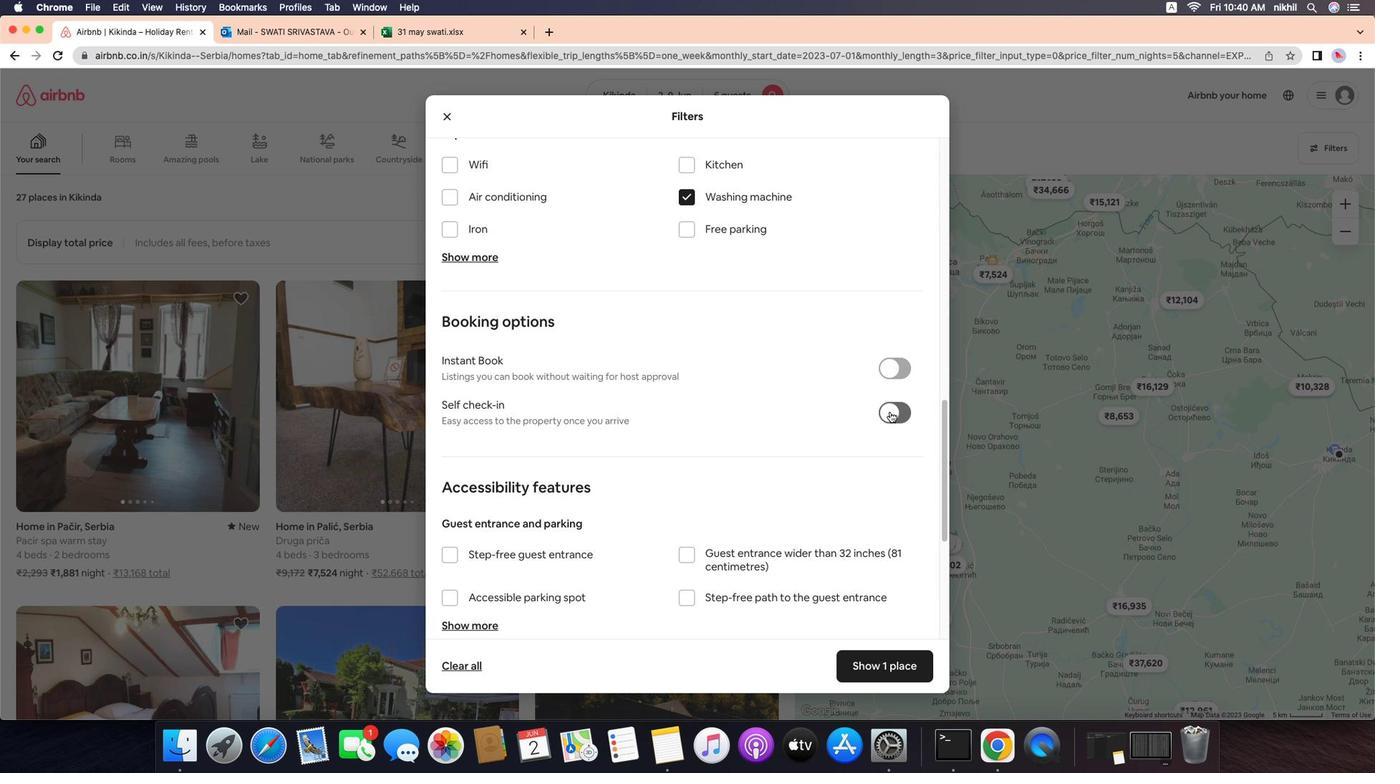 
Action: Mouse moved to (767, 518)
Screenshot: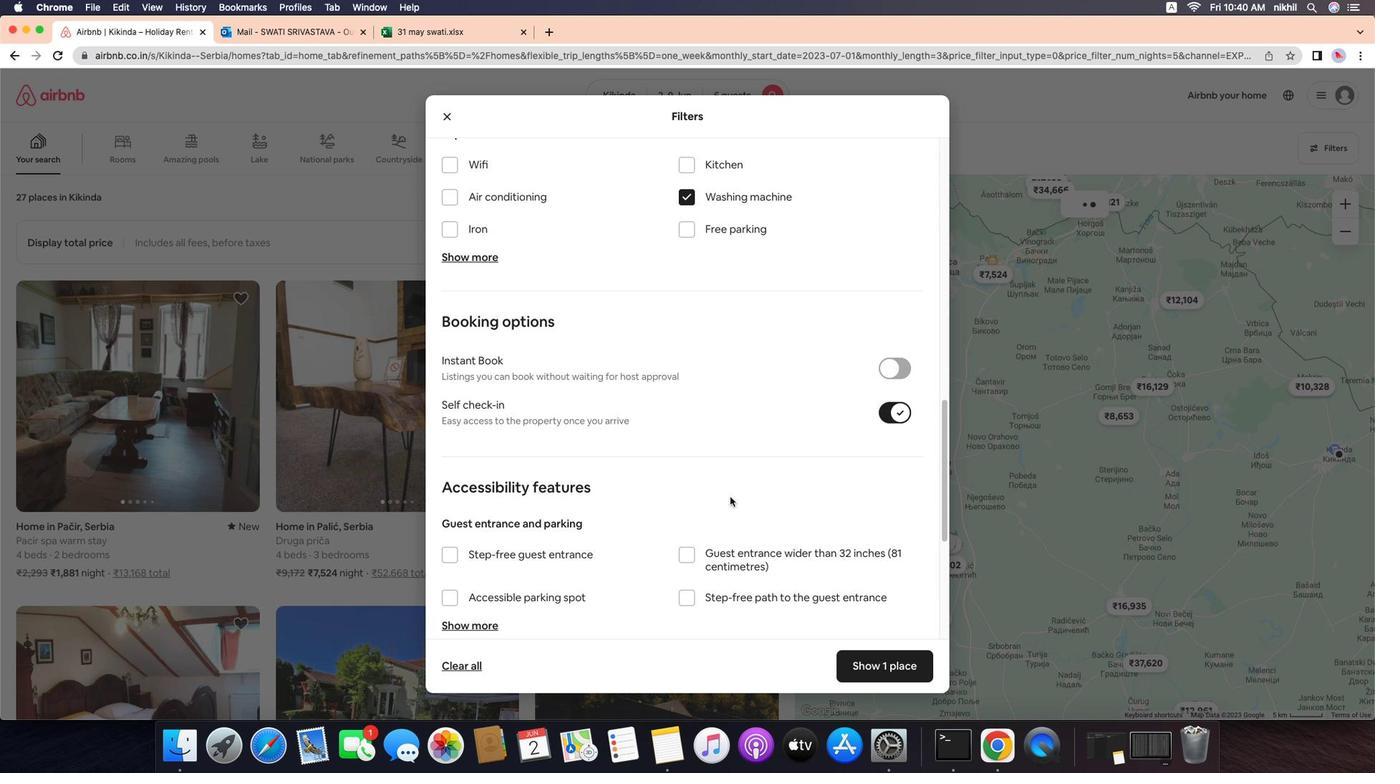 
Action: Mouse scrolled (767, 518) with delta (-10, -11)
Screenshot: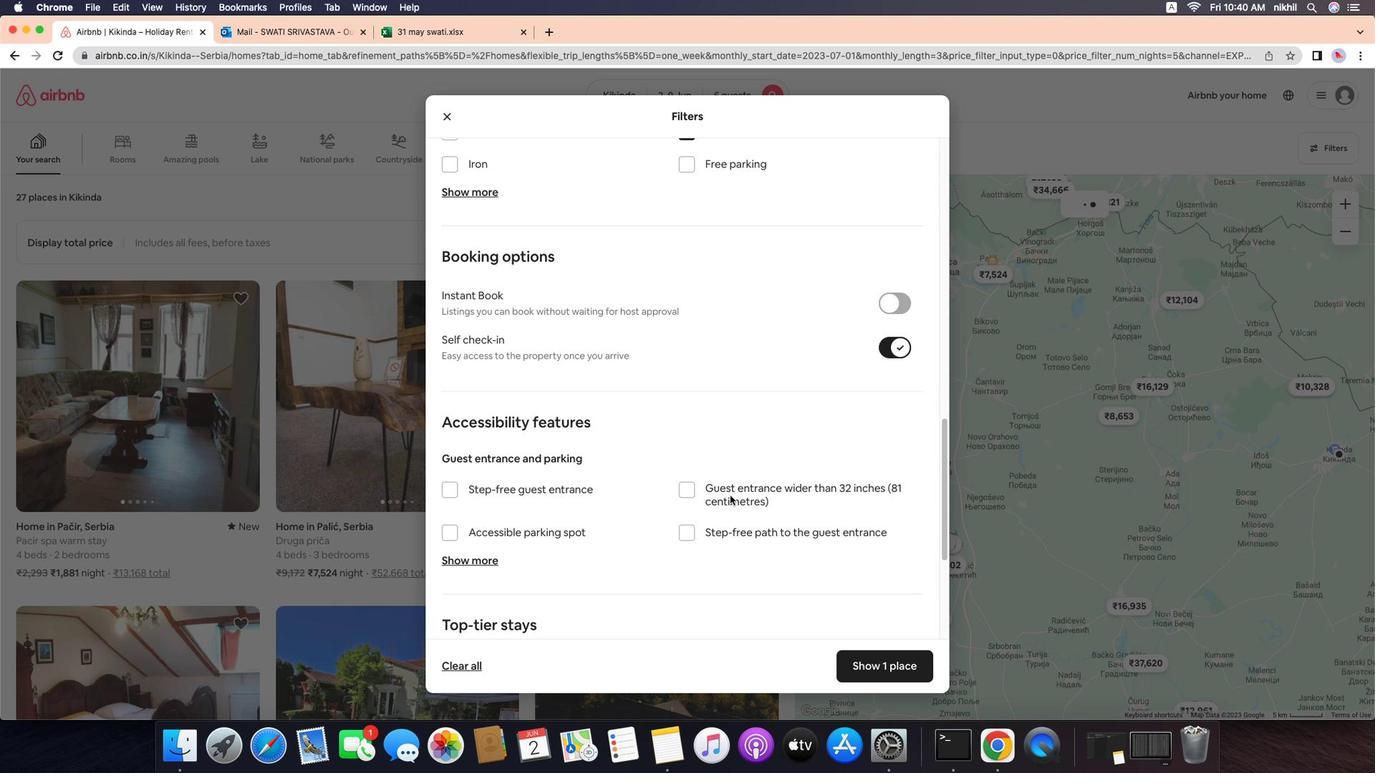 
Action: Mouse scrolled (767, 518) with delta (-10, -11)
Screenshot: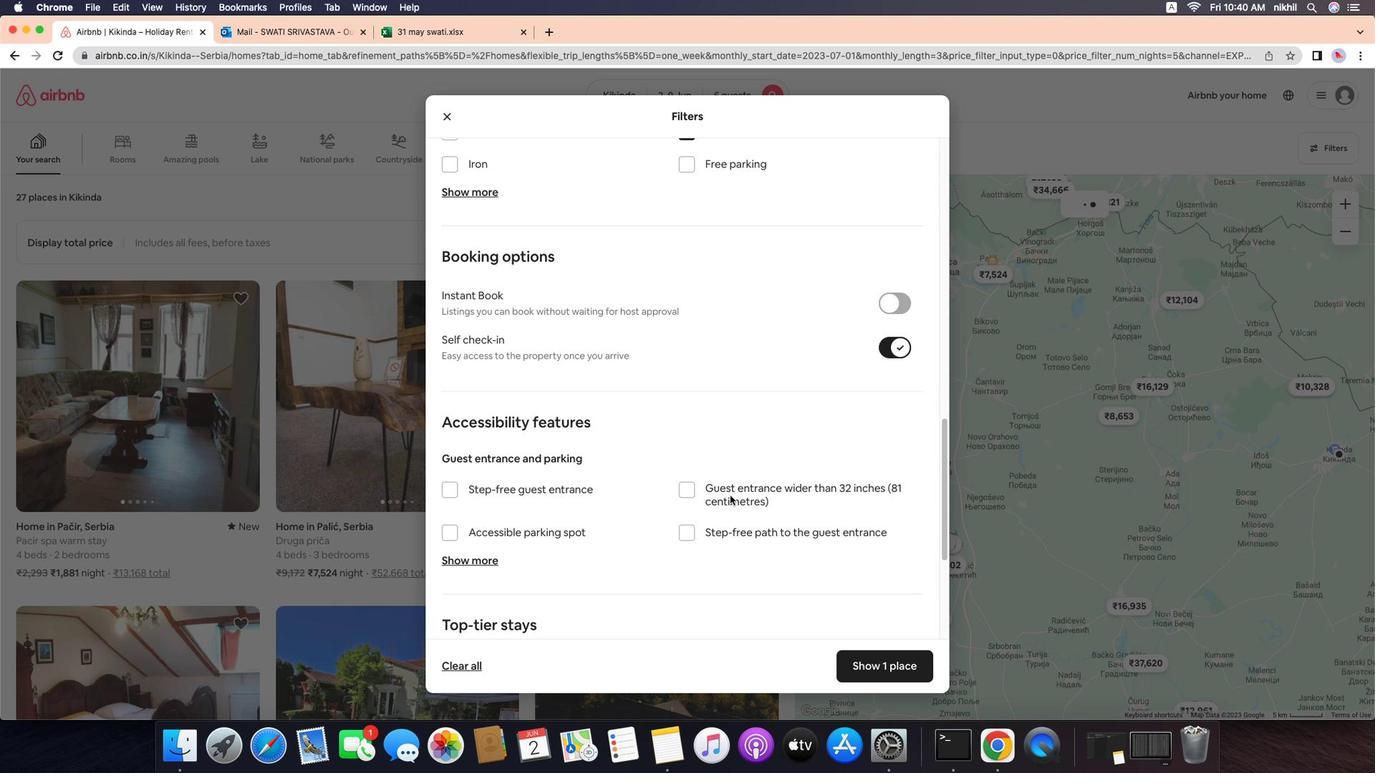 
Action: Mouse scrolled (767, 518) with delta (-10, -14)
Screenshot: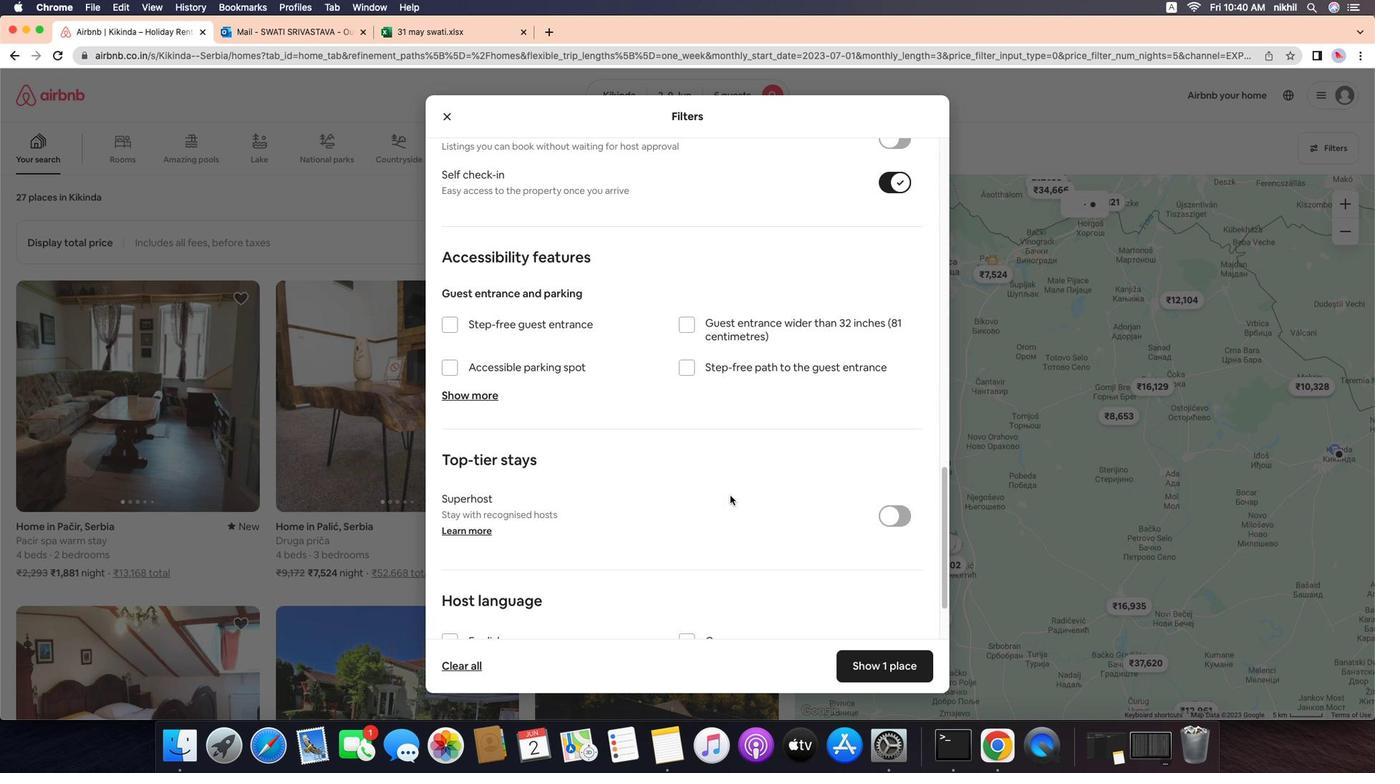 
Action: Mouse scrolled (767, 518) with delta (-10, -15)
Screenshot: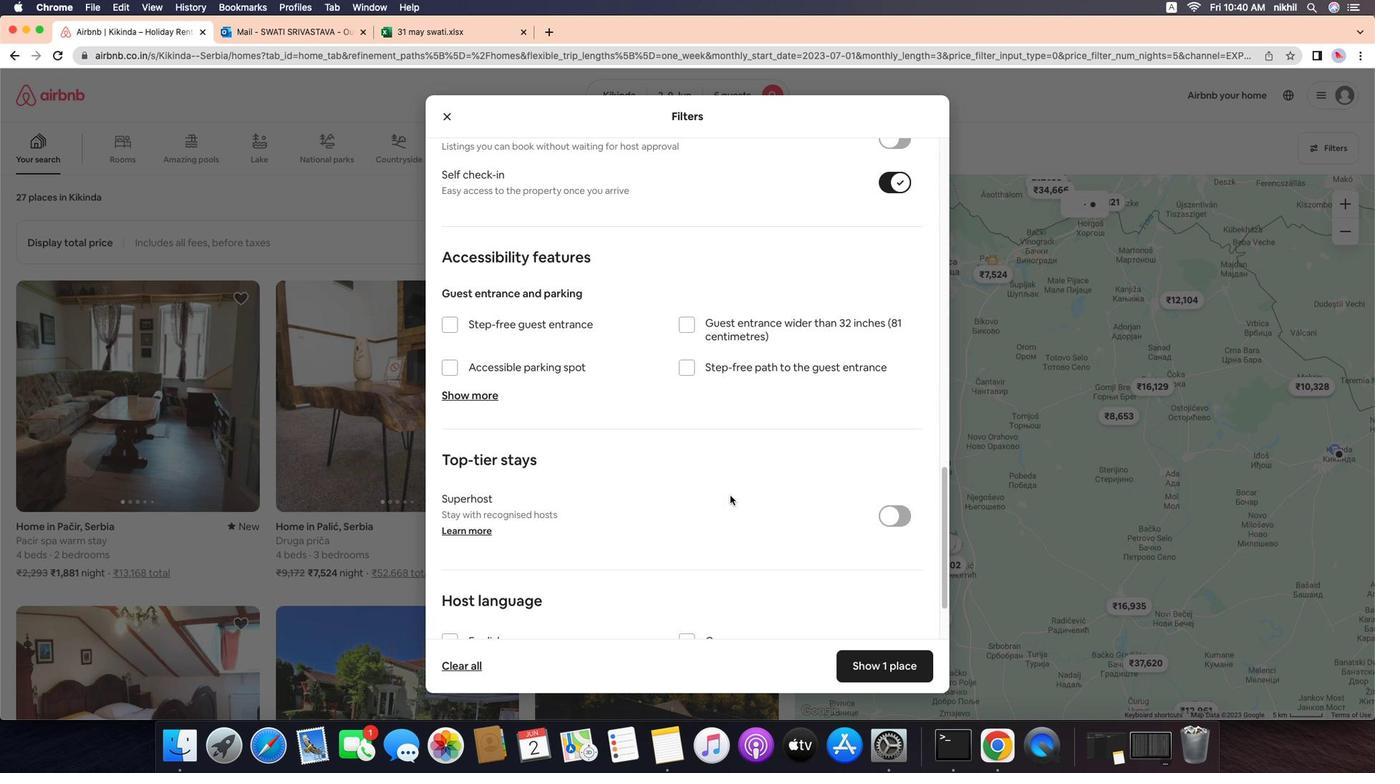
Action: Mouse scrolled (767, 518) with delta (-10, -16)
Screenshot: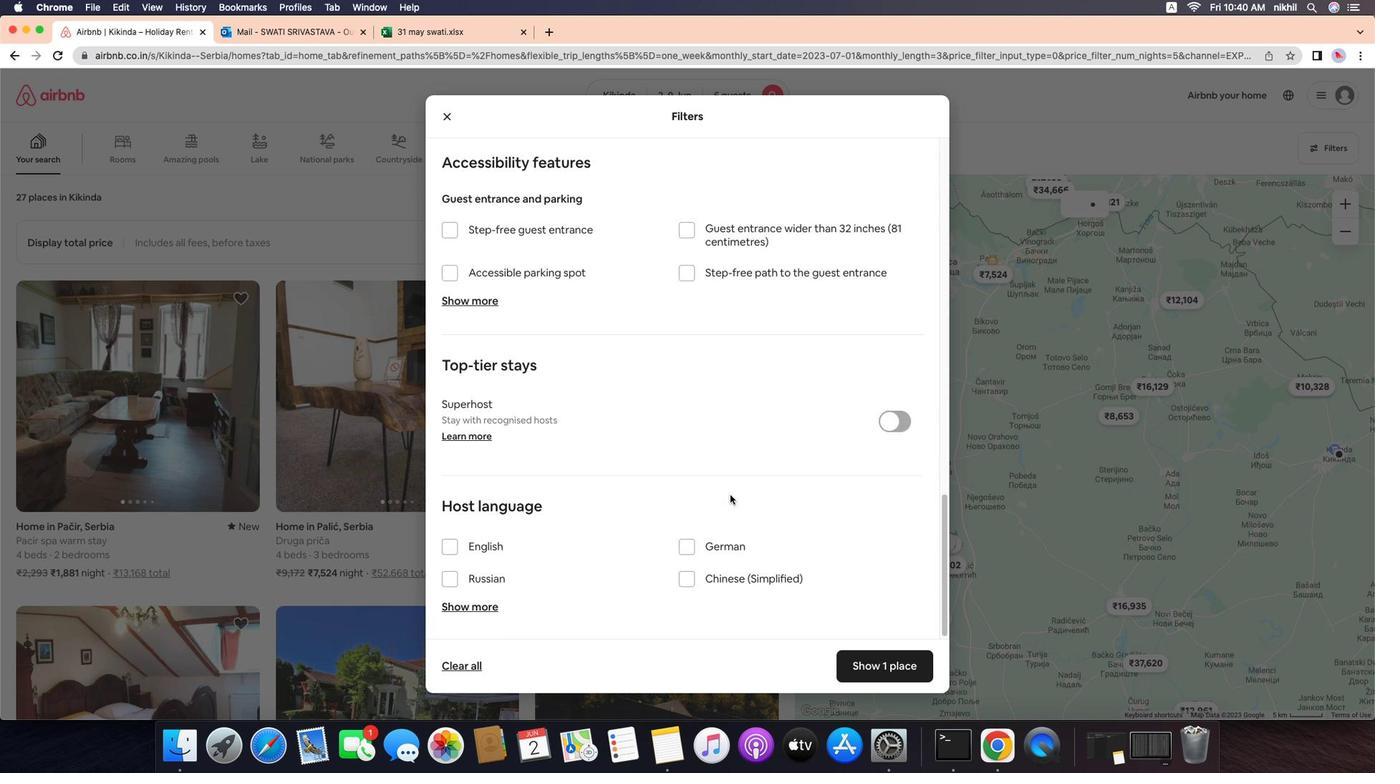 
Action: Mouse moved to (470, 569)
Screenshot: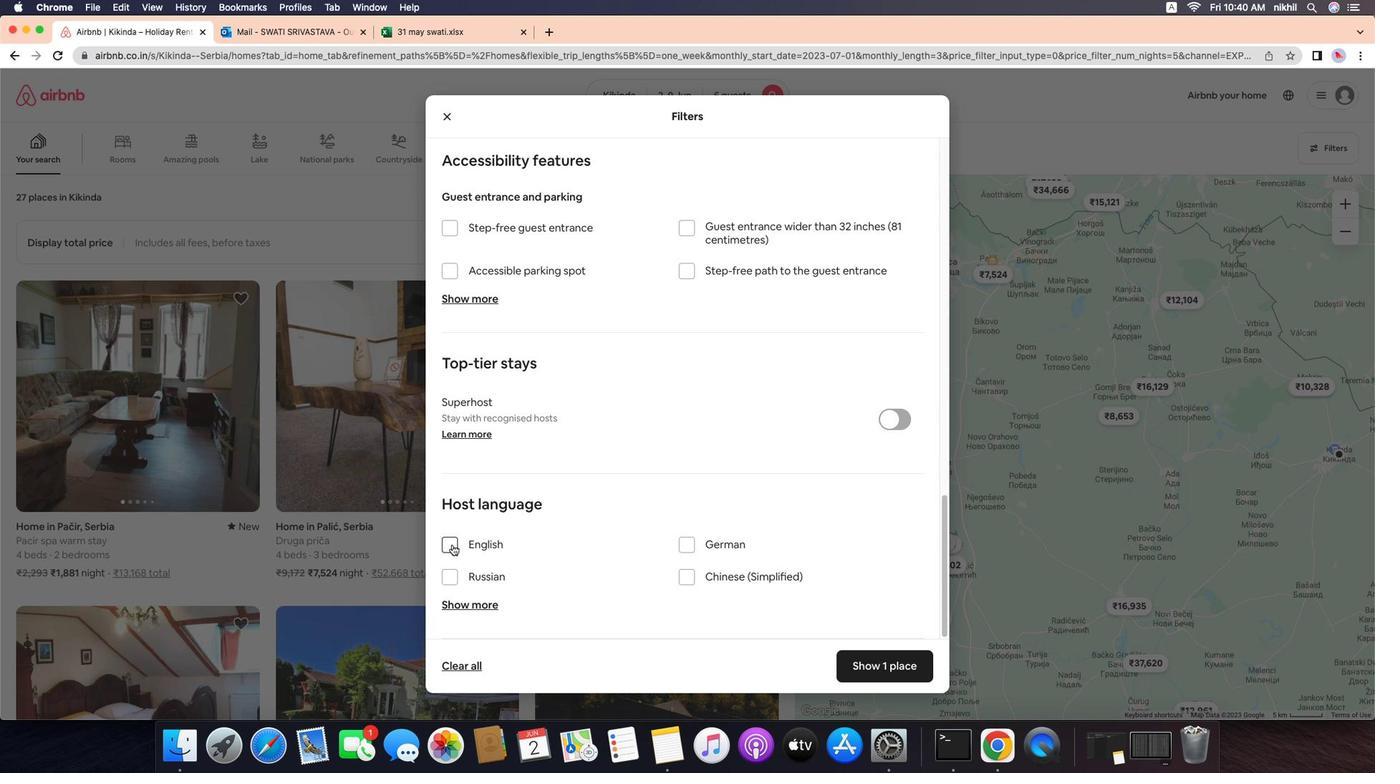 
Action: Mouse pressed left at (470, 569)
Screenshot: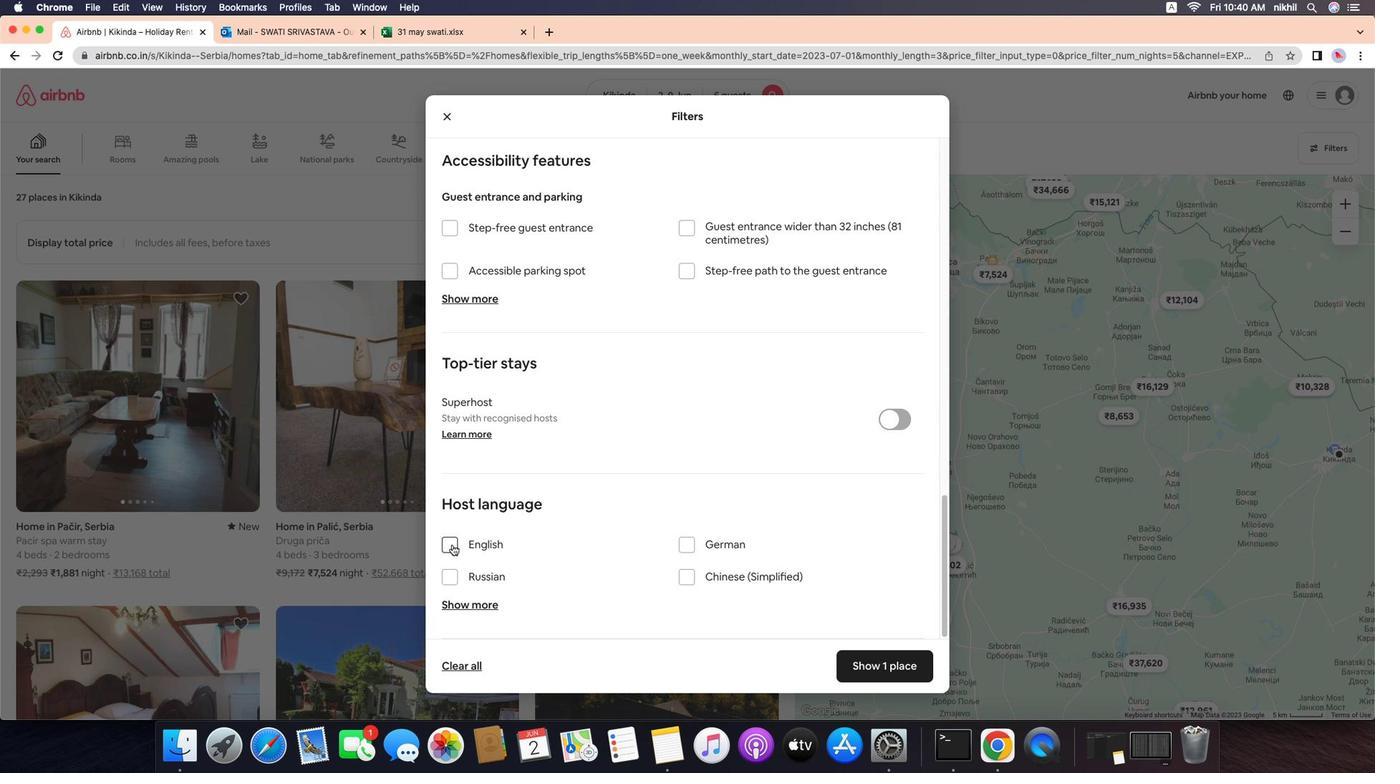 
Action: Mouse moved to (932, 694)
Screenshot: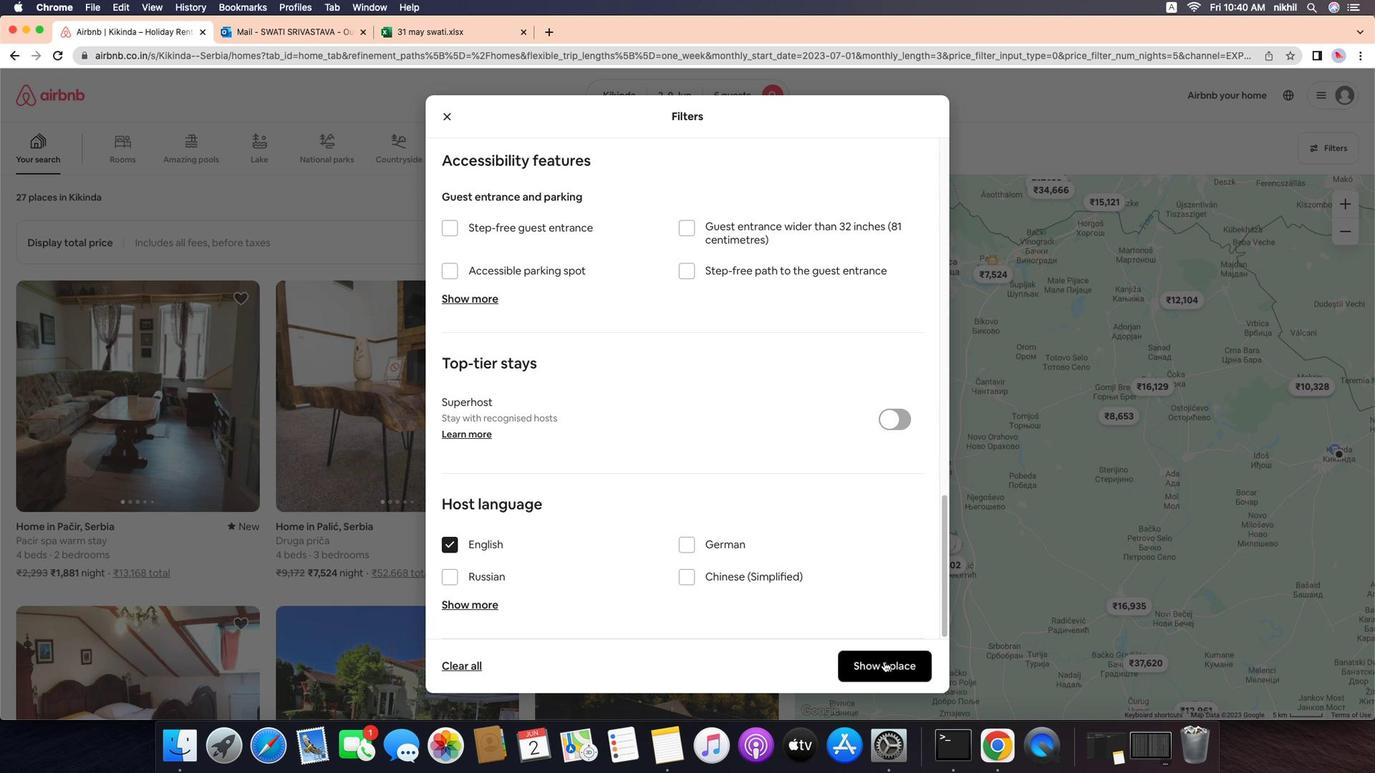 
Action: Mouse pressed left at (932, 694)
Screenshot: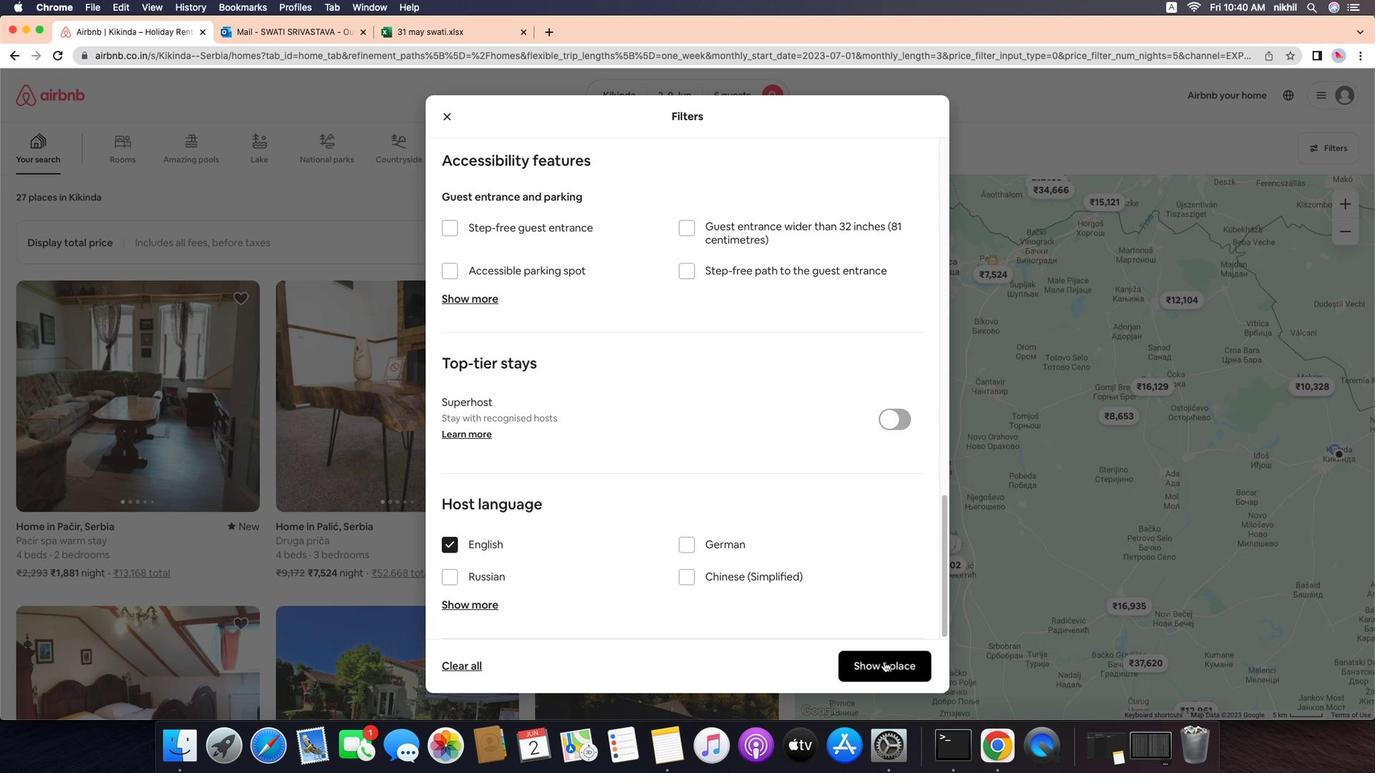 
Action: Mouse moved to (664, 193)
Screenshot: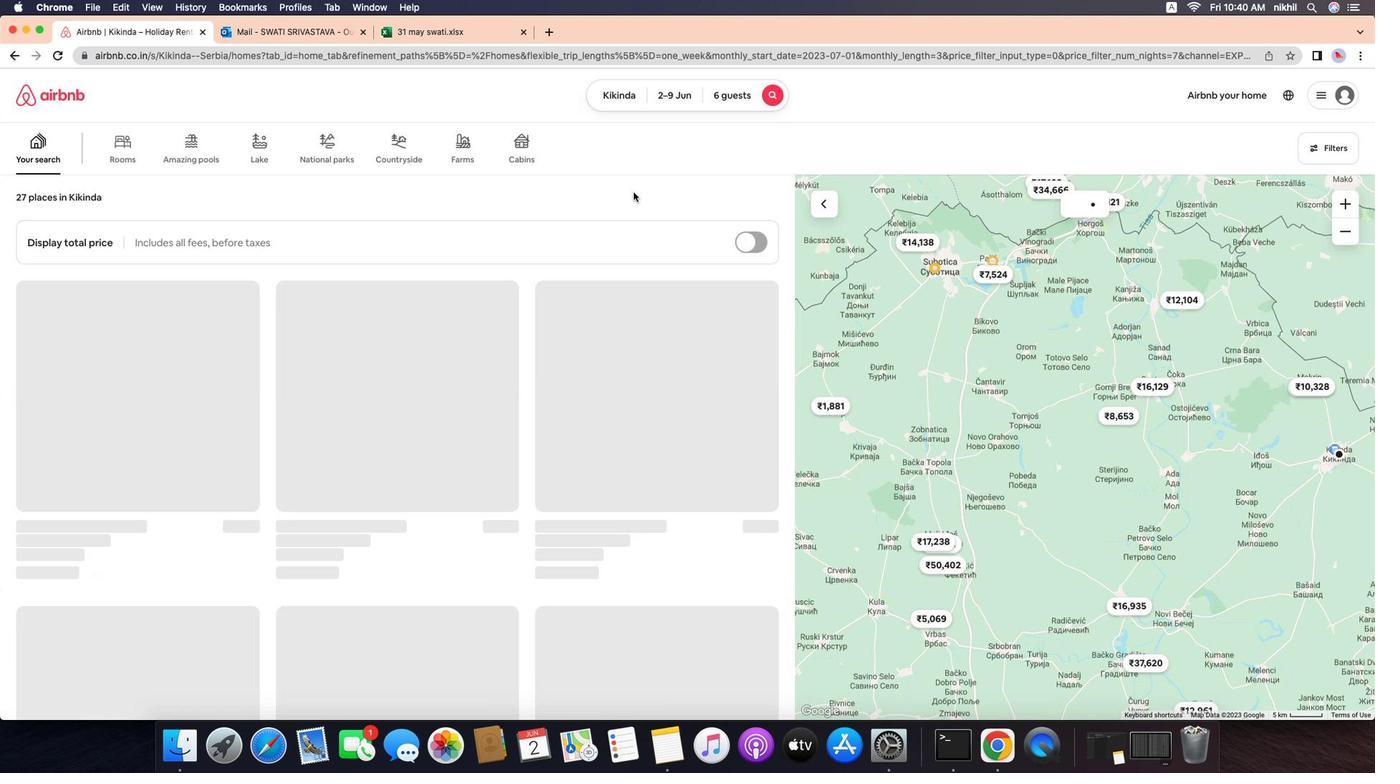 
